Task: Find connections with filter location Moaña with filter topic #lawyeringwith filter profile language French with filter current company Kearney with filter school Motilal Nehru College - University of Delhi with filter industry Alternative Dispute Resolution with filter service category iOS Development with filter keywords title Marketing Director
Action: Mouse moved to (212, 275)
Screenshot: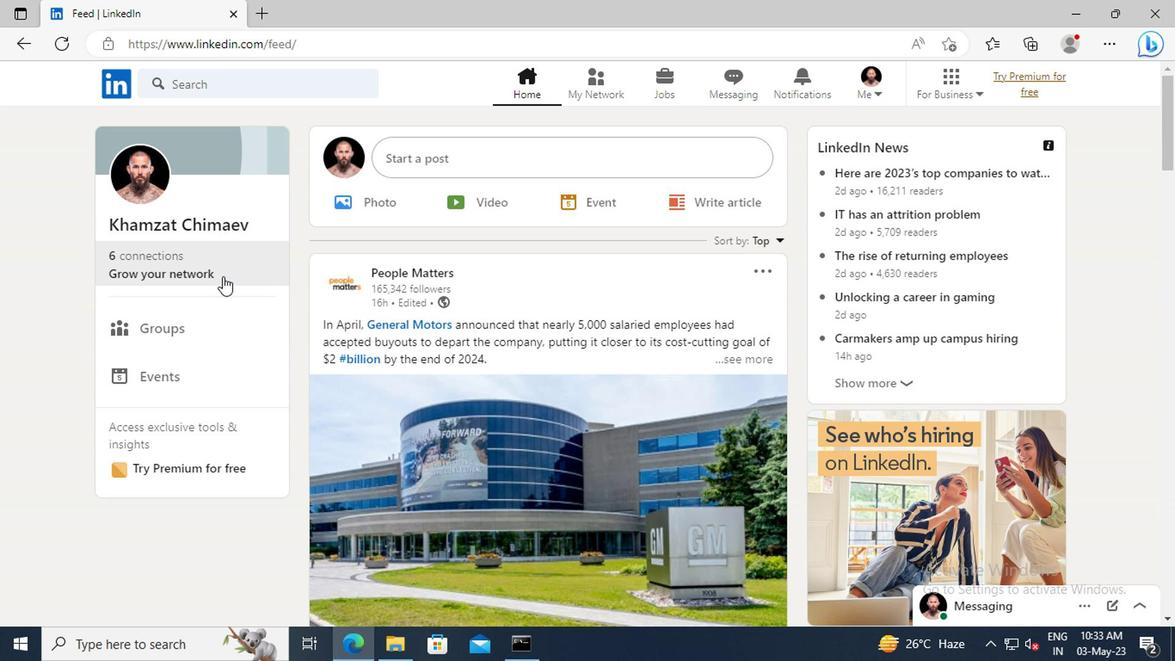 
Action: Mouse pressed left at (212, 275)
Screenshot: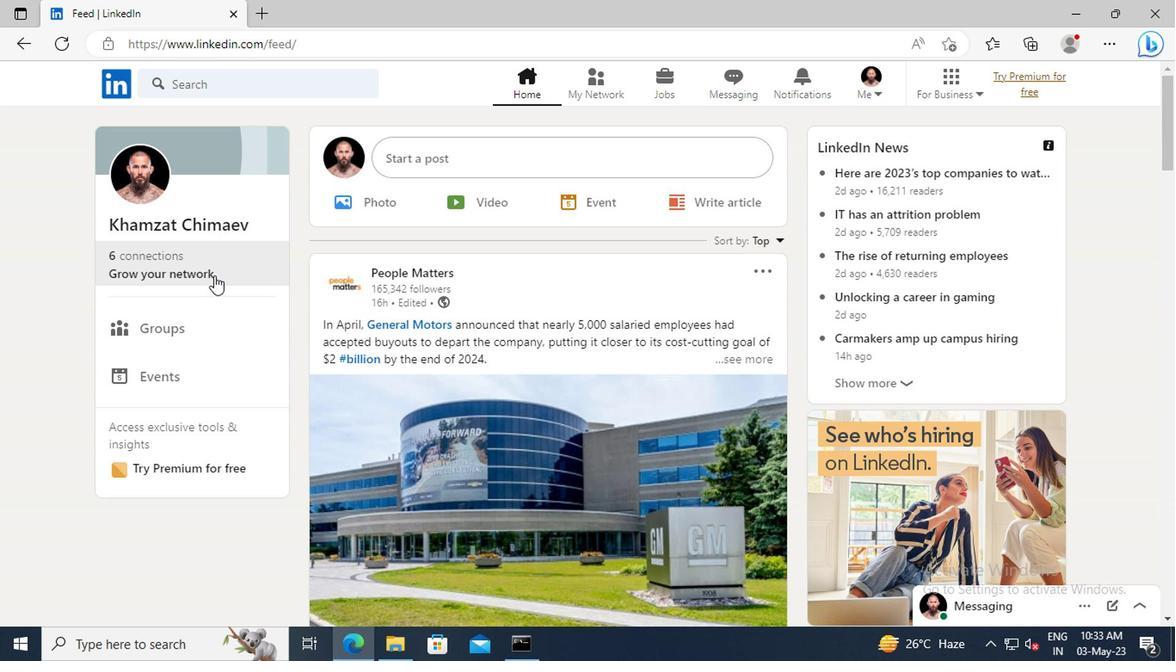
Action: Mouse moved to (201, 191)
Screenshot: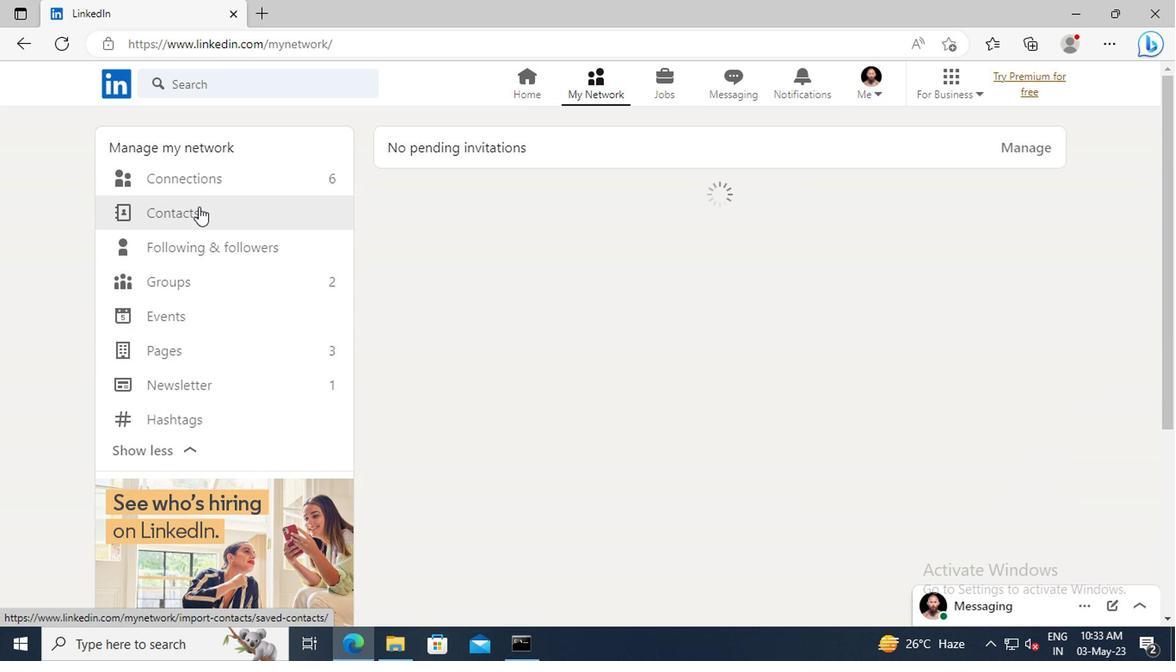 
Action: Mouse pressed left at (201, 191)
Screenshot: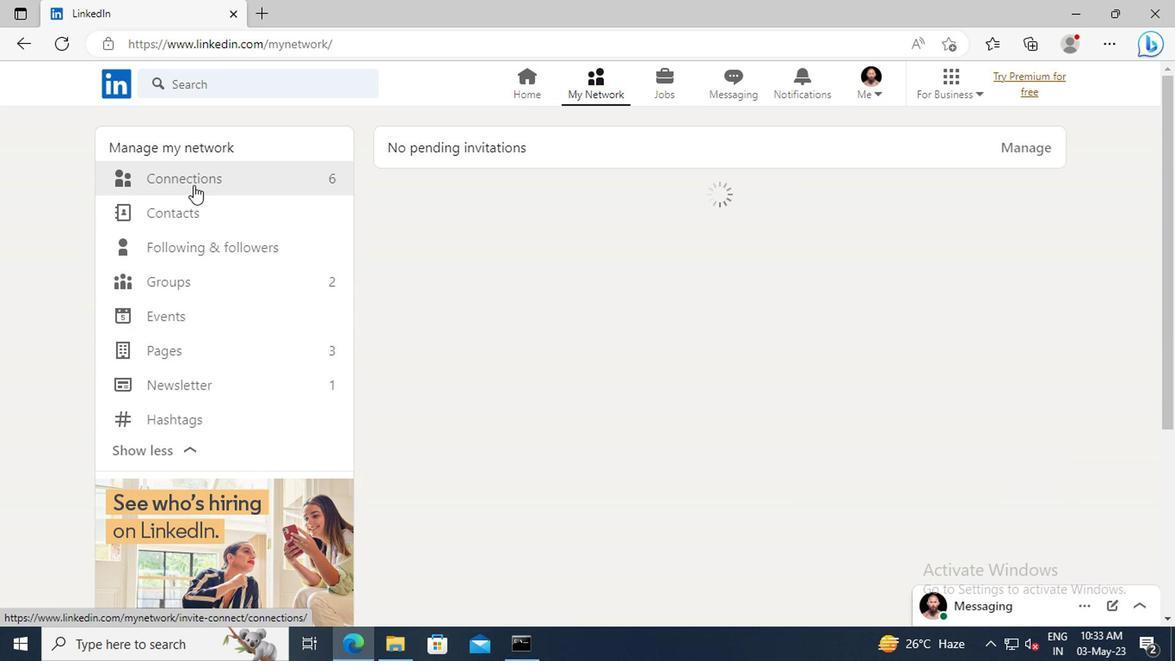 
Action: Mouse moved to (698, 190)
Screenshot: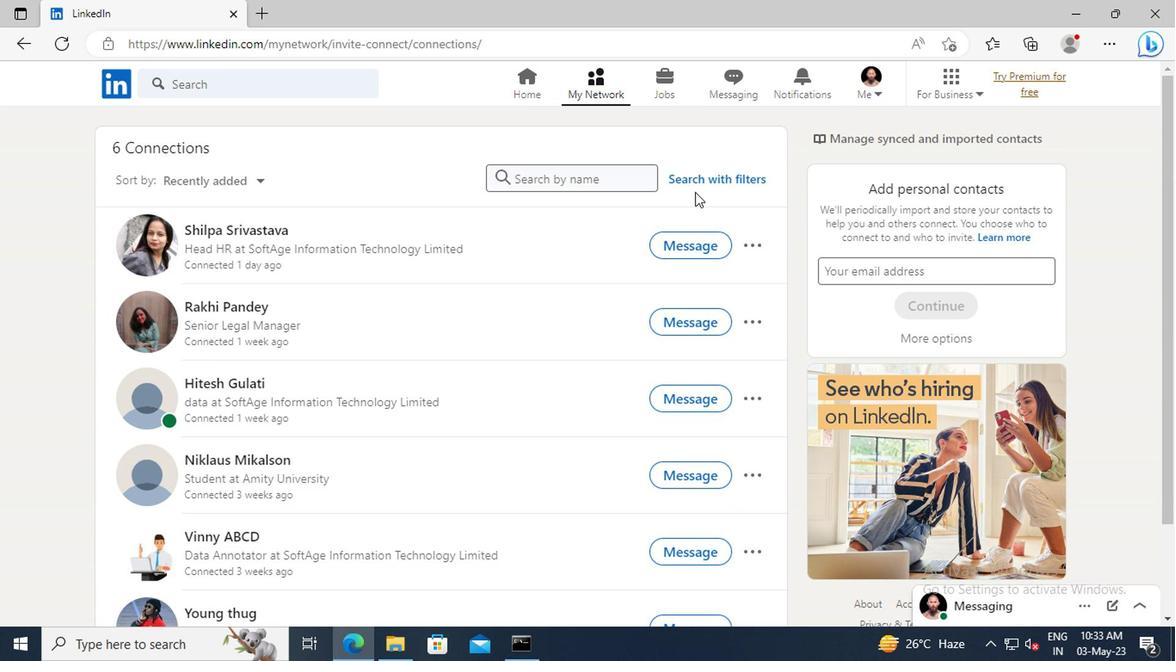 
Action: Mouse pressed left at (698, 190)
Screenshot: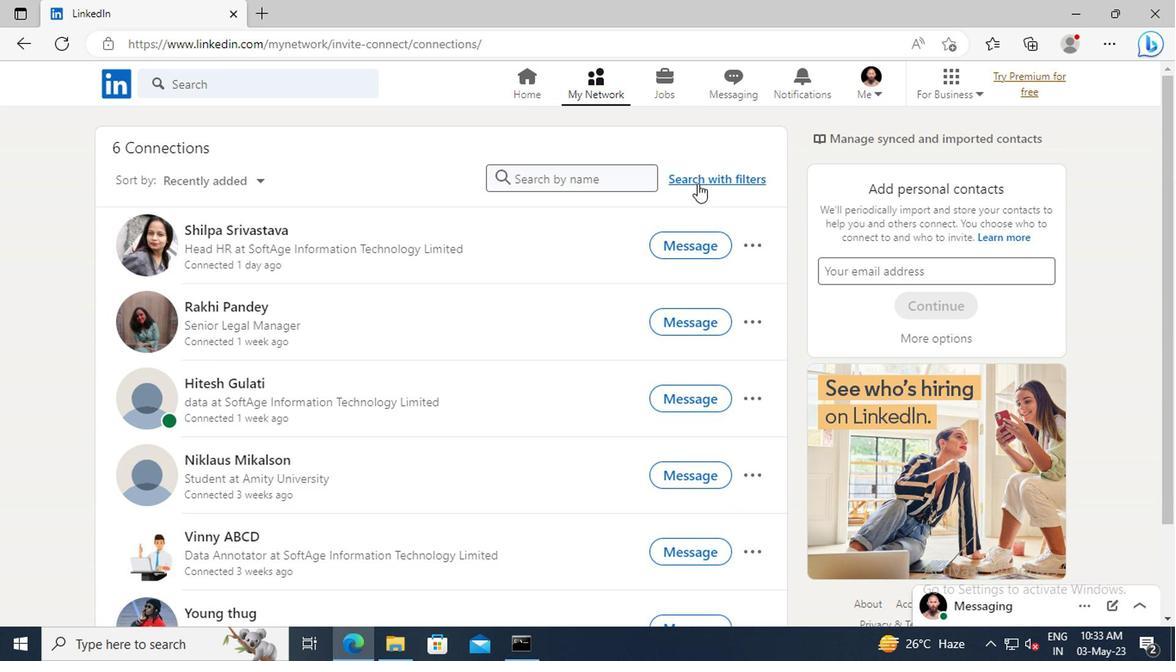 
Action: Mouse moved to (651, 140)
Screenshot: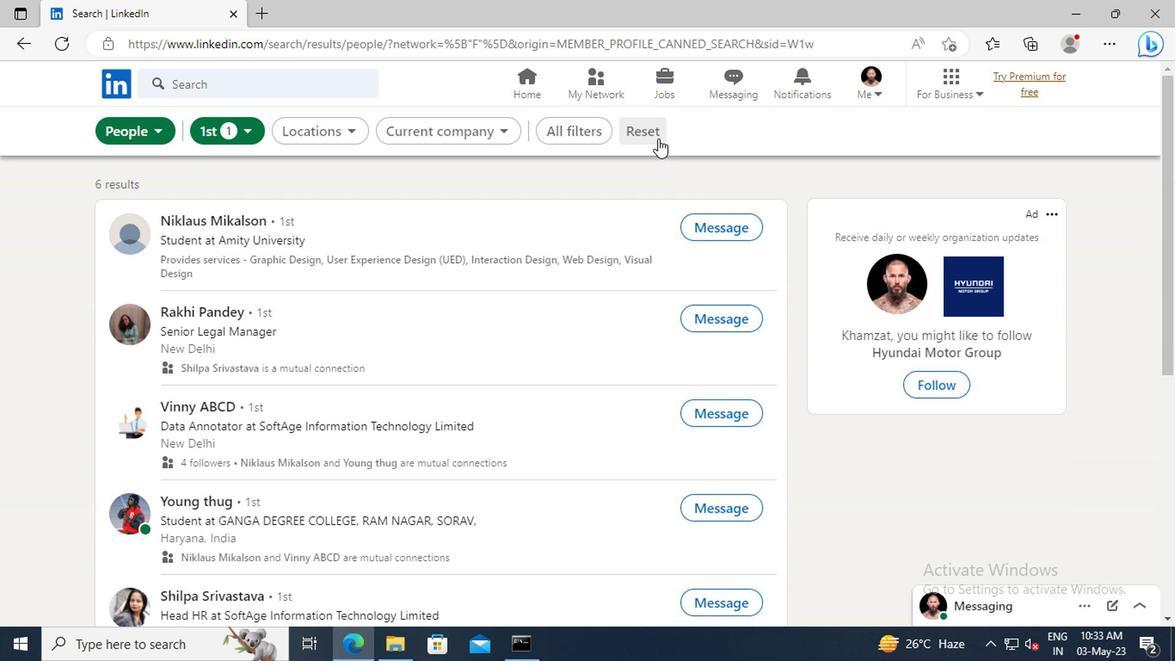 
Action: Mouse pressed left at (651, 140)
Screenshot: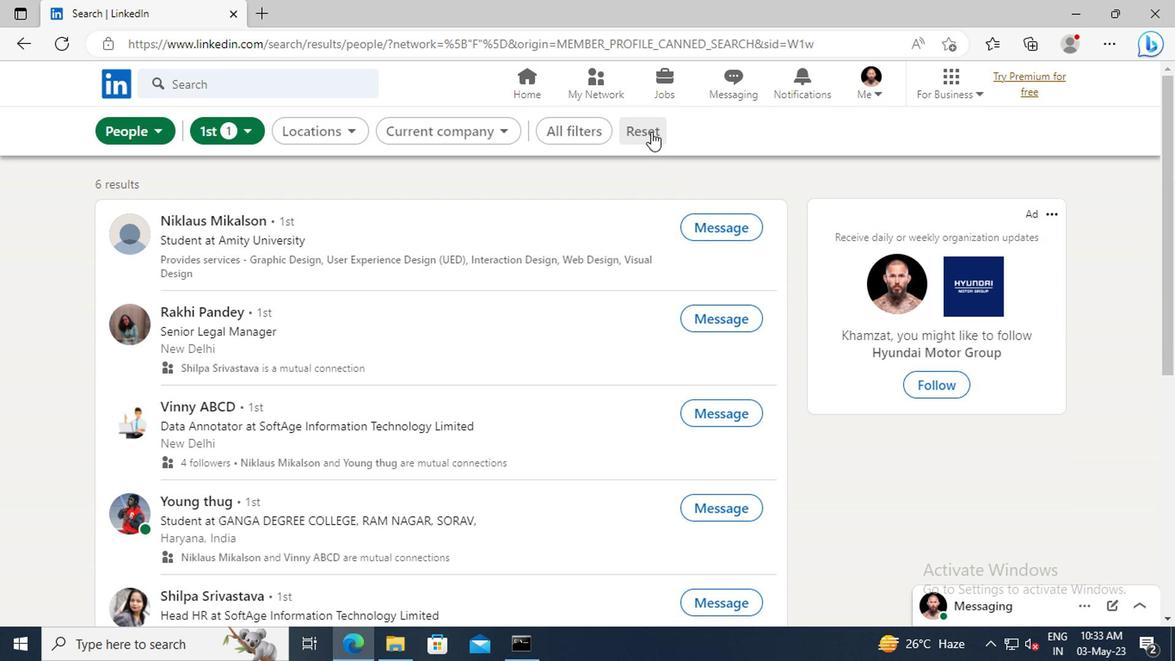 
Action: Mouse moved to (629, 138)
Screenshot: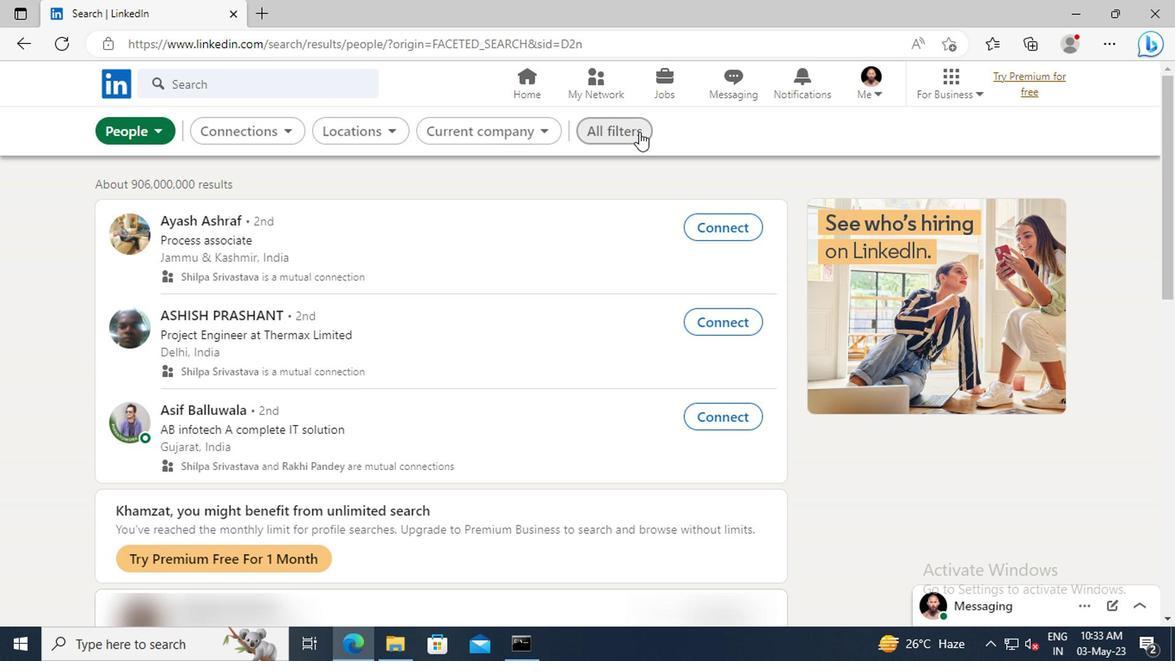 
Action: Mouse pressed left at (629, 138)
Screenshot: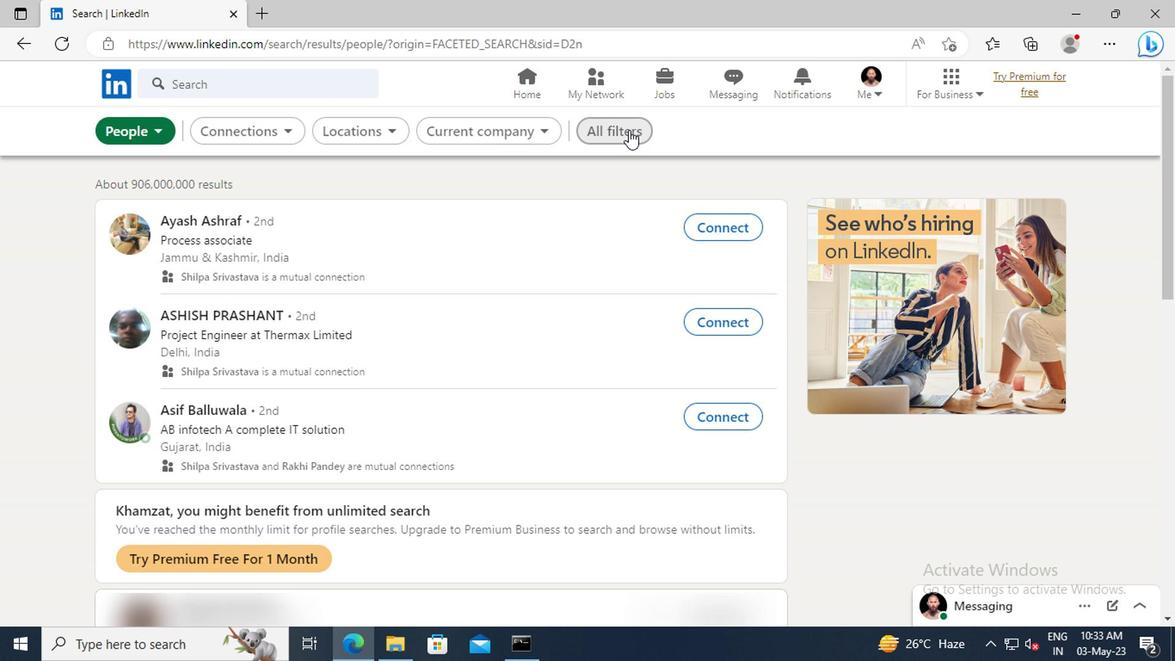 
Action: Mouse moved to (974, 328)
Screenshot: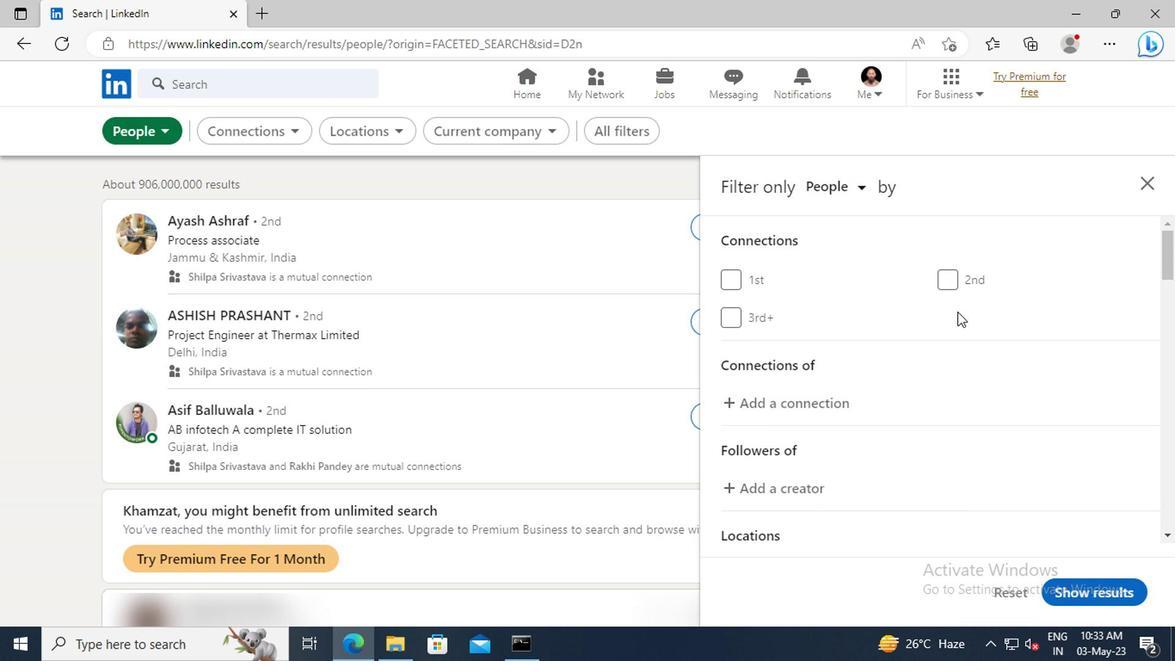 
Action: Mouse scrolled (974, 327) with delta (0, 0)
Screenshot: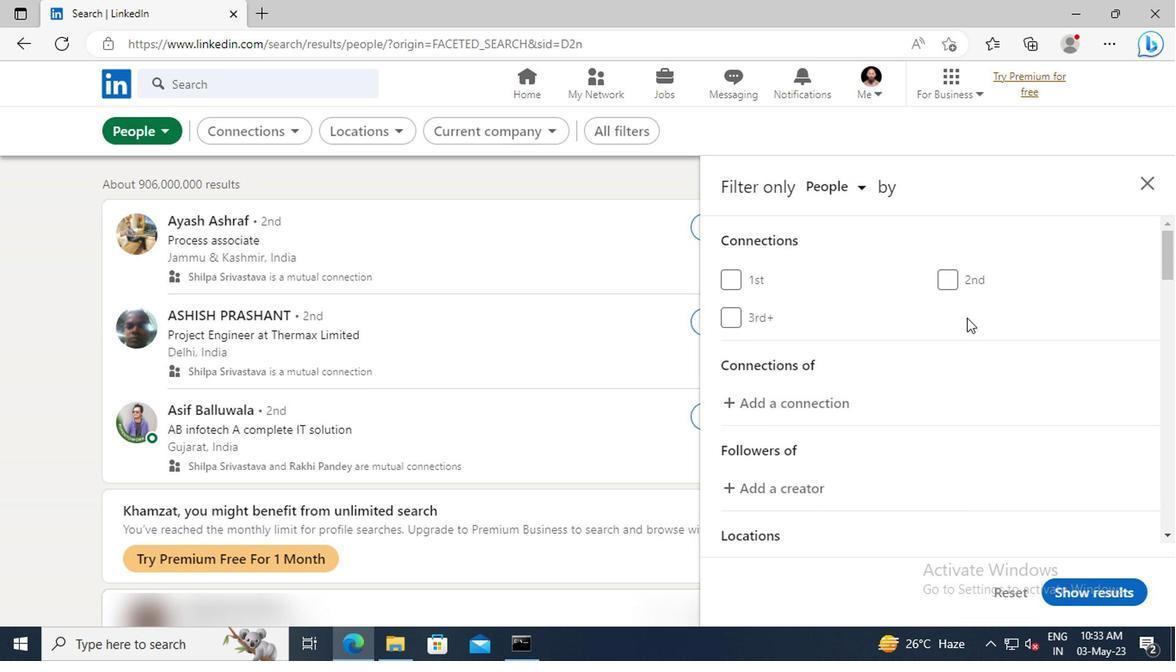 
Action: Mouse scrolled (974, 327) with delta (0, 0)
Screenshot: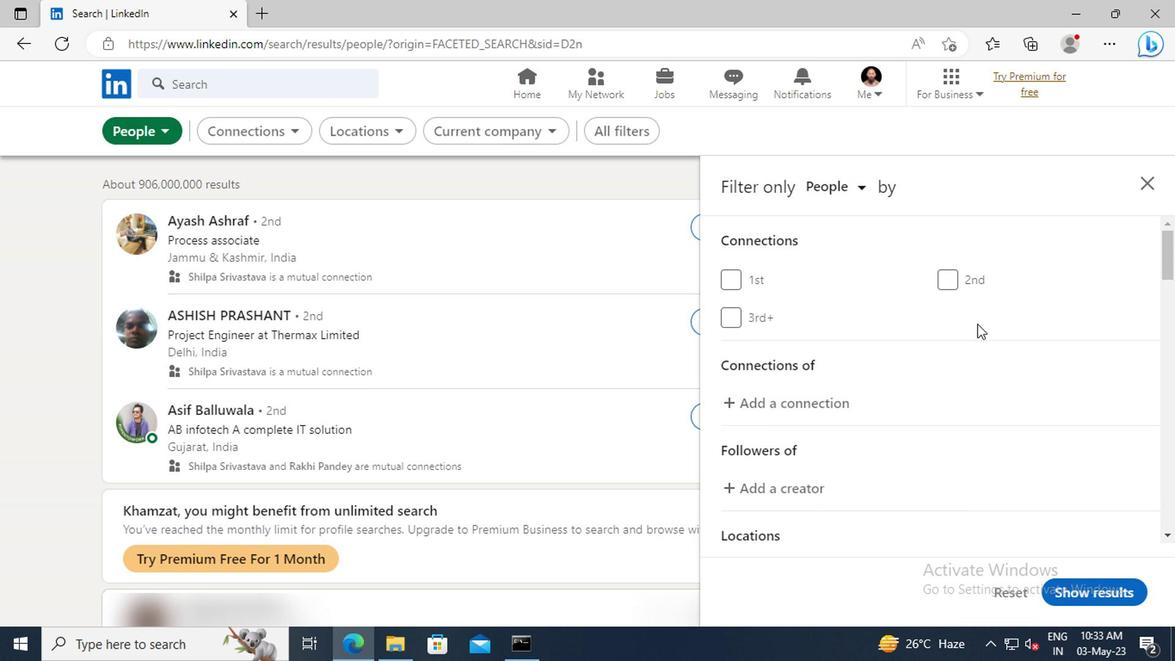 
Action: Mouse scrolled (974, 327) with delta (0, 0)
Screenshot: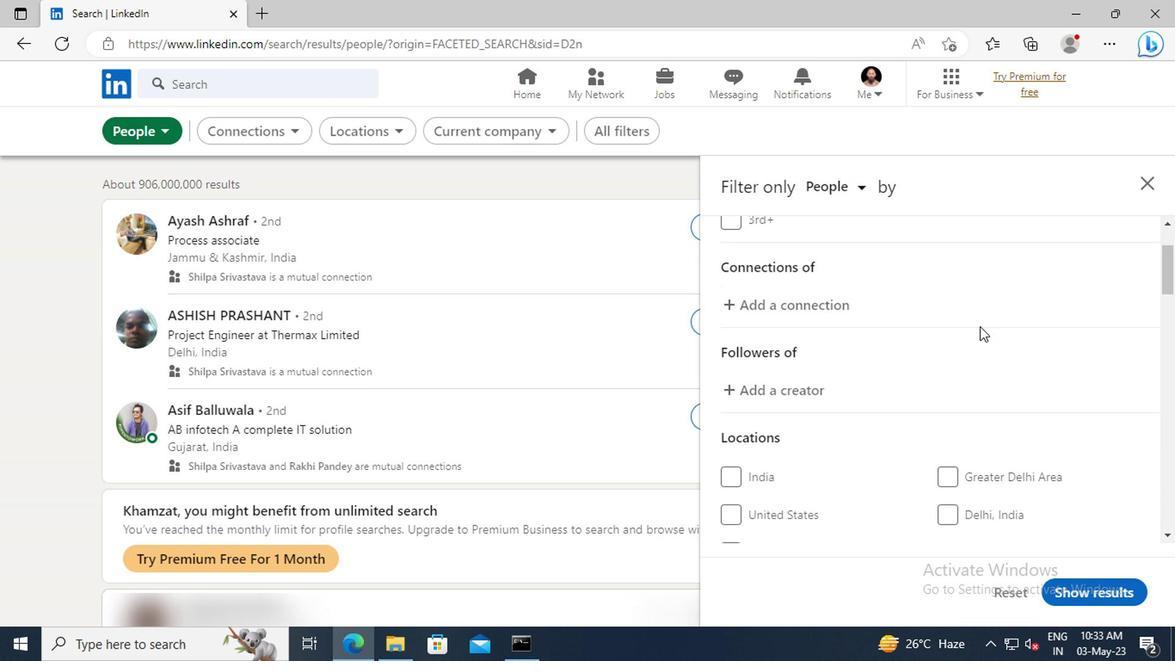 
Action: Mouse scrolled (974, 327) with delta (0, 0)
Screenshot: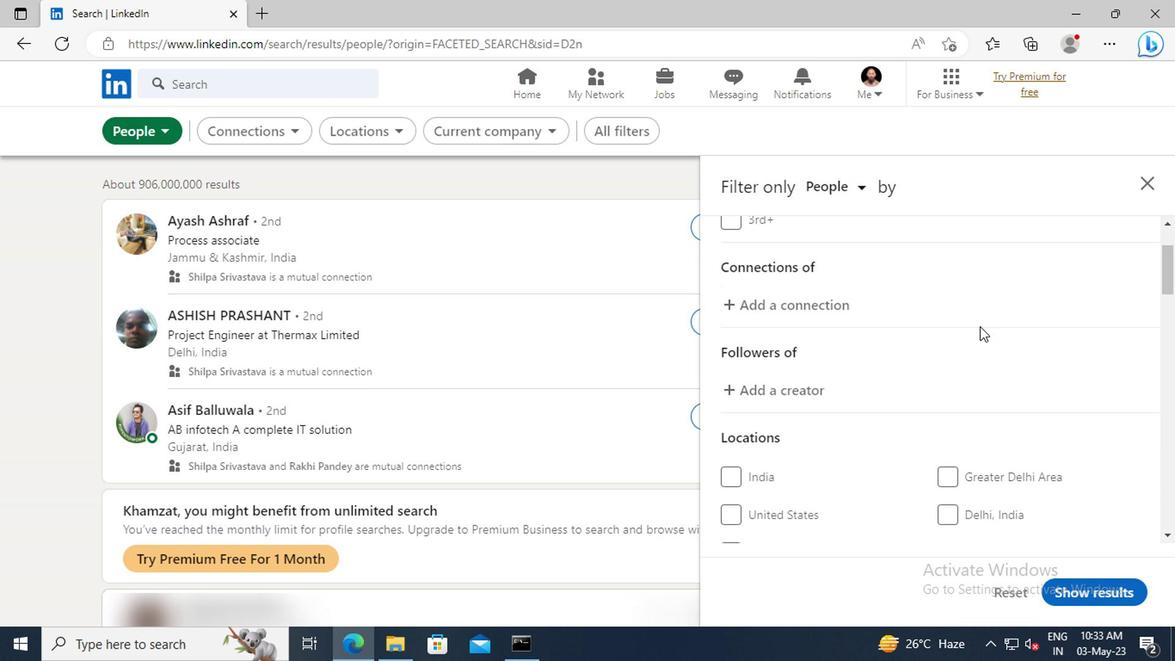 
Action: Mouse scrolled (974, 327) with delta (0, 0)
Screenshot: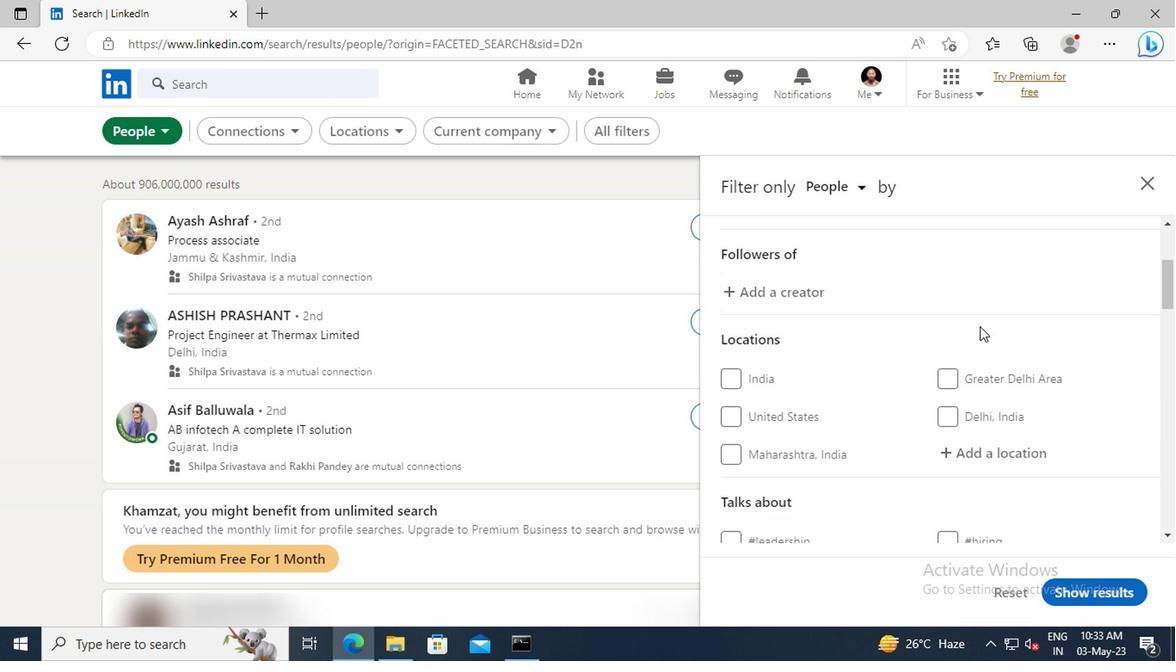 
Action: Mouse scrolled (974, 327) with delta (0, 0)
Screenshot: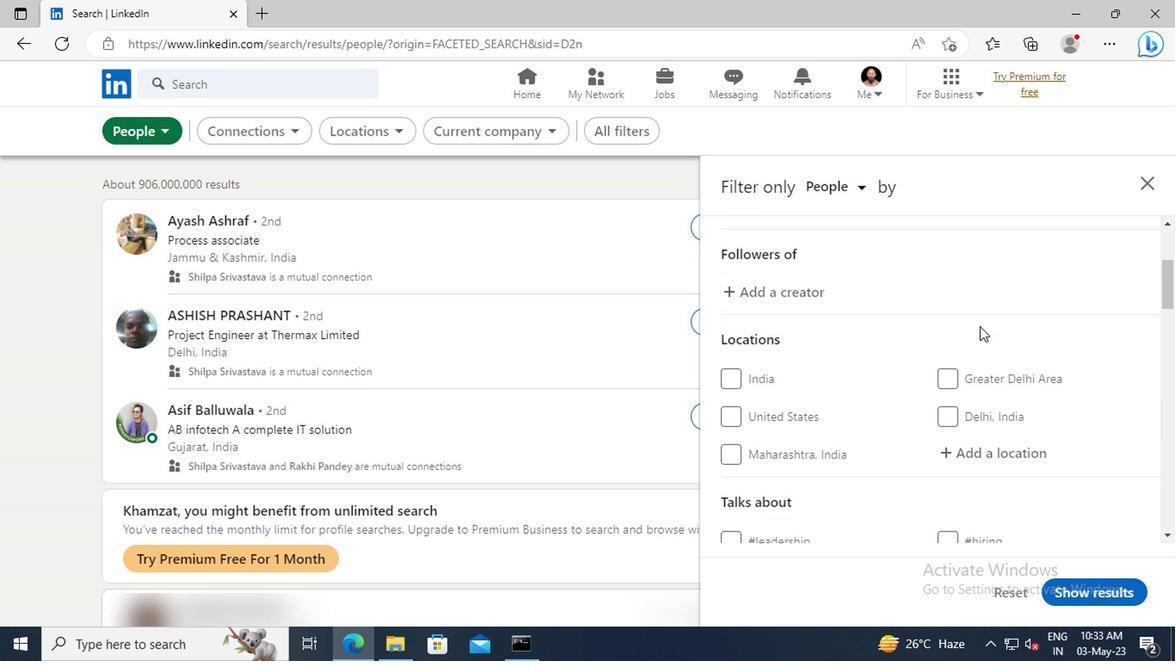 
Action: Mouse moved to (980, 354)
Screenshot: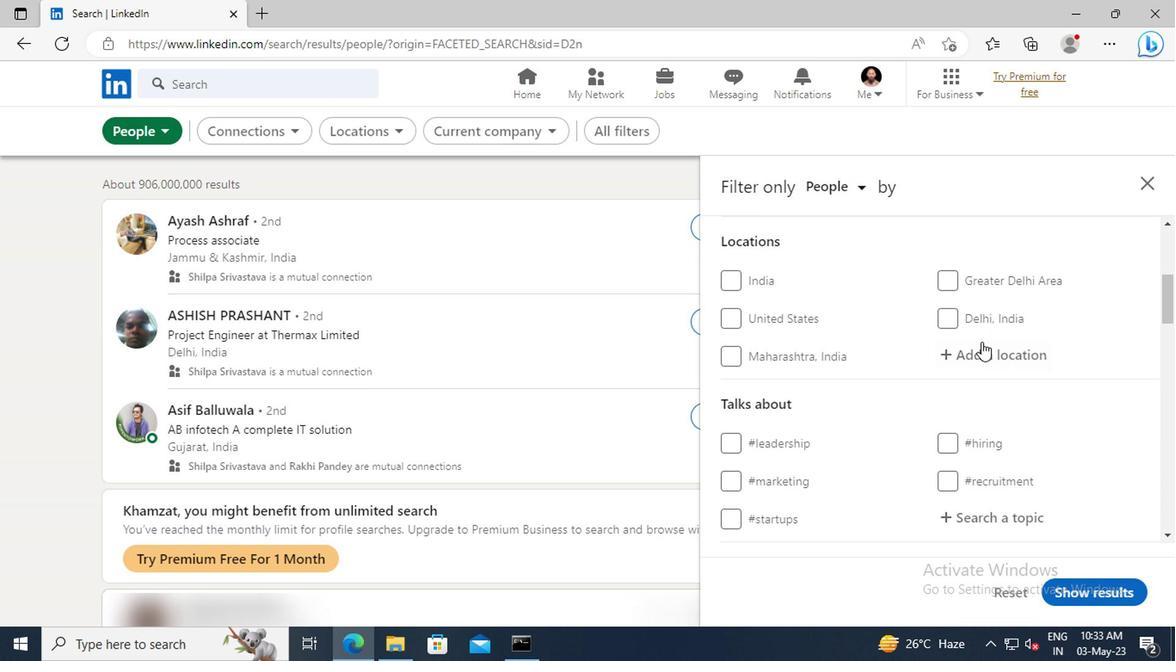 
Action: Mouse pressed left at (980, 354)
Screenshot: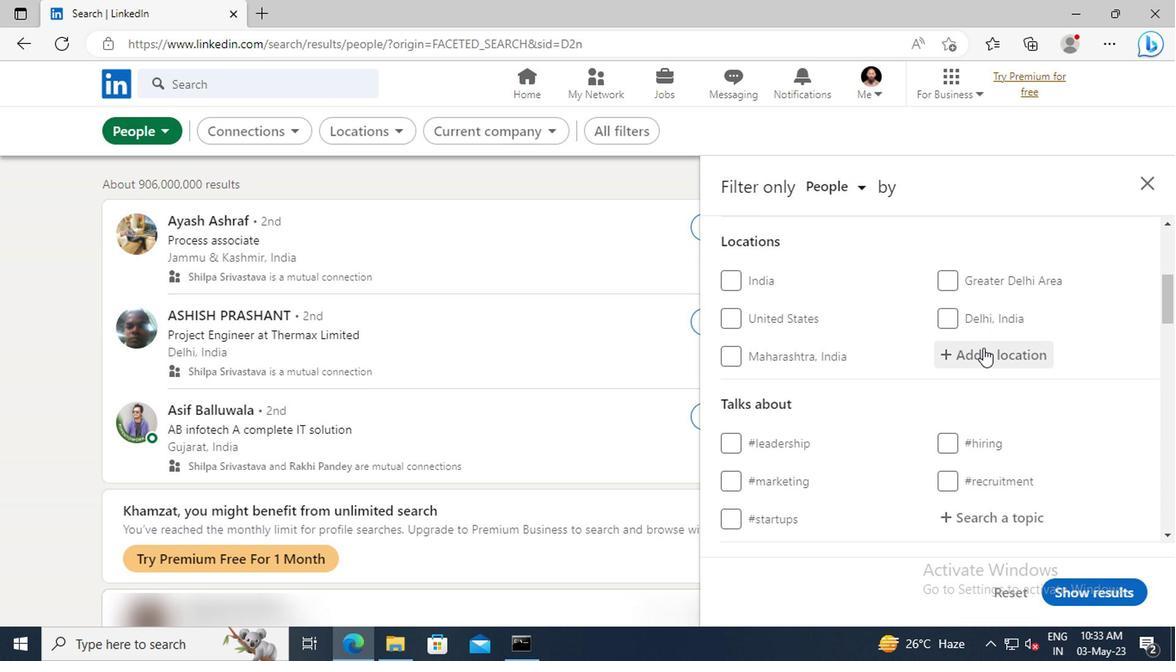 
Action: Key pressed <Key.shift>MOANA
Screenshot: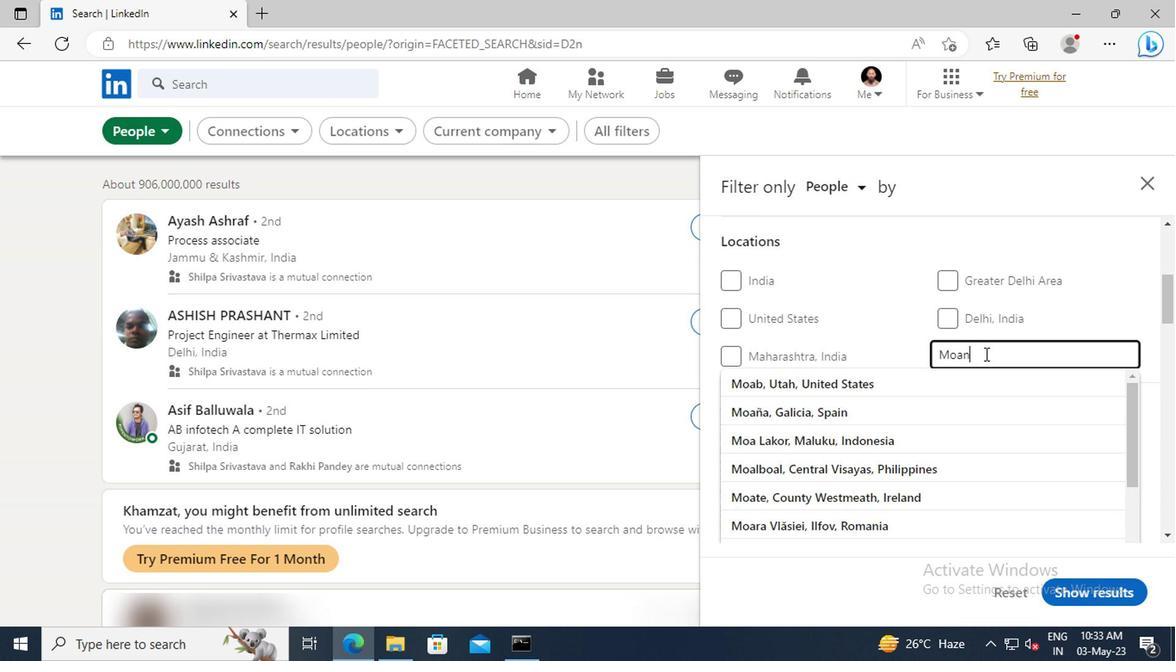 
Action: Mouse moved to (982, 377)
Screenshot: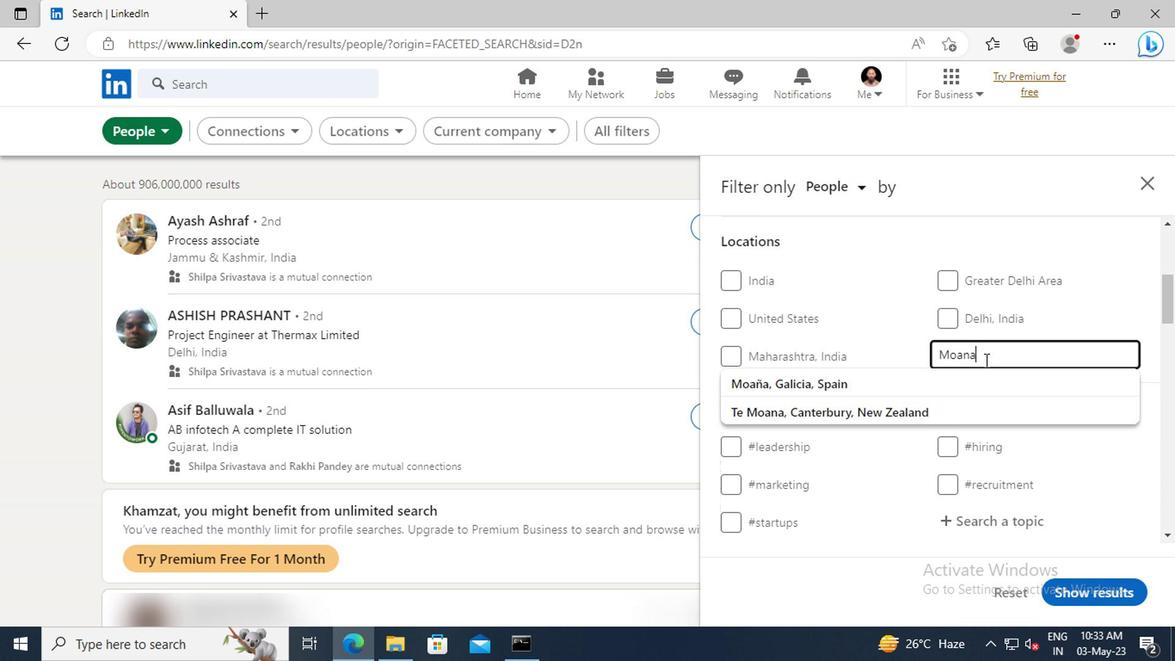 
Action: Mouse pressed left at (982, 377)
Screenshot: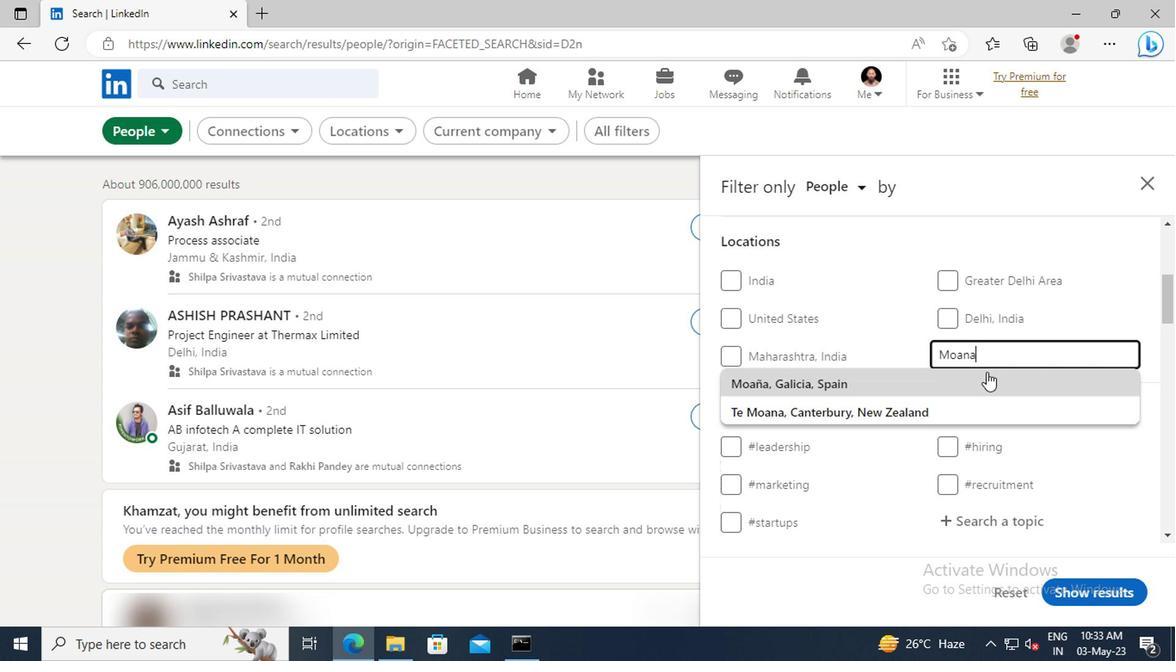 
Action: Mouse scrolled (982, 376) with delta (0, 0)
Screenshot: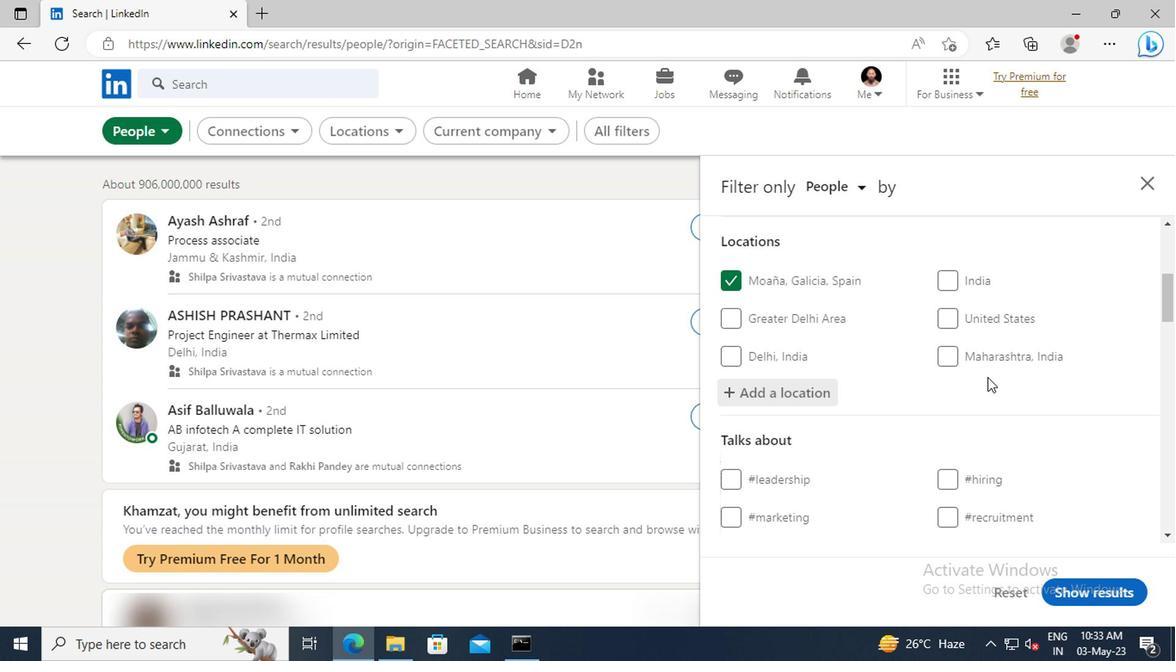 
Action: Mouse moved to (982, 351)
Screenshot: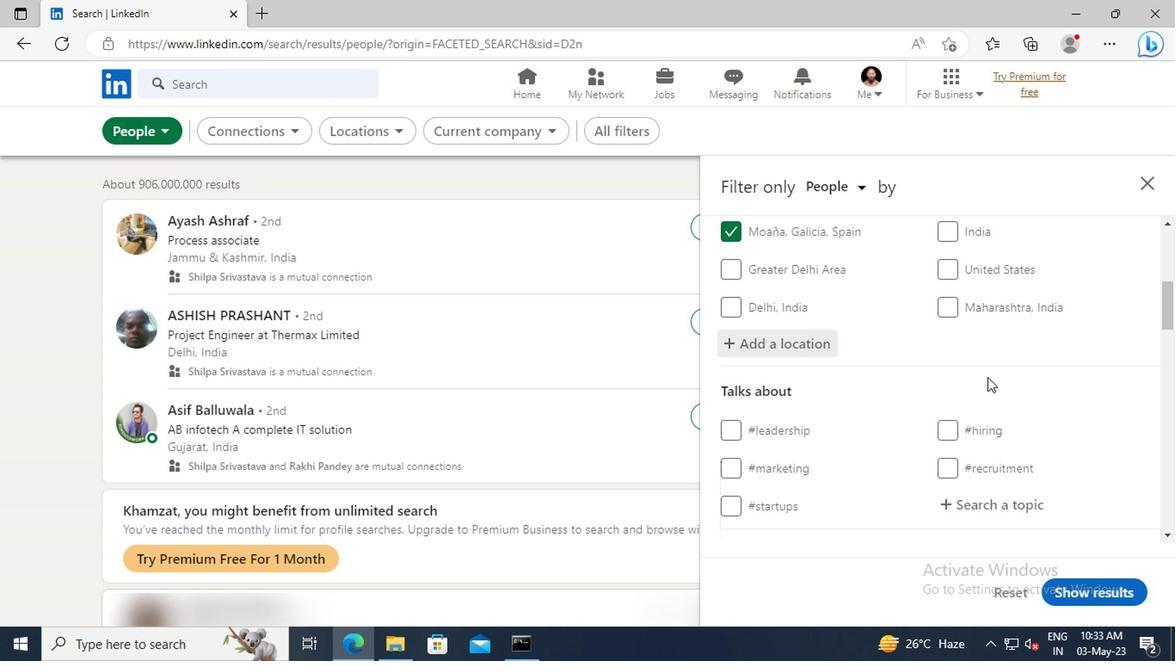 
Action: Mouse scrolled (982, 351) with delta (0, 0)
Screenshot: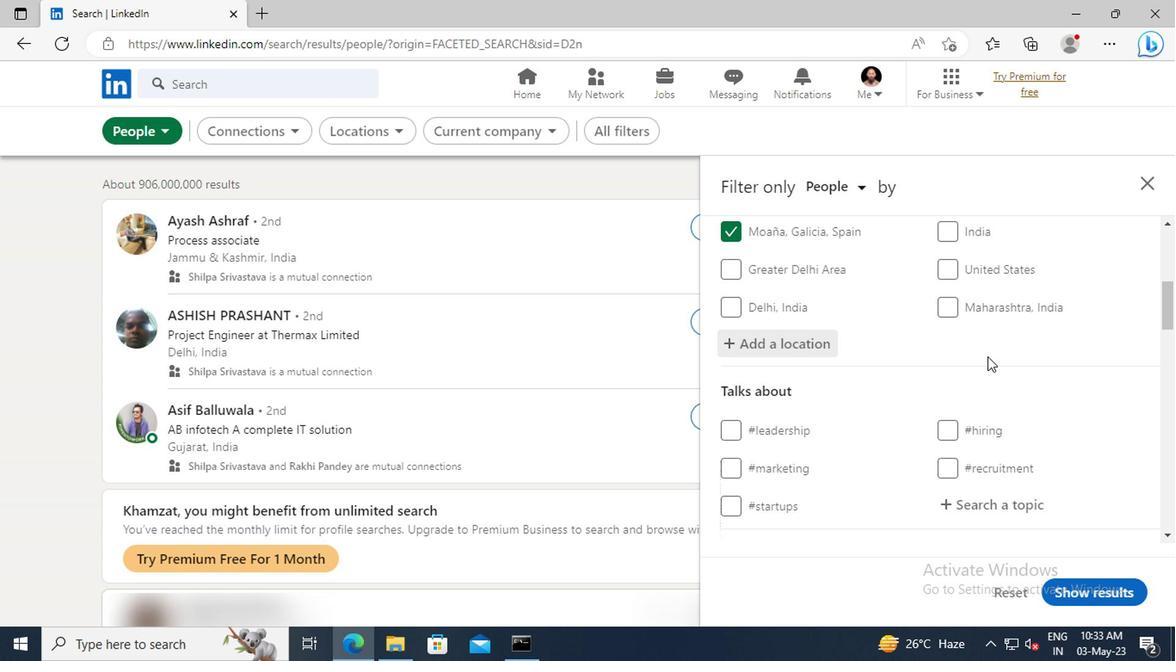 
Action: Mouse scrolled (982, 351) with delta (0, 0)
Screenshot: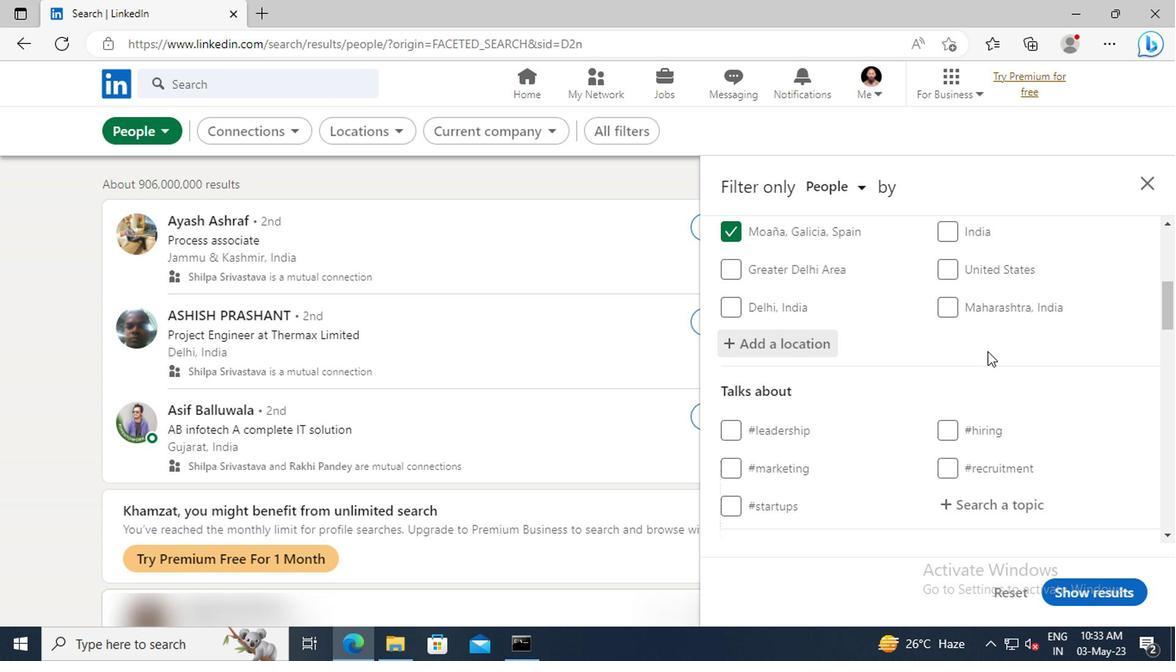 
Action: Mouse scrolled (982, 351) with delta (0, 0)
Screenshot: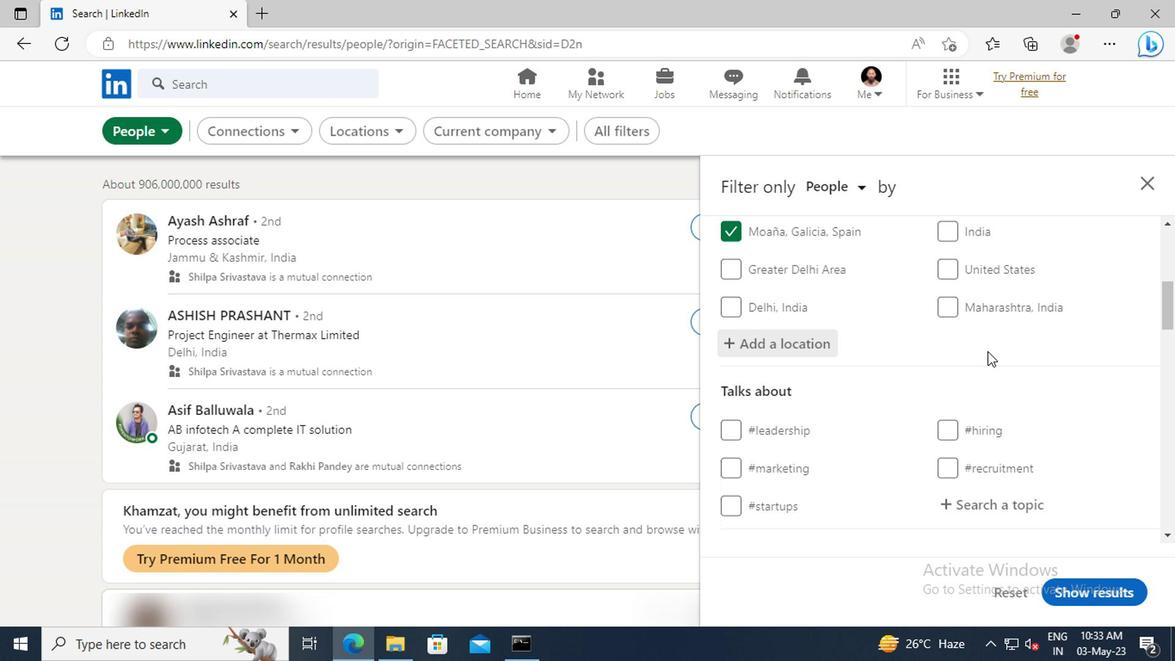 
Action: Mouse moved to (985, 358)
Screenshot: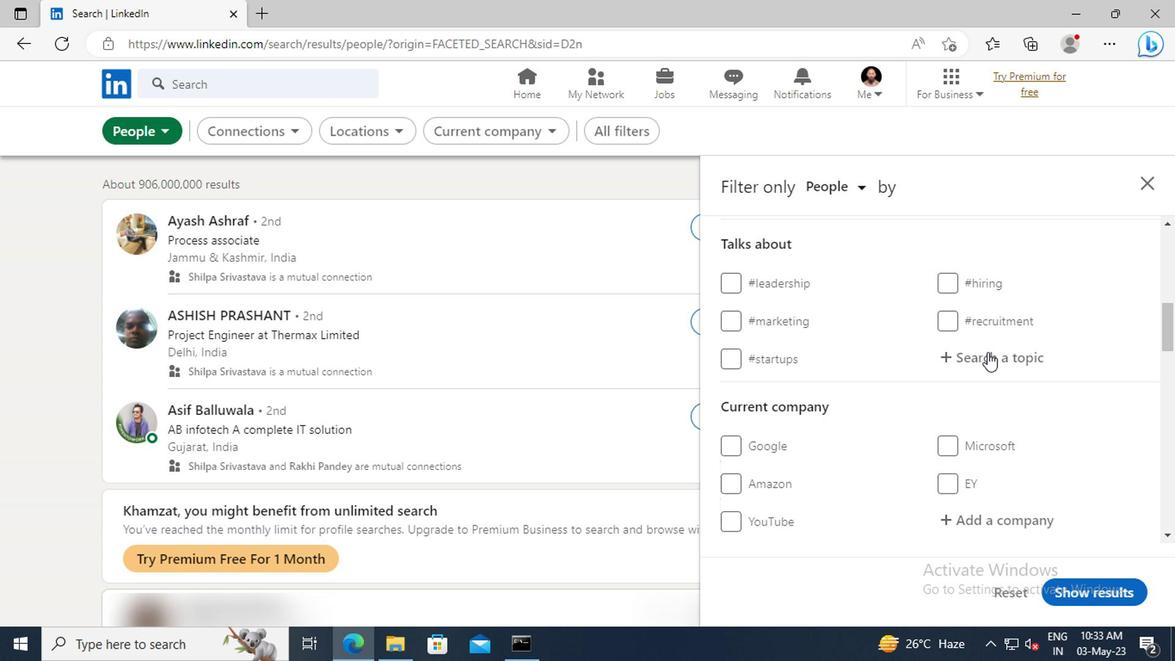 
Action: Mouse pressed left at (985, 358)
Screenshot: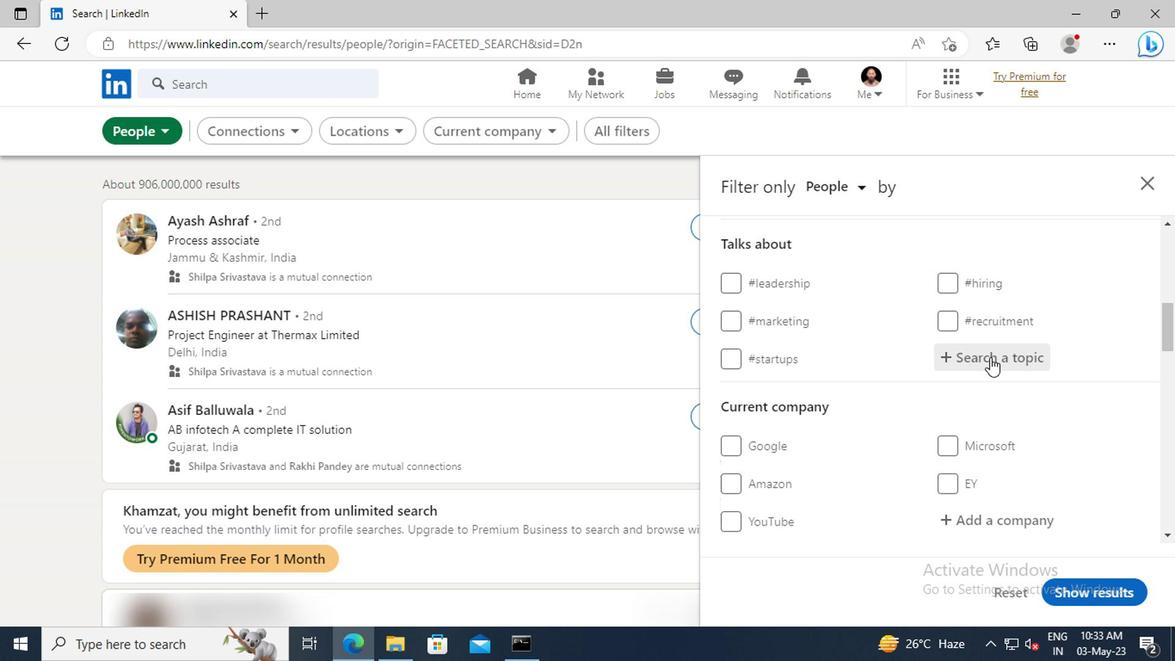 
Action: Key pressed LAWYERIN
Screenshot: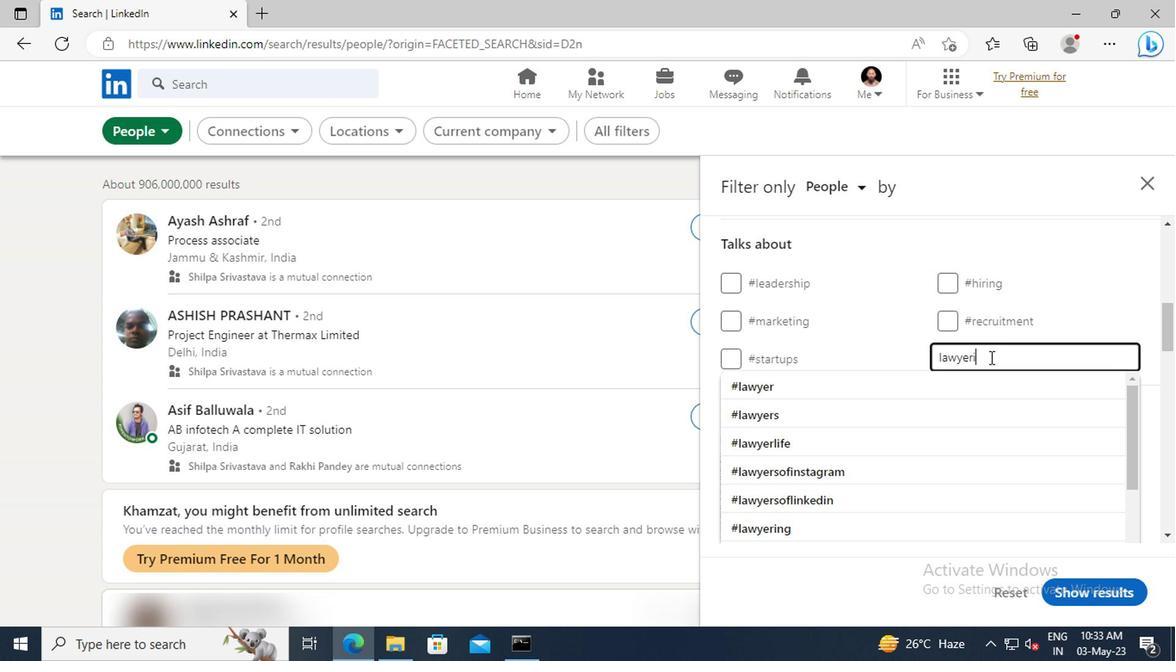 
Action: Mouse moved to (990, 383)
Screenshot: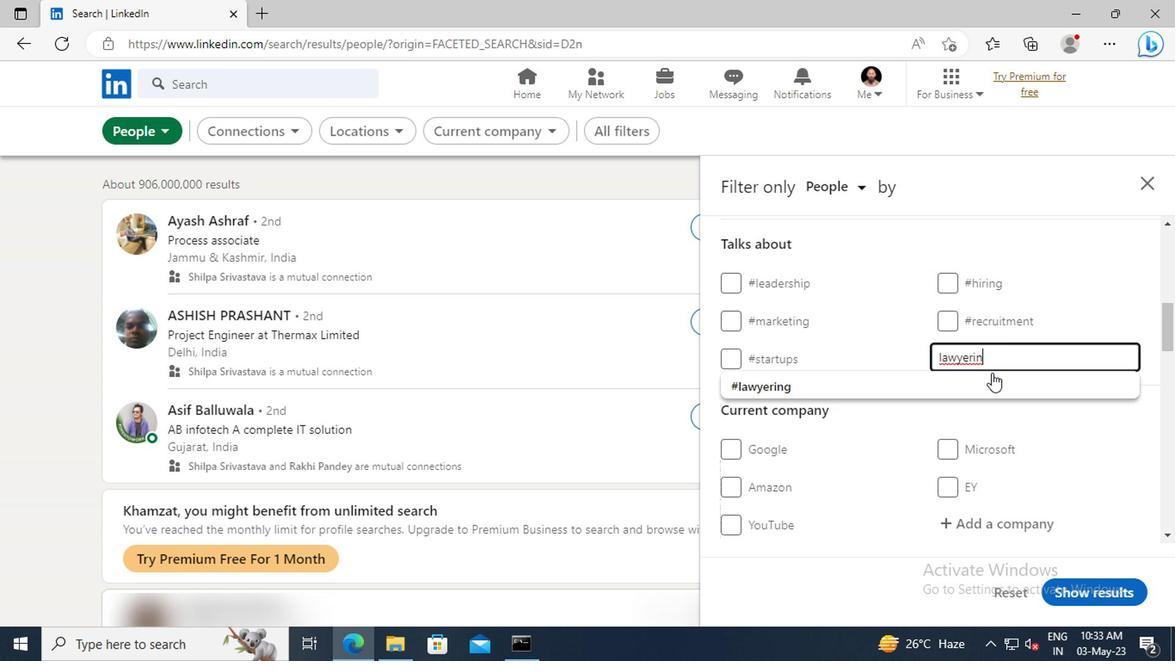 
Action: Mouse pressed left at (990, 383)
Screenshot: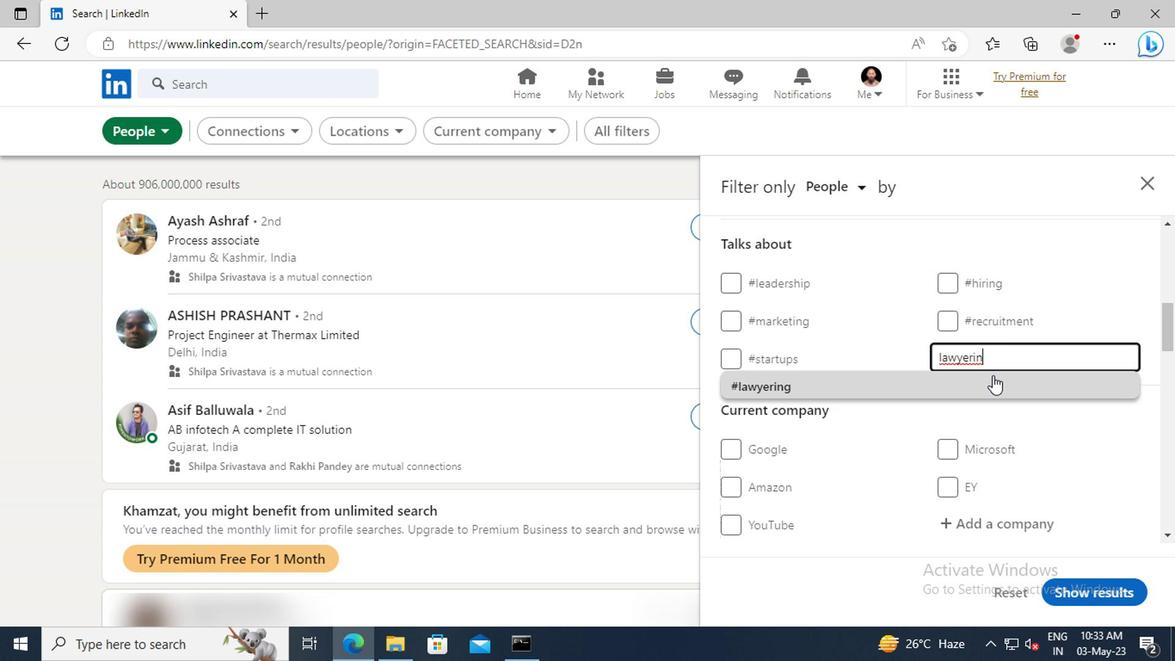
Action: Mouse scrolled (990, 383) with delta (0, 0)
Screenshot: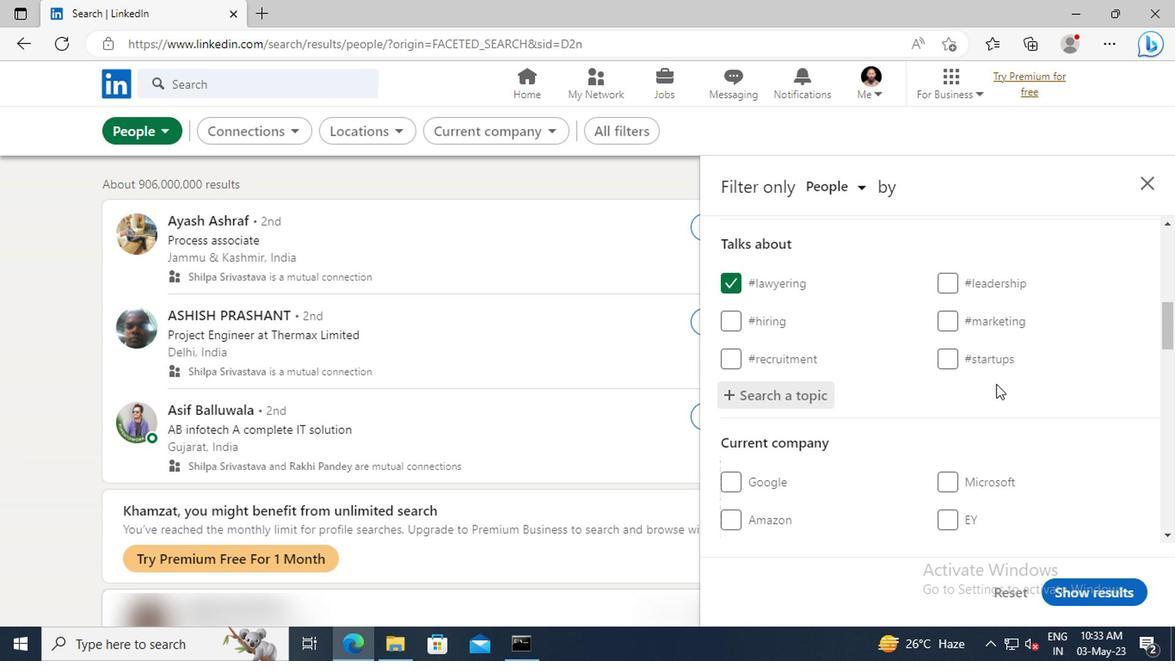 
Action: Mouse scrolled (990, 383) with delta (0, 0)
Screenshot: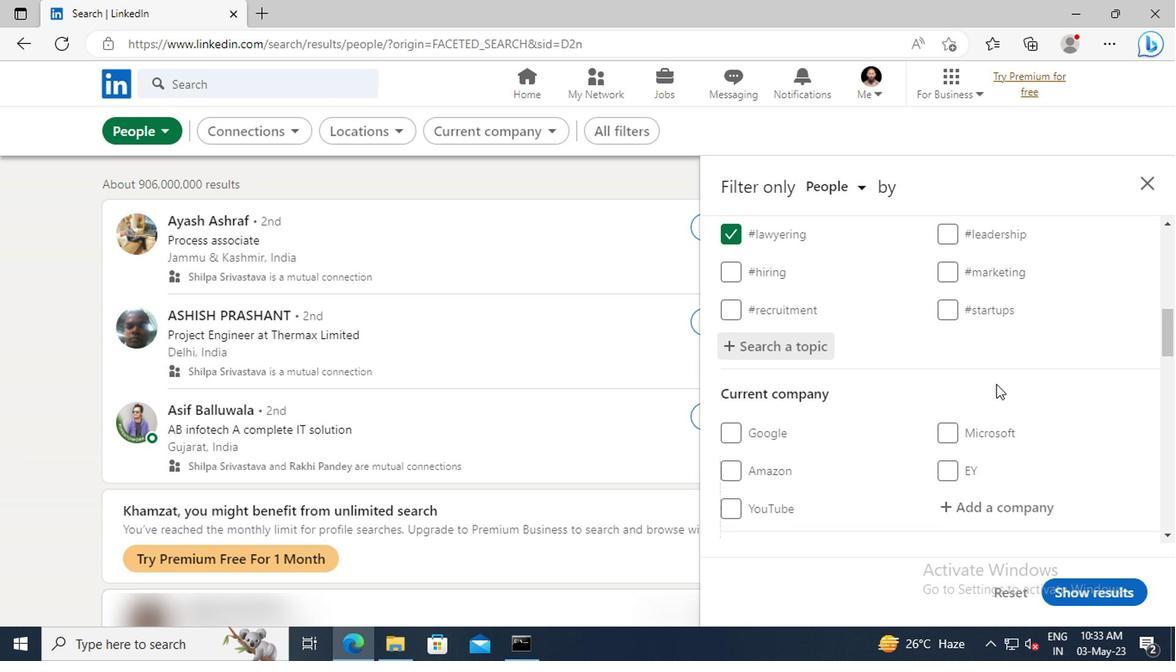 
Action: Mouse scrolled (990, 383) with delta (0, 0)
Screenshot: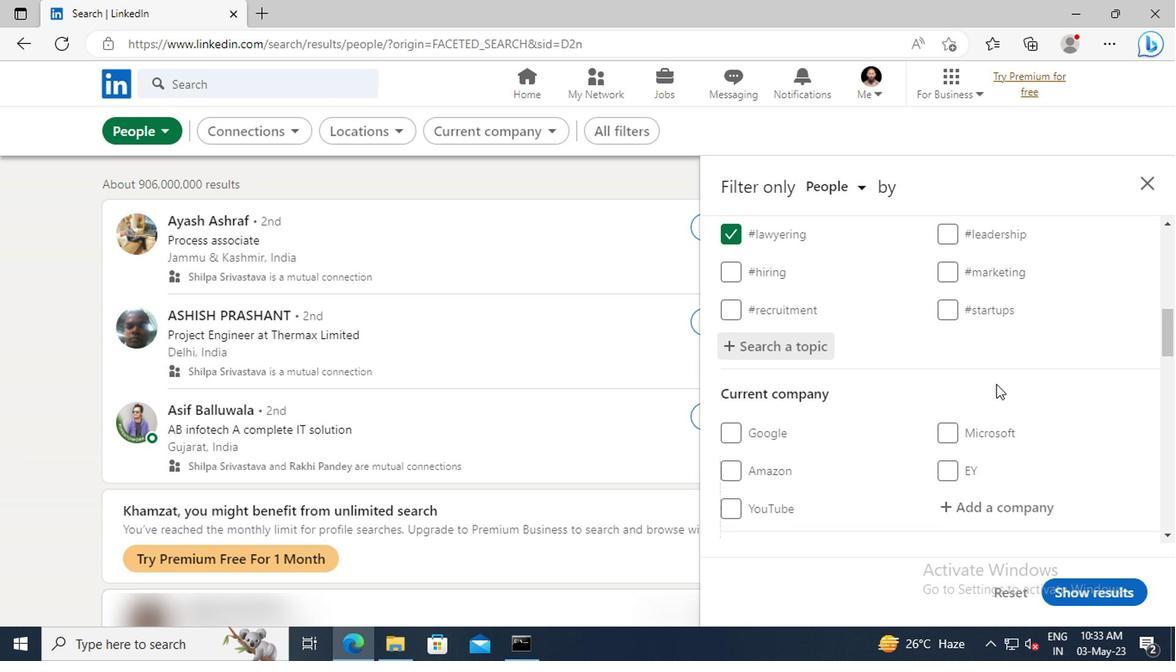 
Action: Mouse scrolled (990, 383) with delta (0, 0)
Screenshot: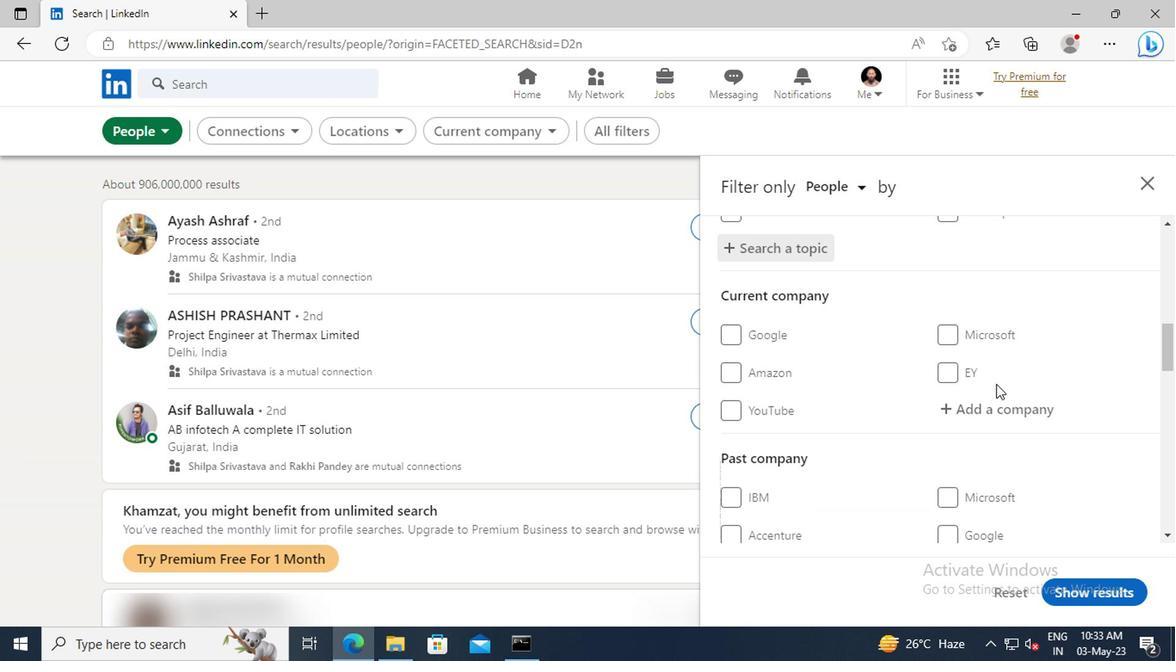 
Action: Mouse scrolled (990, 383) with delta (0, 0)
Screenshot: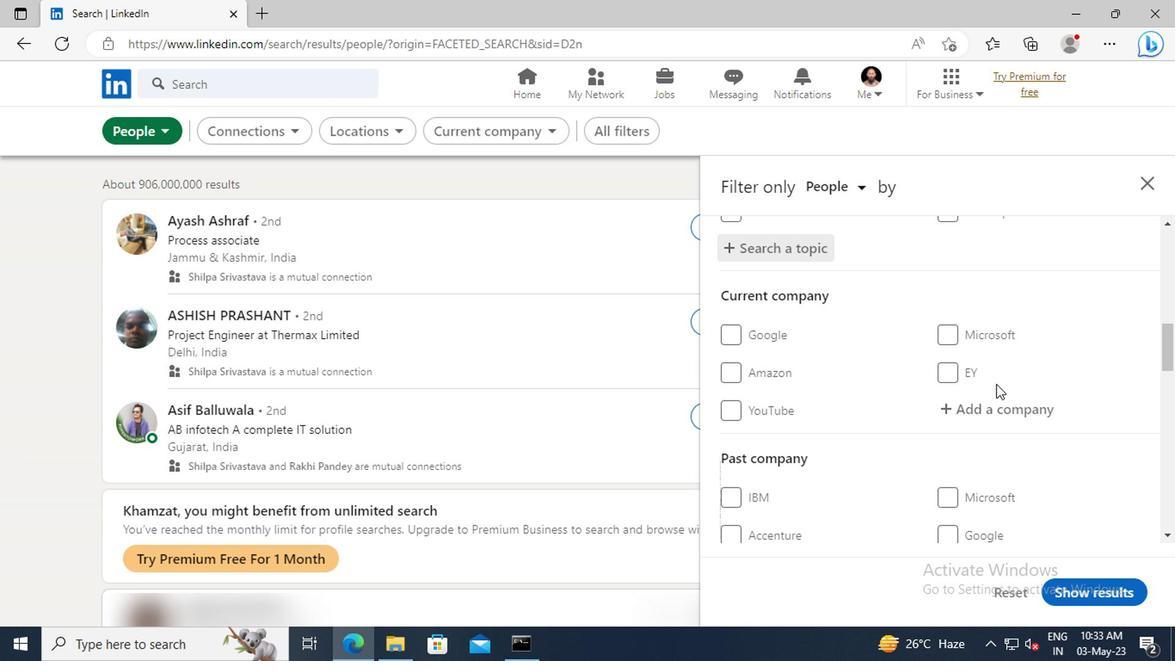
Action: Mouse scrolled (990, 383) with delta (0, 0)
Screenshot: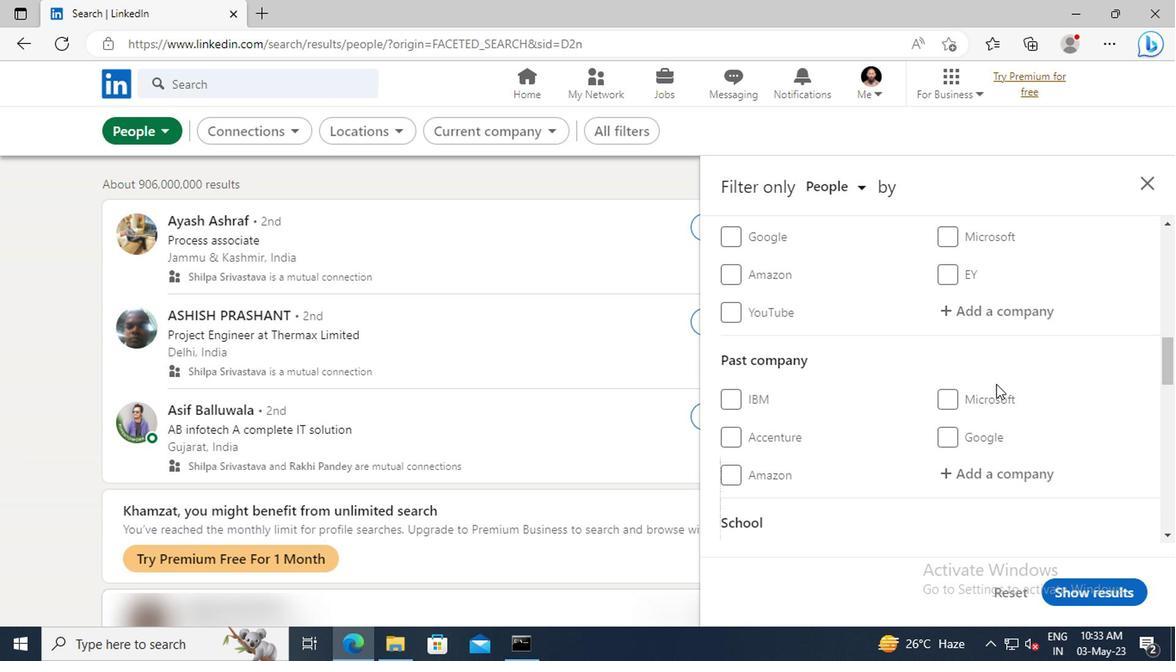 
Action: Mouse scrolled (990, 383) with delta (0, 0)
Screenshot: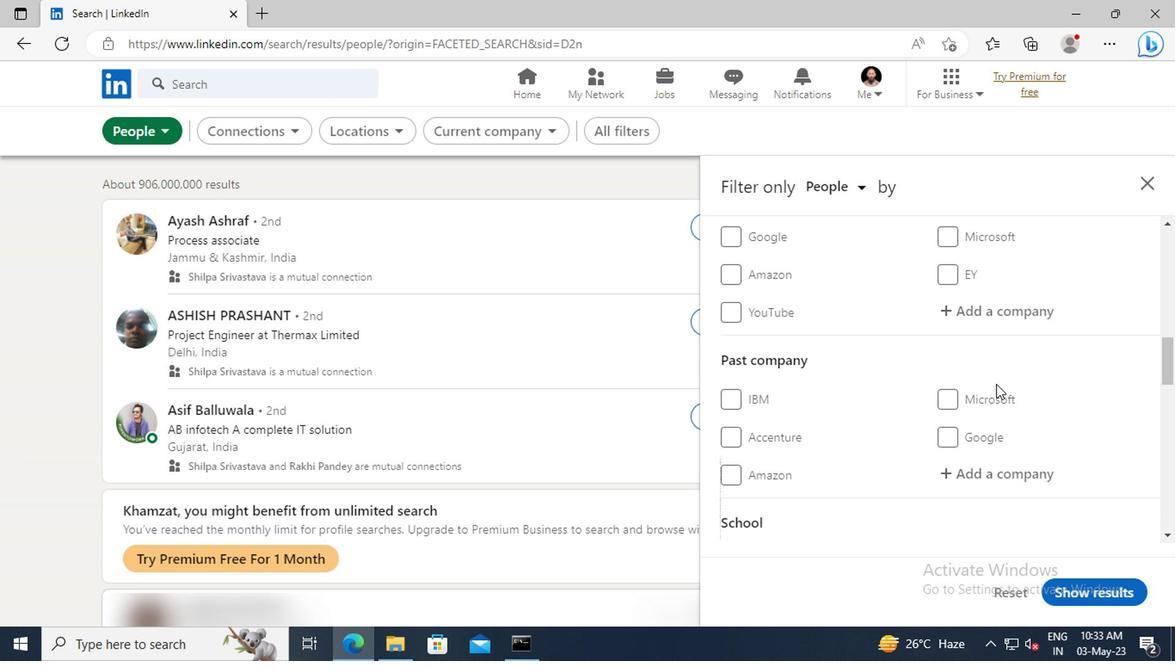 
Action: Mouse scrolled (990, 383) with delta (0, 0)
Screenshot: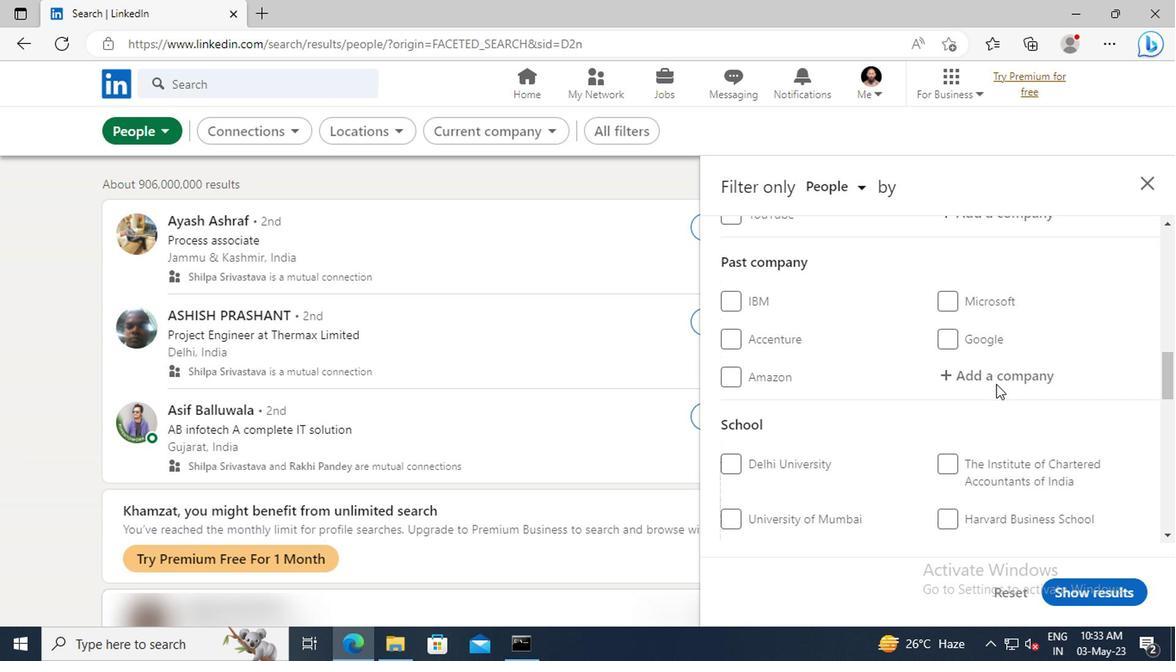 
Action: Mouse scrolled (990, 383) with delta (0, 0)
Screenshot: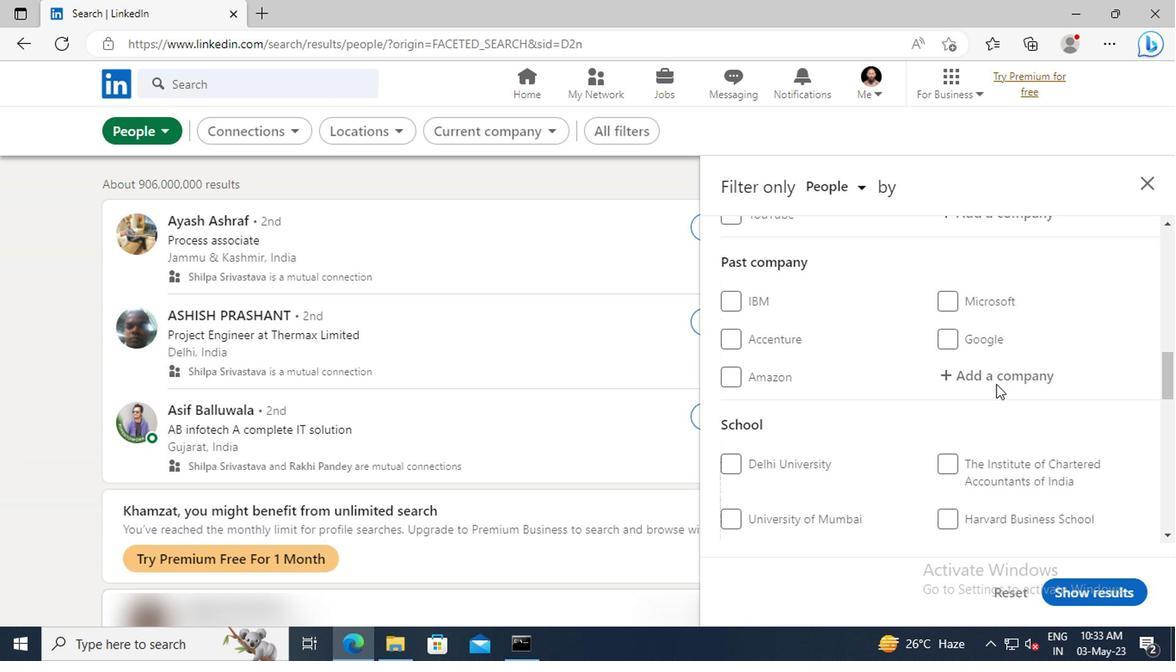 
Action: Mouse scrolled (990, 383) with delta (0, 0)
Screenshot: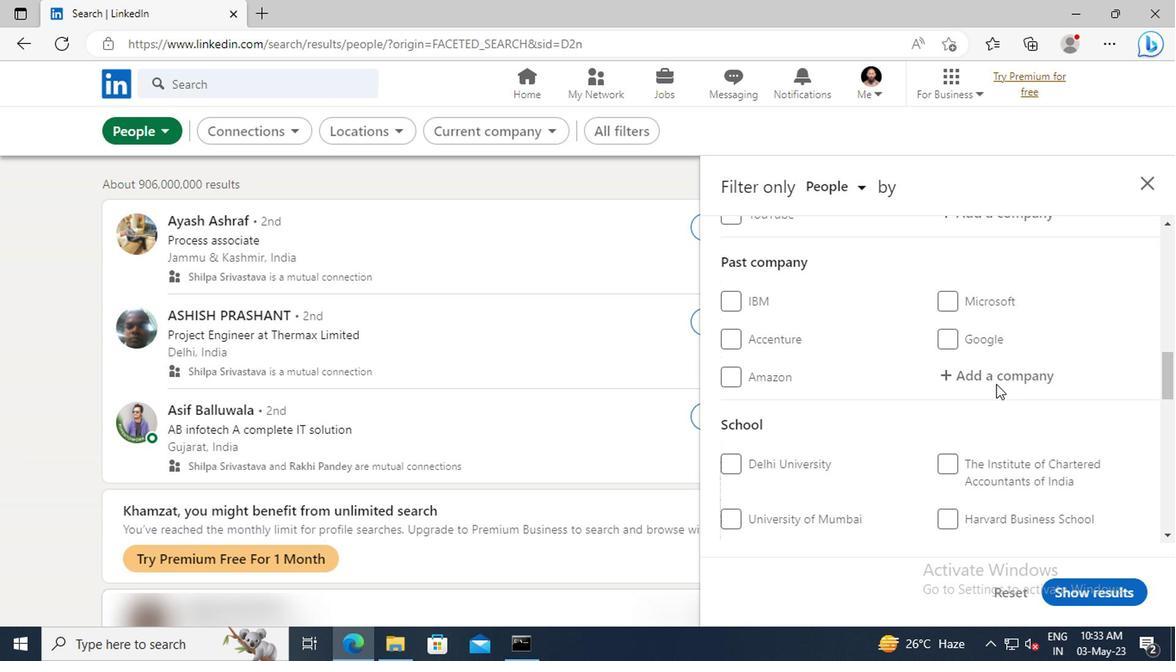 
Action: Mouse scrolled (990, 383) with delta (0, 0)
Screenshot: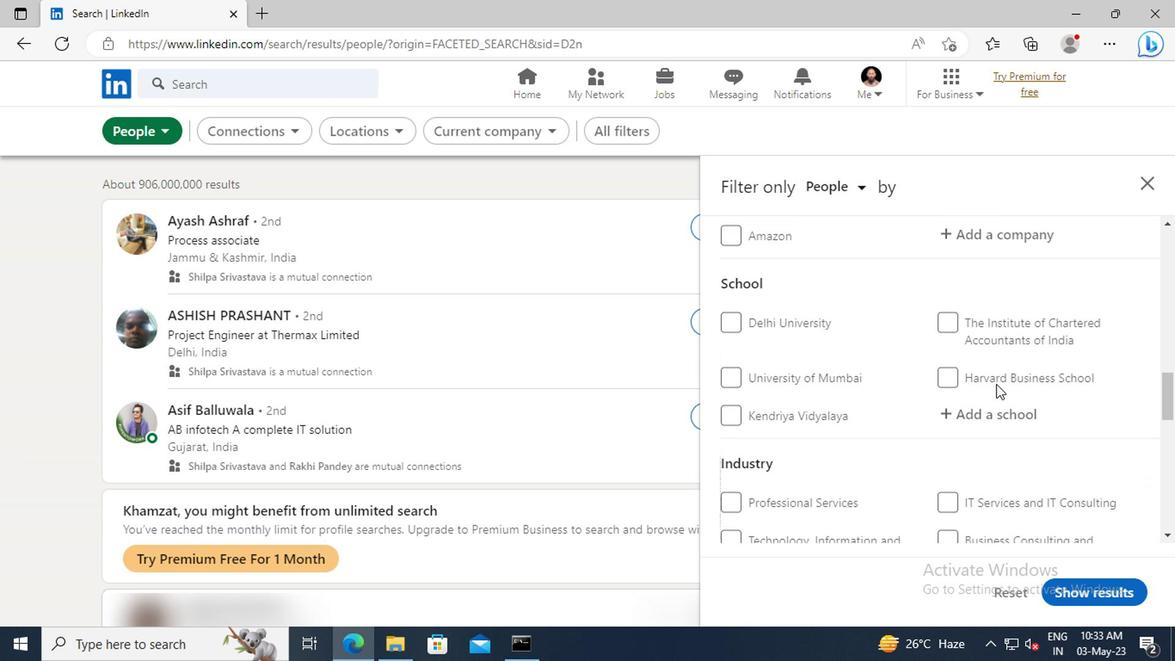 
Action: Mouse scrolled (990, 383) with delta (0, 0)
Screenshot: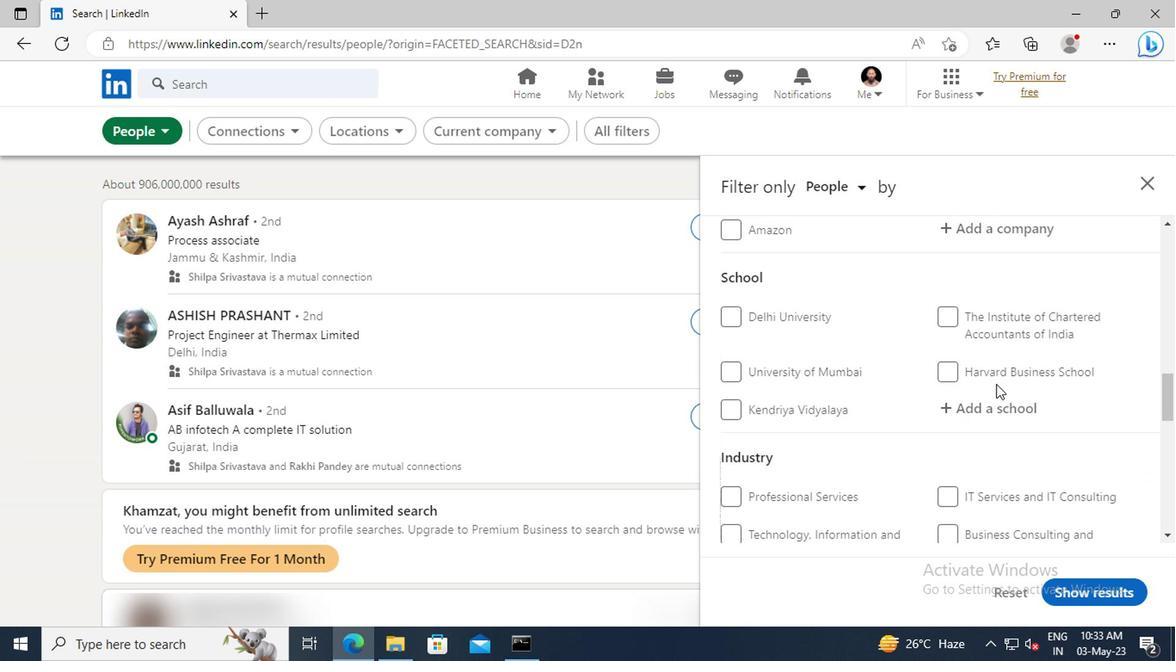 
Action: Mouse scrolled (990, 383) with delta (0, 0)
Screenshot: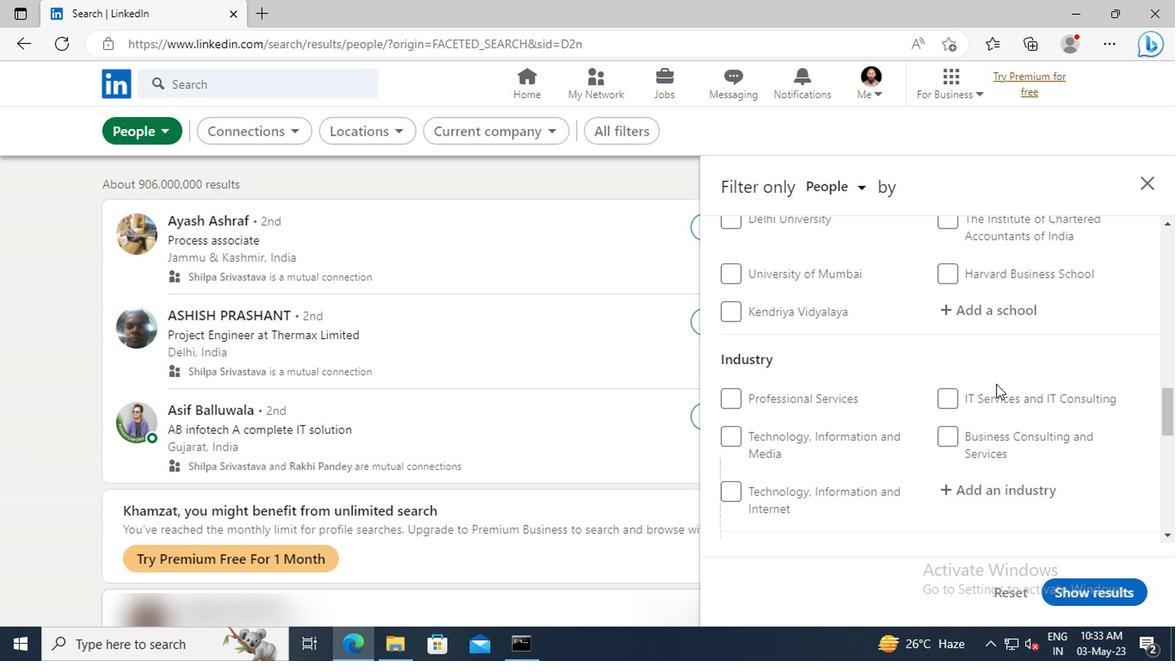 
Action: Mouse scrolled (990, 383) with delta (0, 0)
Screenshot: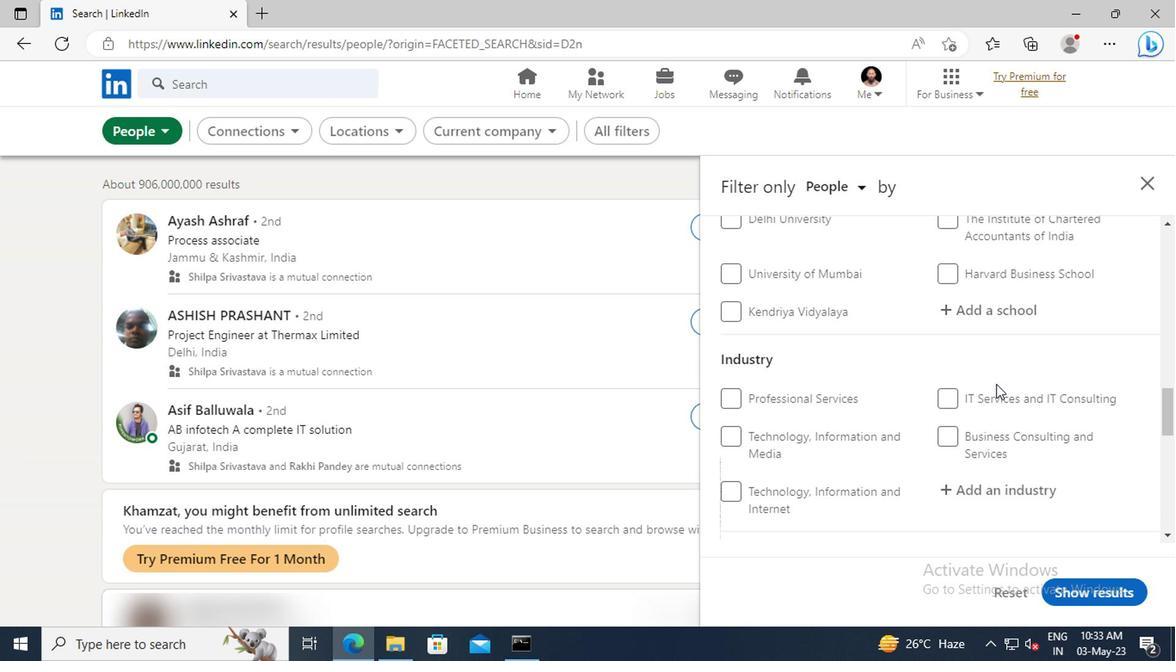 
Action: Mouse scrolled (990, 383) with delta (0, 0)
Screenshot: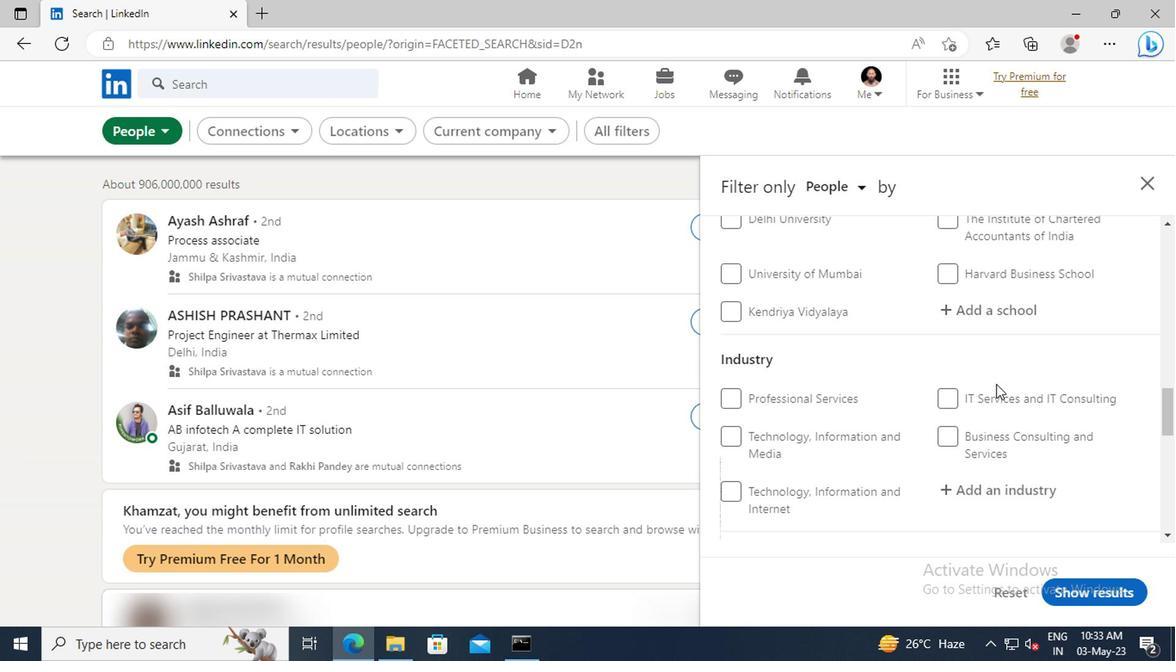 
Action: Mouse scrolled (990, 383) with delta (0, 0)
Screenshot: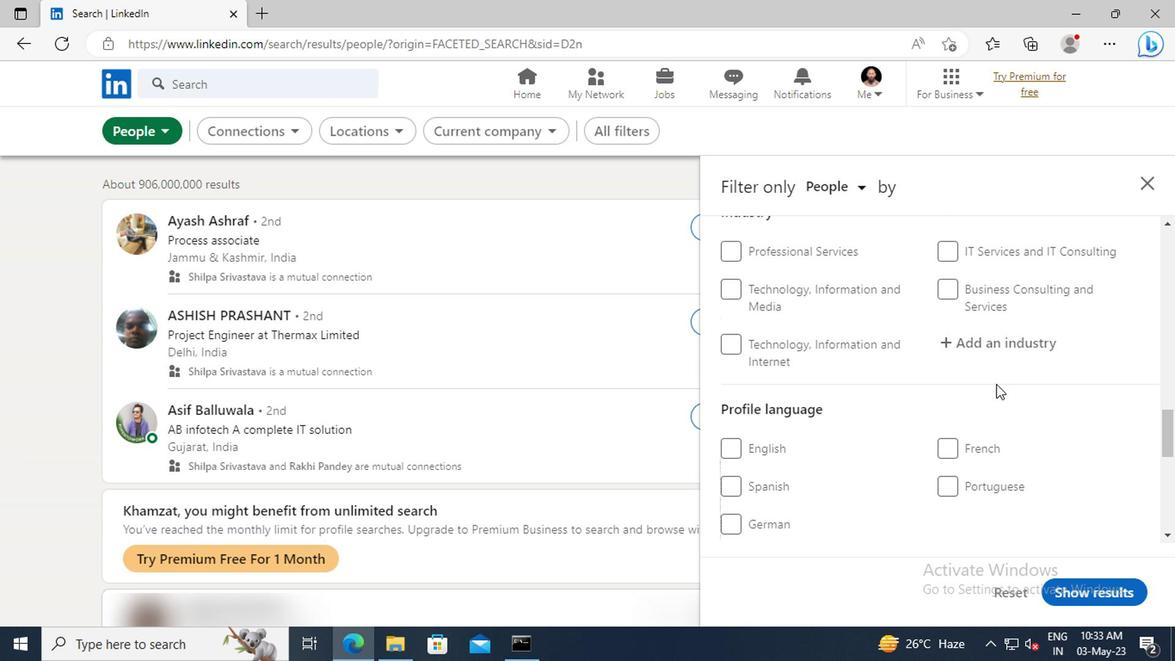 
Action: Mouse moved to (947, 401)
Screenshot: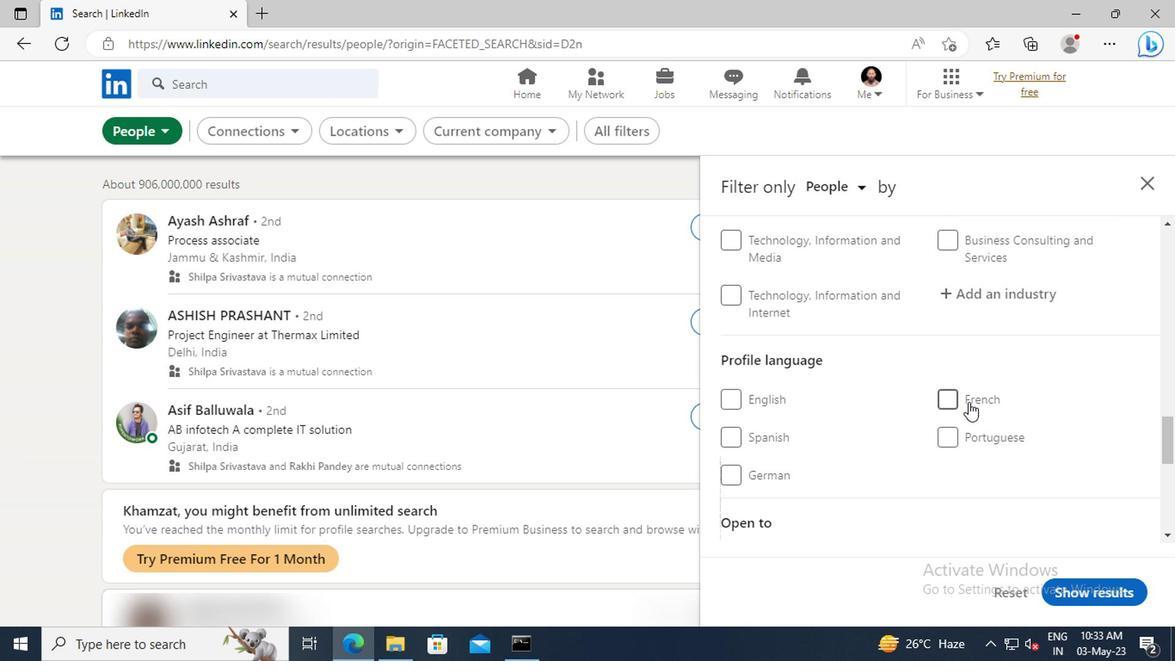 
Action: Mouse pressed left at (947, 401)
Screenshot: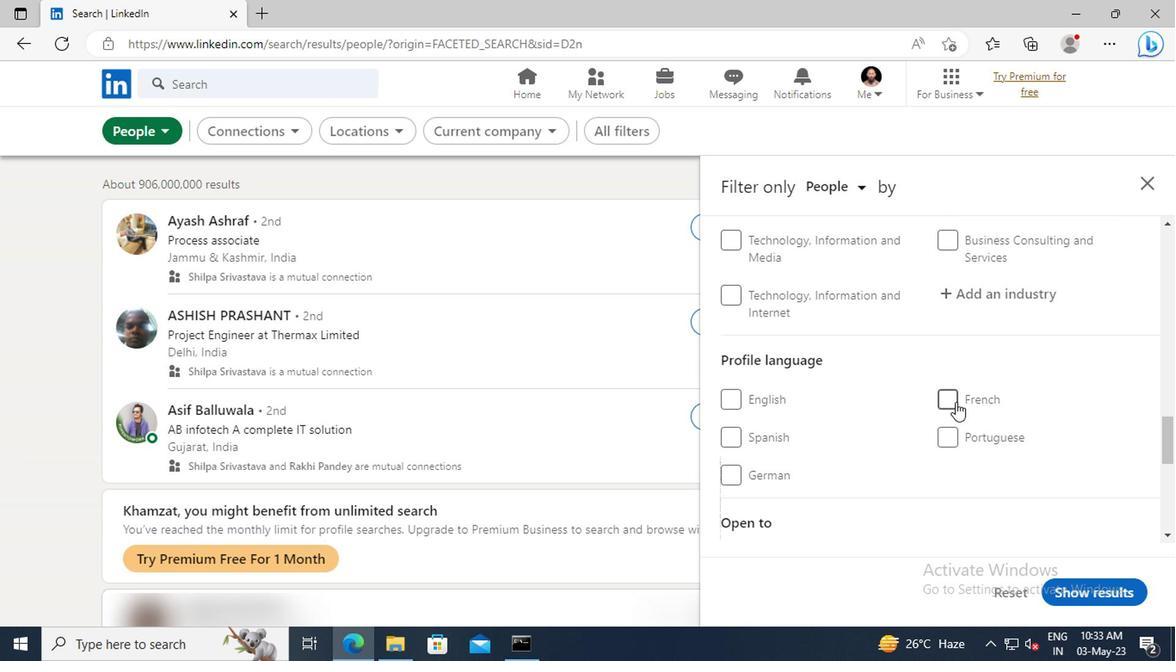 
Action: Mouse moved to (980, 378)
Screenshot: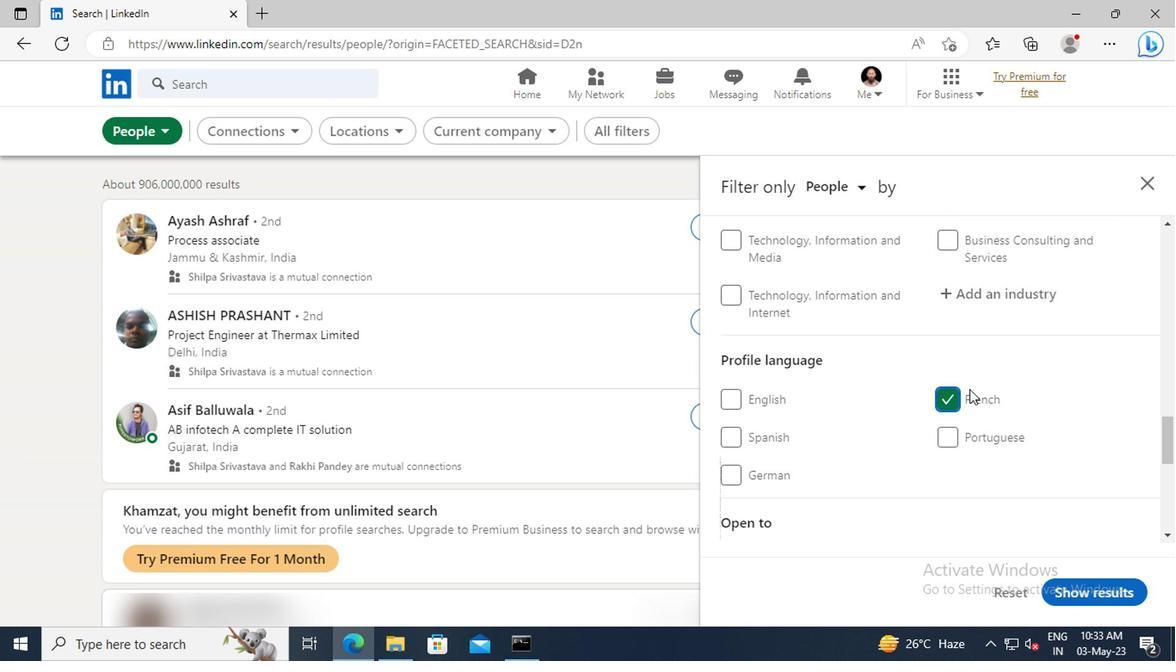 
Action: Mouse scrolled (980, 378) with delta (0, 0)
Screenshot: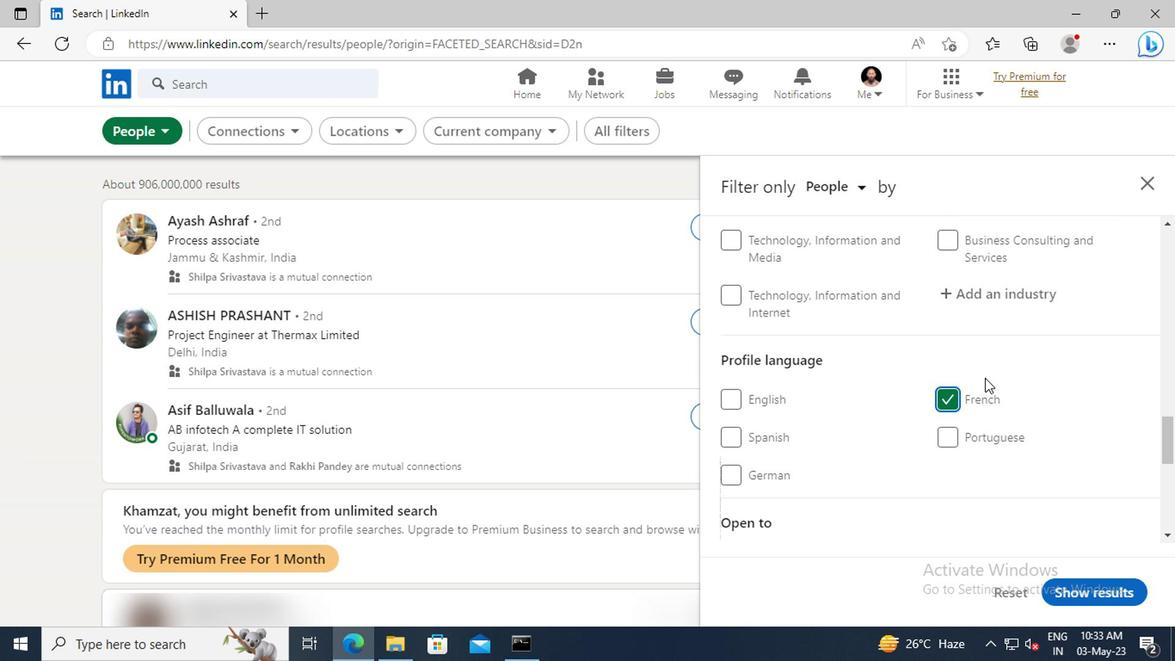 
Action: Mouse scrolled (980, 378) with delta (0, 0)
Screenshot: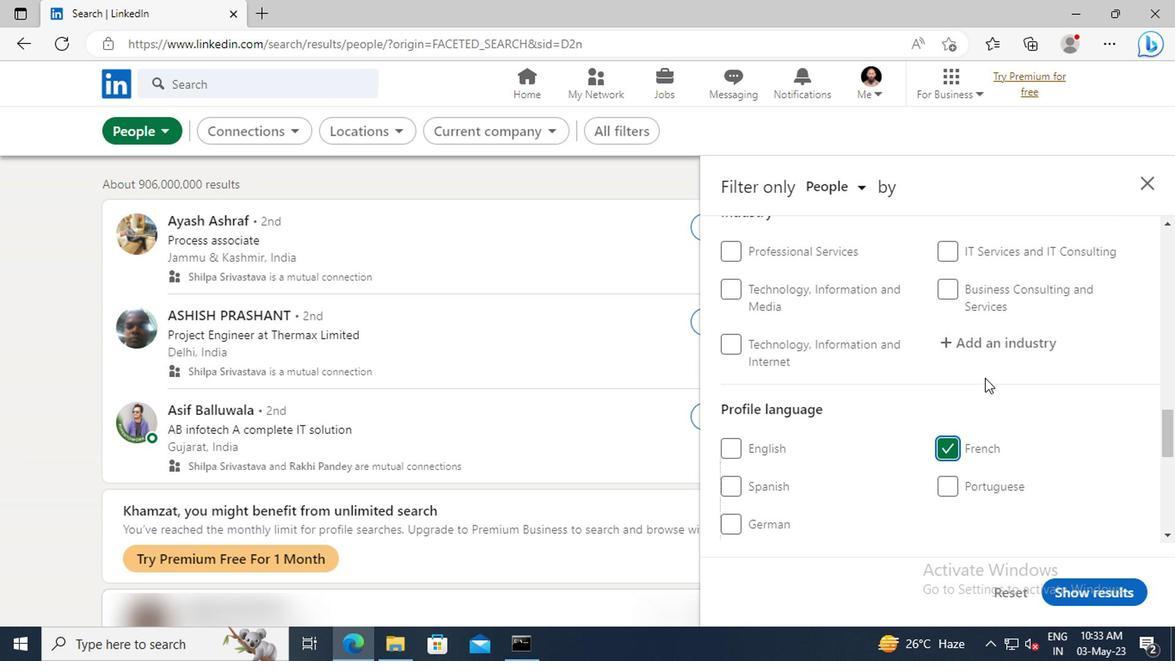 
Action: Mouse scrolled (980, 378) with delta (0, 0)
Screenshot: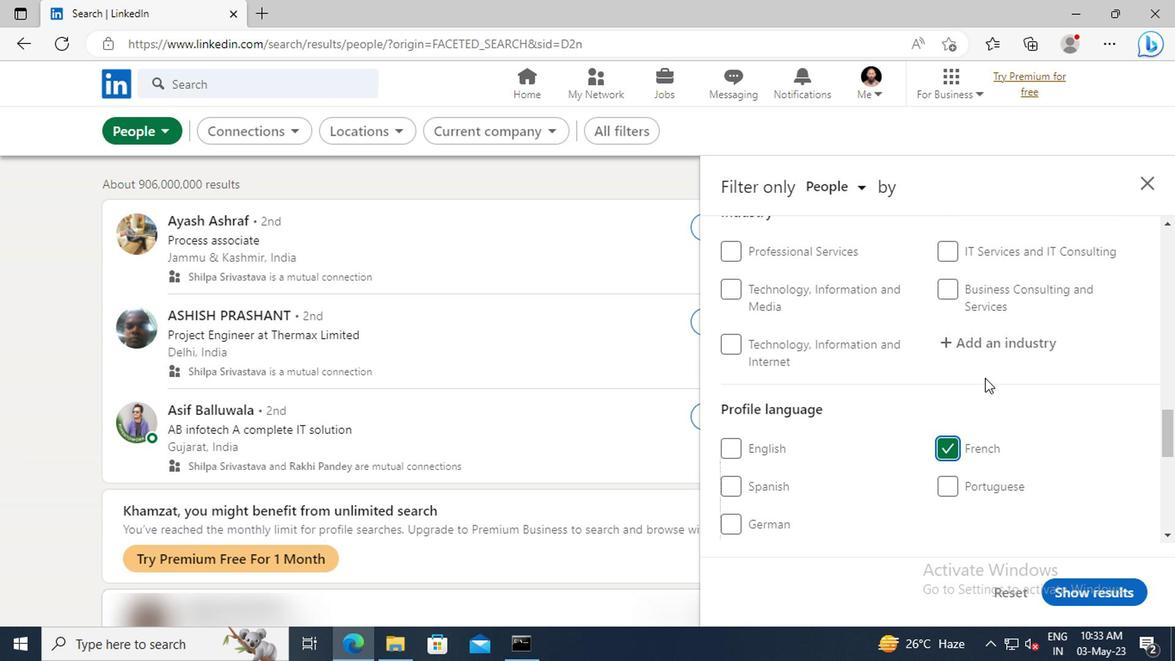 
Action: Mouse scrolled (980, 378) with delta (0, 0)
Screenshot: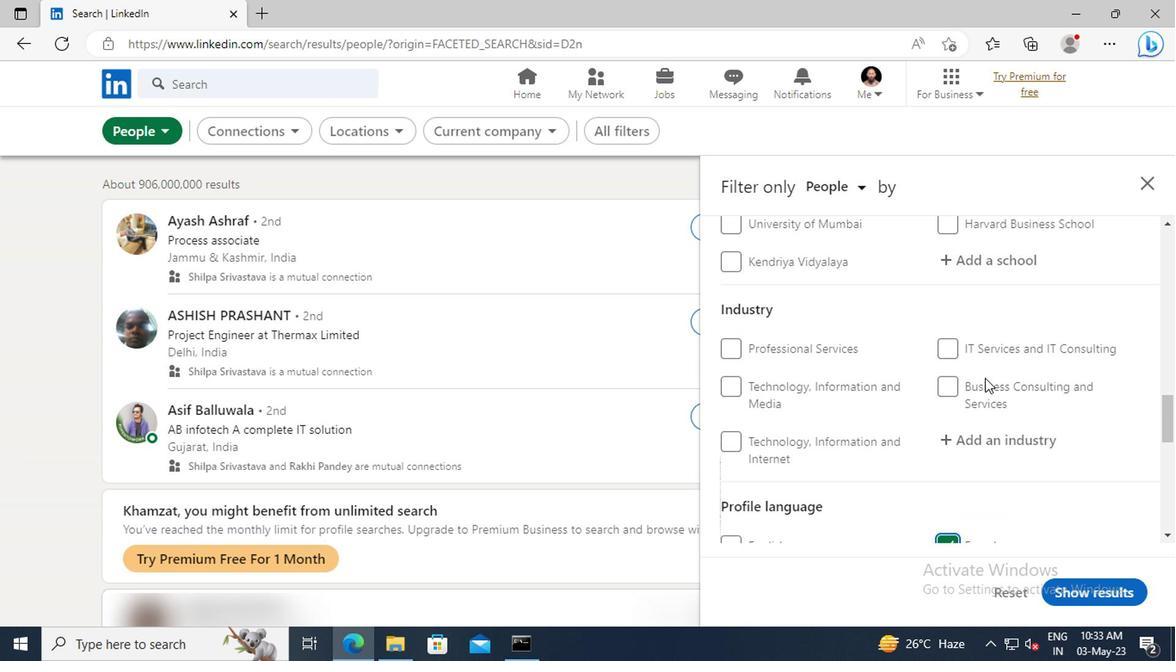 
Action: Mouse scrolled (980, 378) with delta (0, 0)
Screenshot: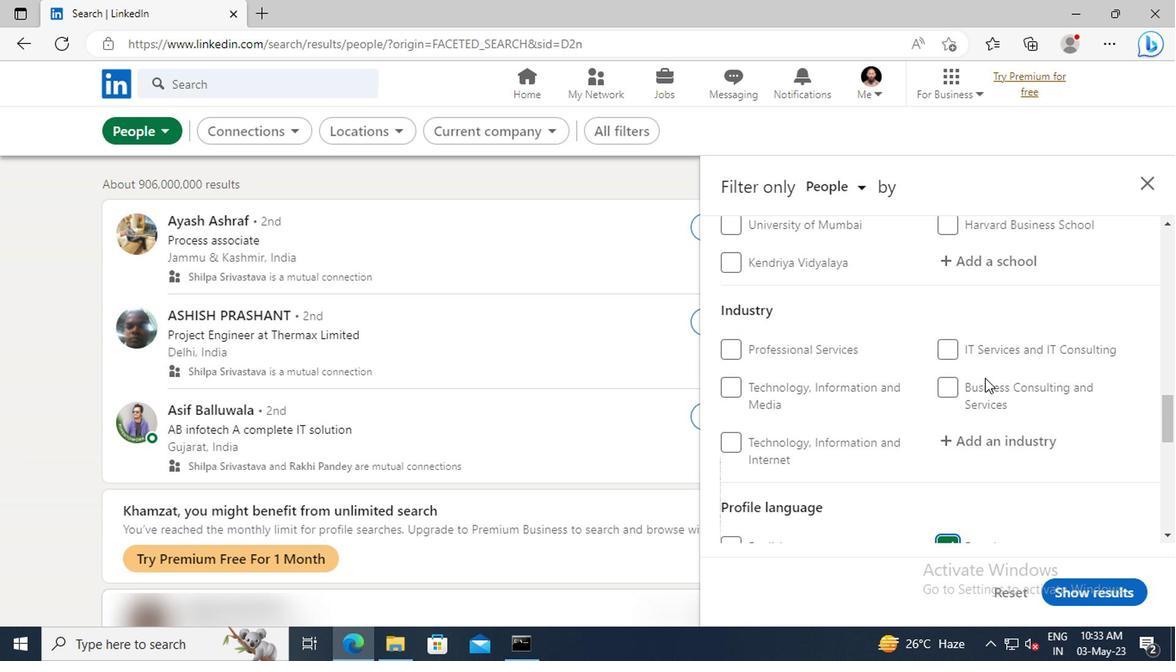 
Action: Mouse scrolled (980, 378) with delta (0, 0)
Screenshot: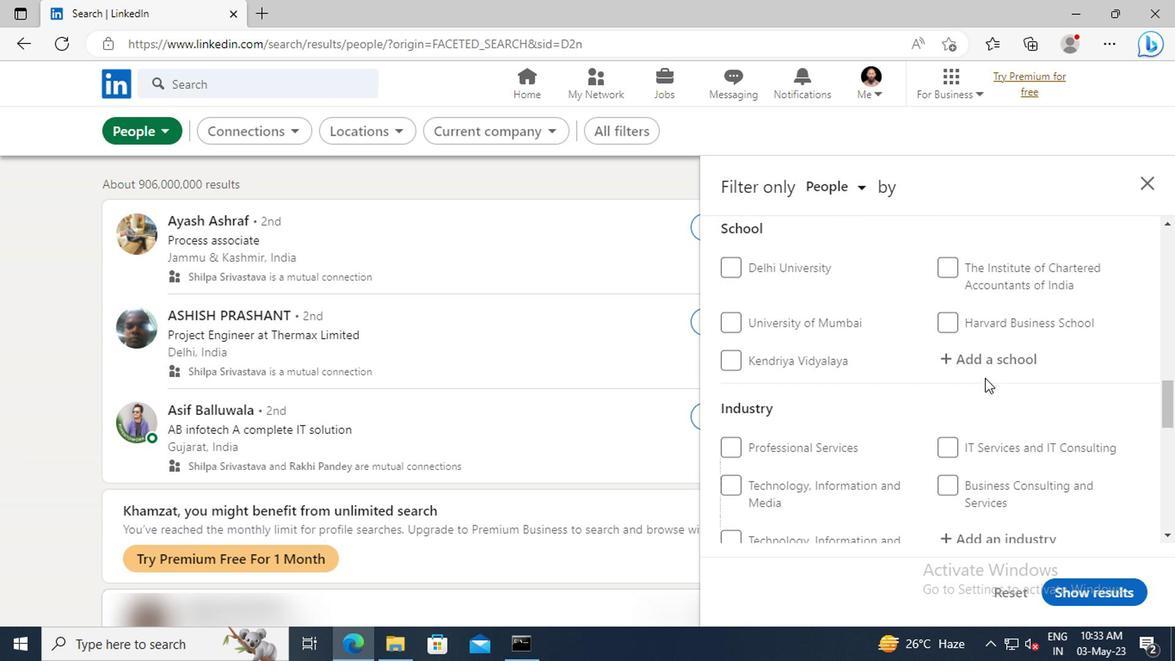 
Action: Mouse scrolled (980, 378) with delta (0, 0)
Screenshot: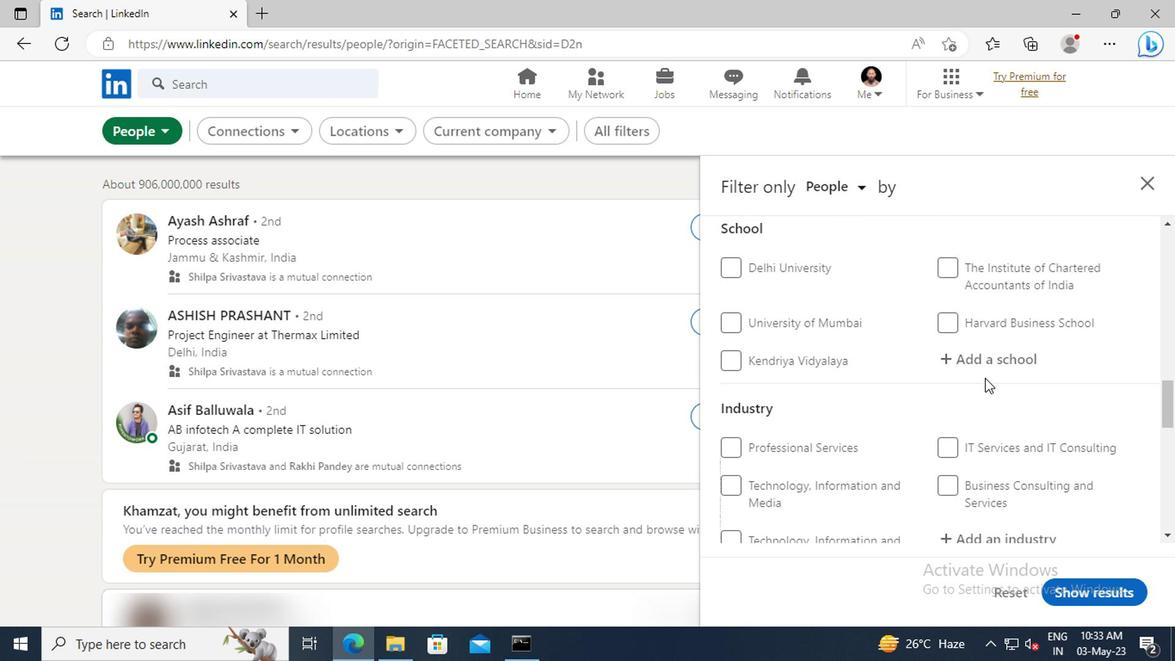 
Action: Mouse scrolled (980, 378) with delta (0, 0)
Screenshot: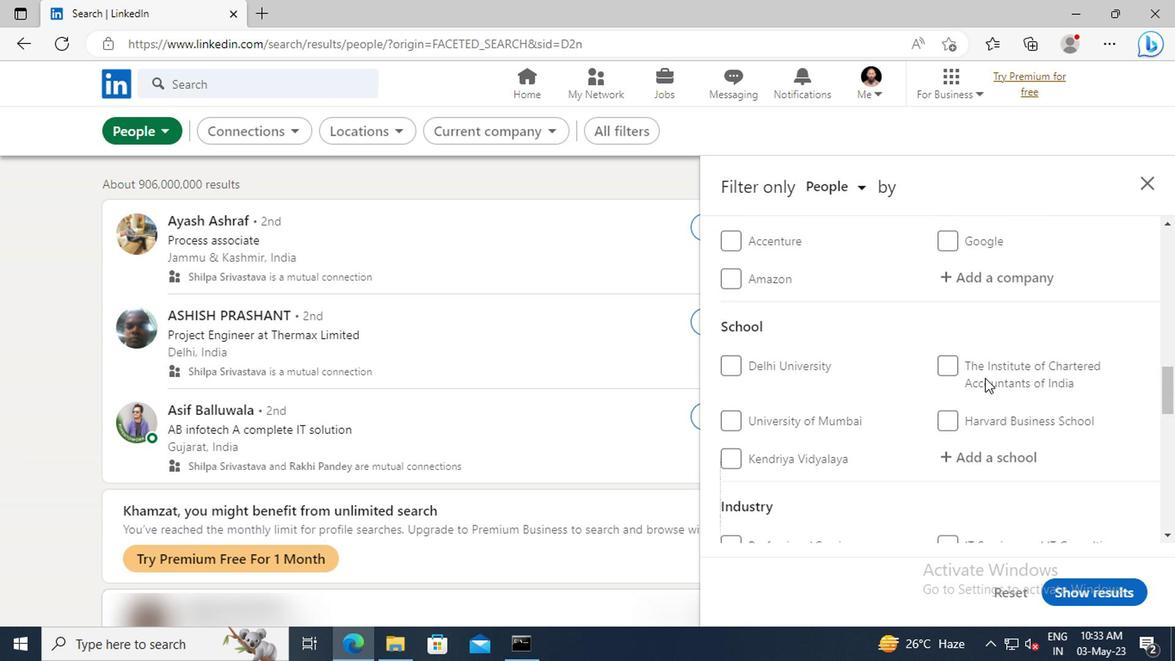 
Action: Mouse scrolled (980, 378) with delta (0, 0)
Screenshot: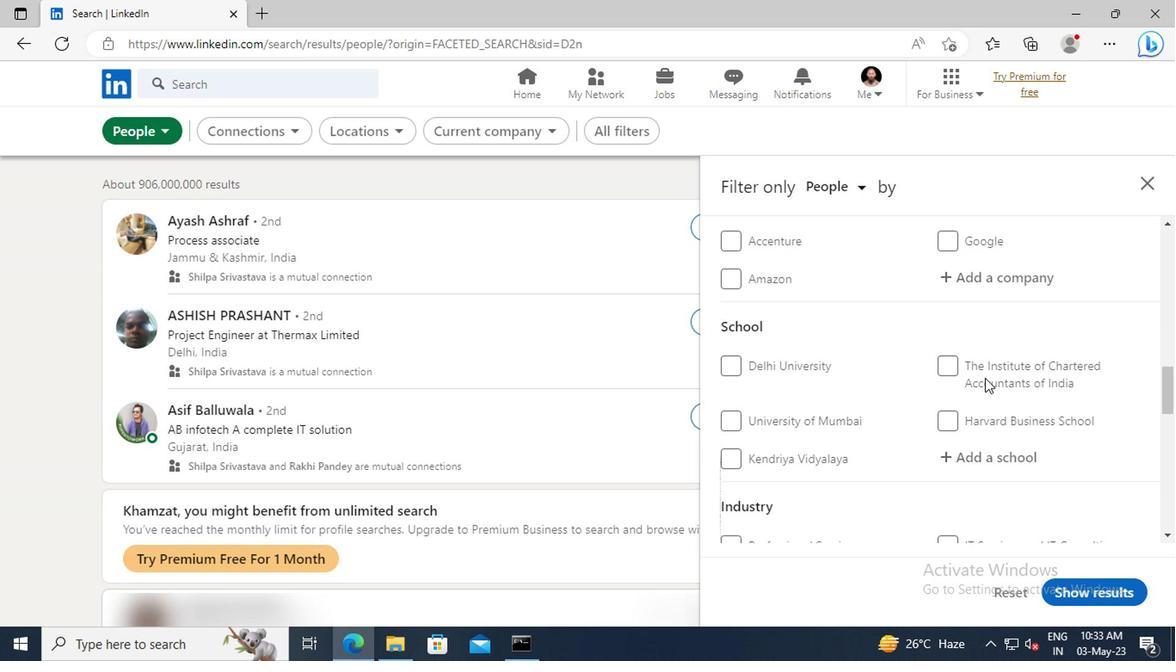 
Action: Mouse scrolled (980, 378) with delta (0, 0)
Screenshot: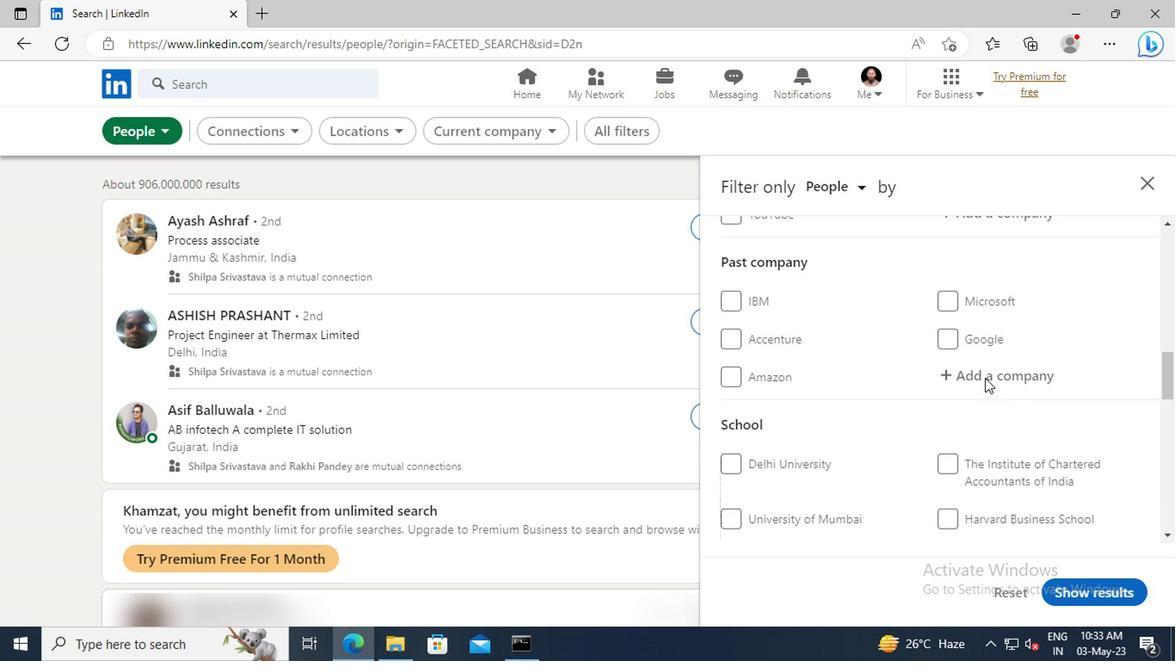 
Action: Mouse scrolled (980, 378) with delta (0, 0)
Screenshot: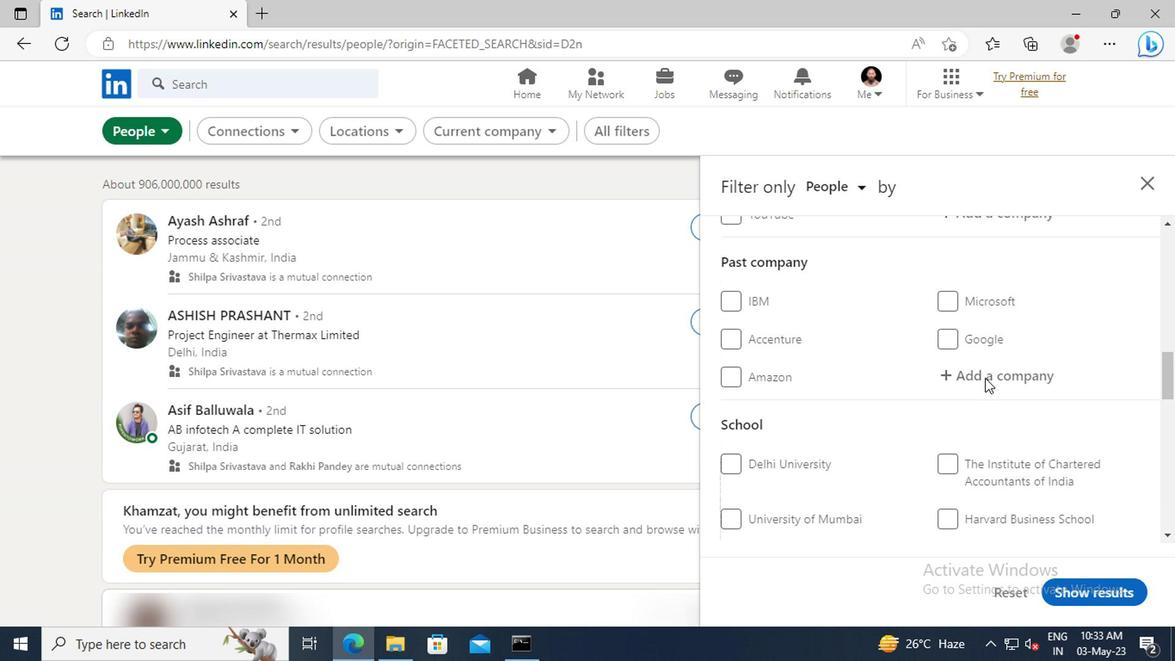 
Action: Mouse scrolled (980, 378) with delta (0, 0)
Screenshot: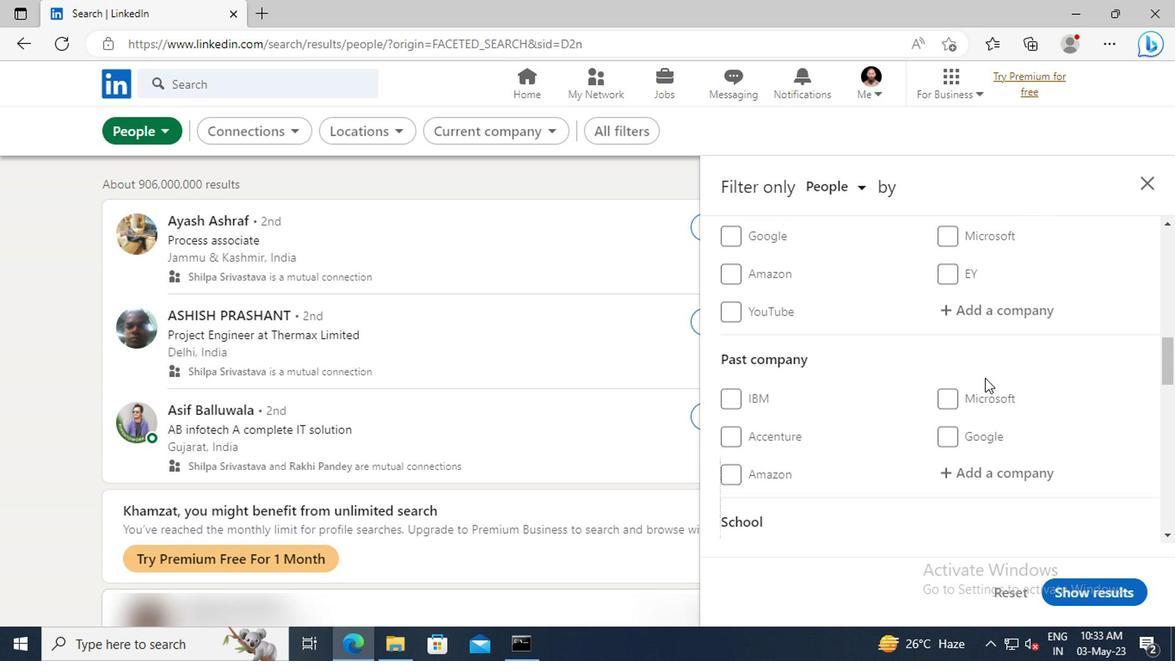 
Action: Mouse moved to (971, 364)
Screenshot: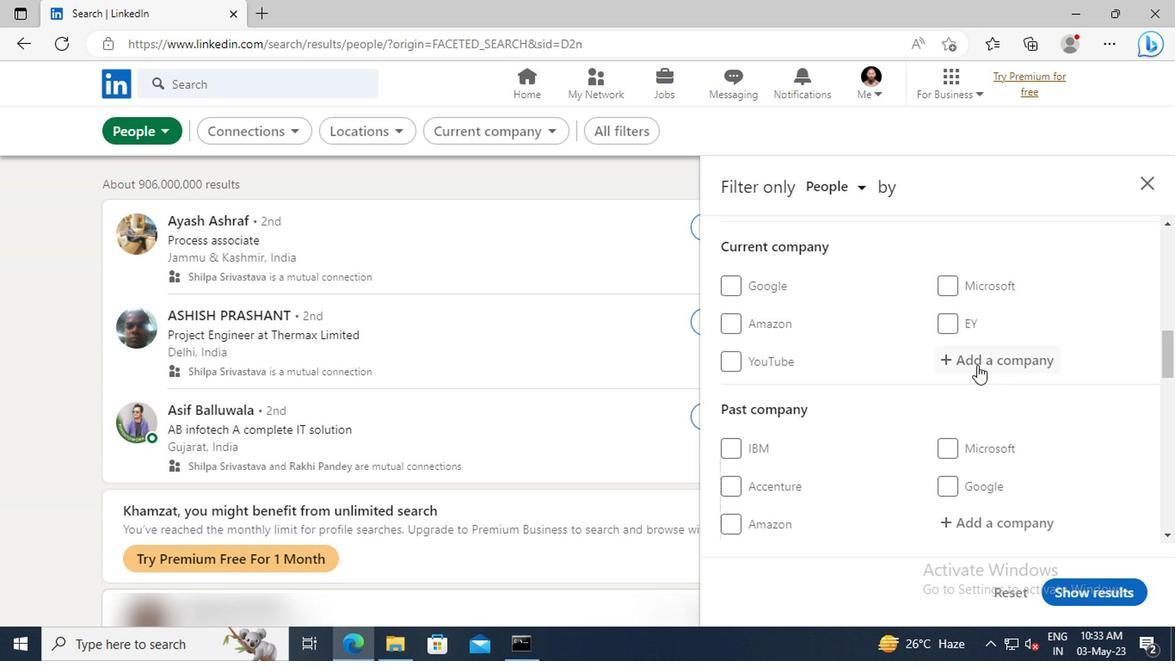 
Action: Mouse pressed left at (971, 364)
Screenshot: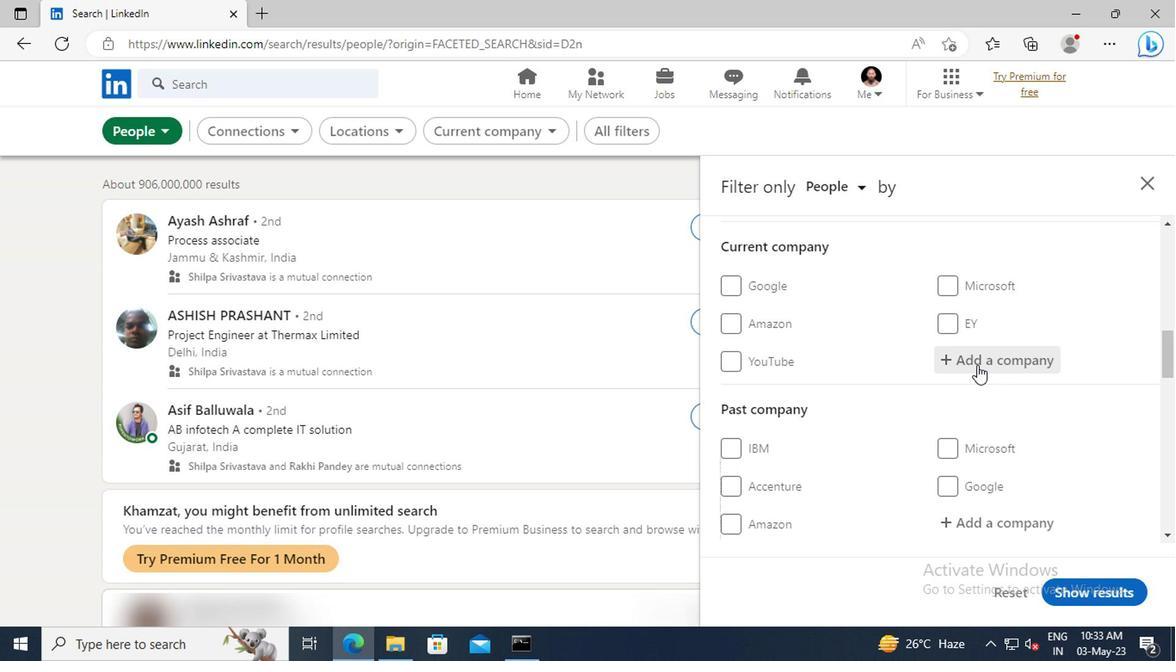 
Action: Key pressed <Key.shift>KEARNEY
Screenshot: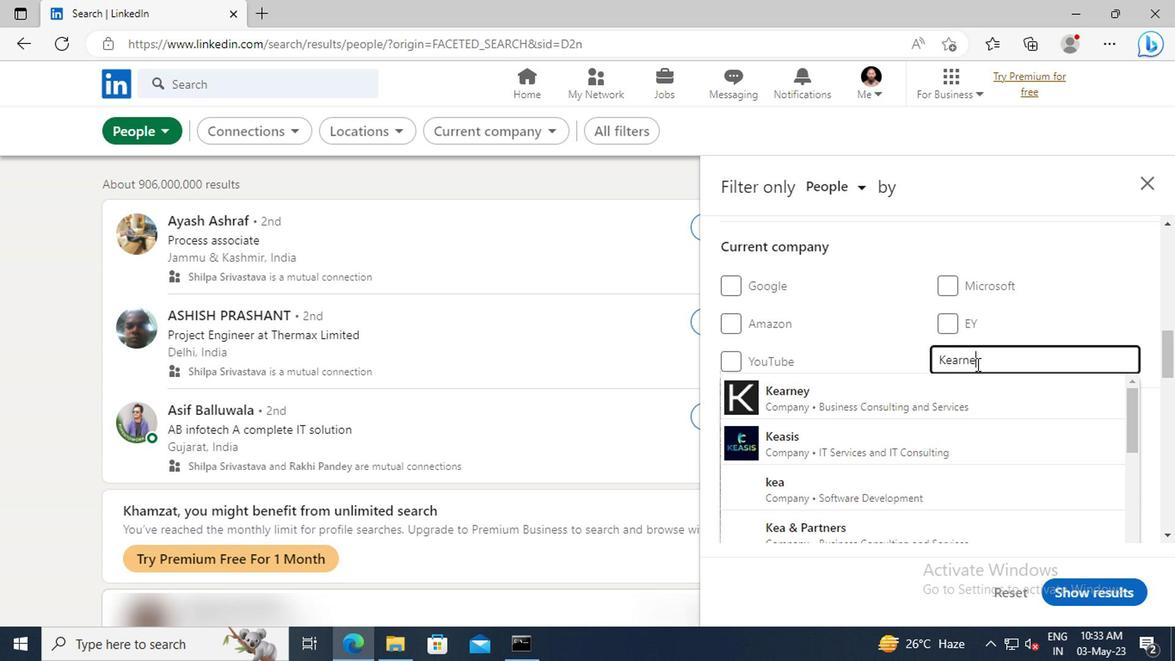 
Action: Mouse moved to (965, 394)
Screenshot: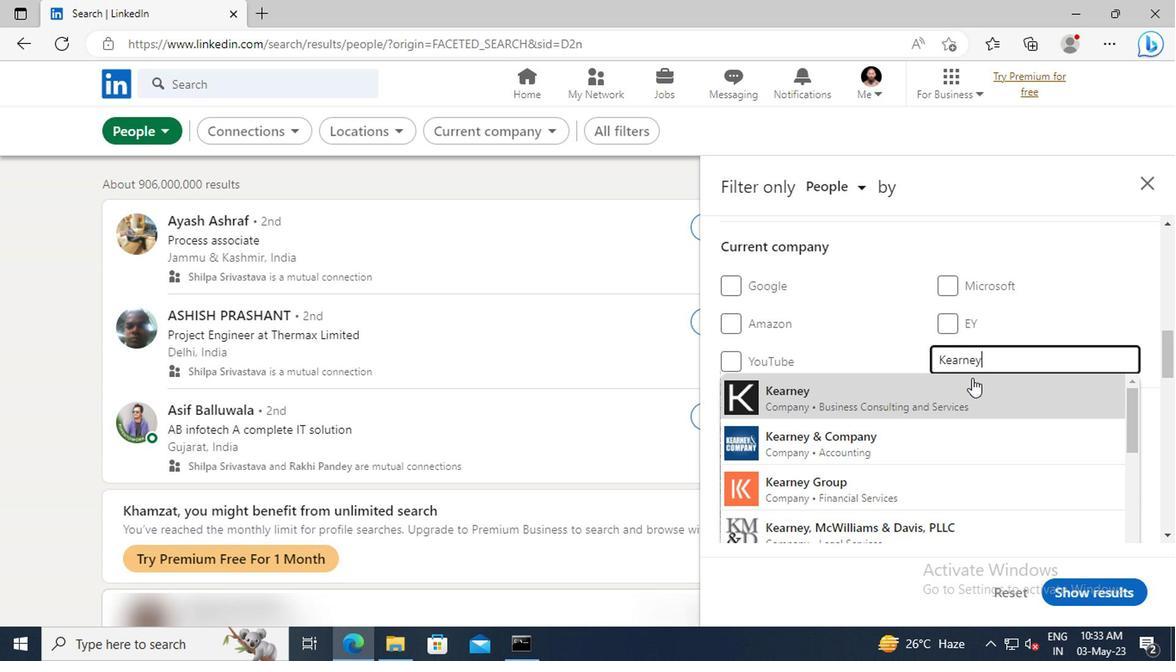 
Action: Mouse pressed left at (965, 394)
Screenshot: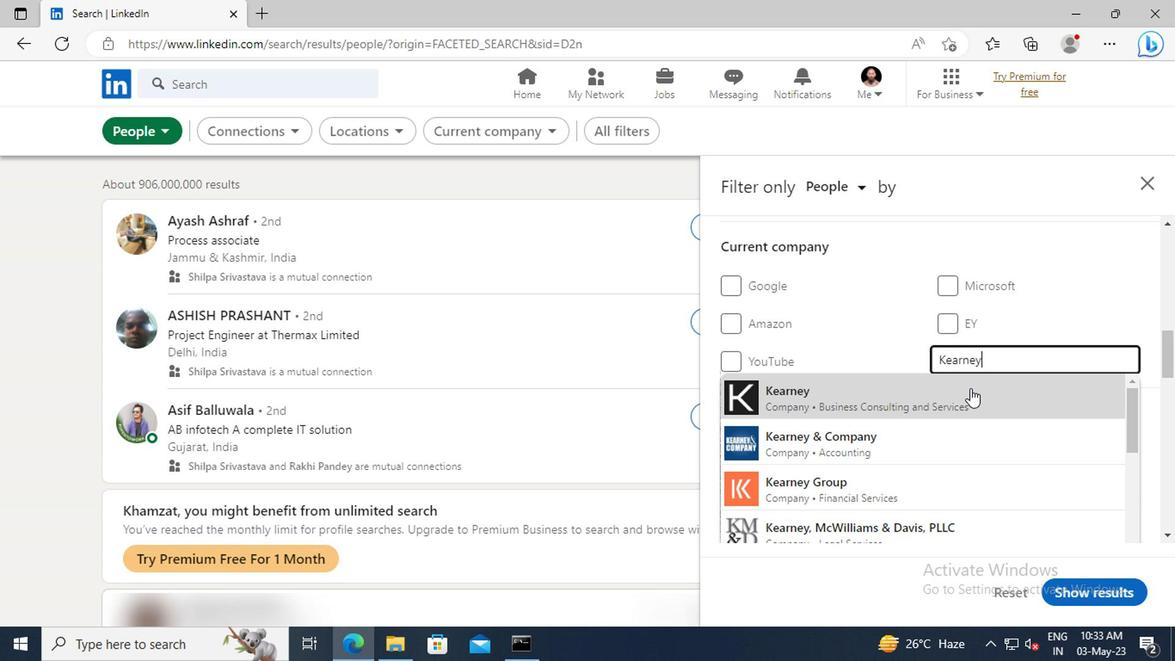 
Action: Mouse scrolled (965, 393) with delta (0, -1)
Screenshot: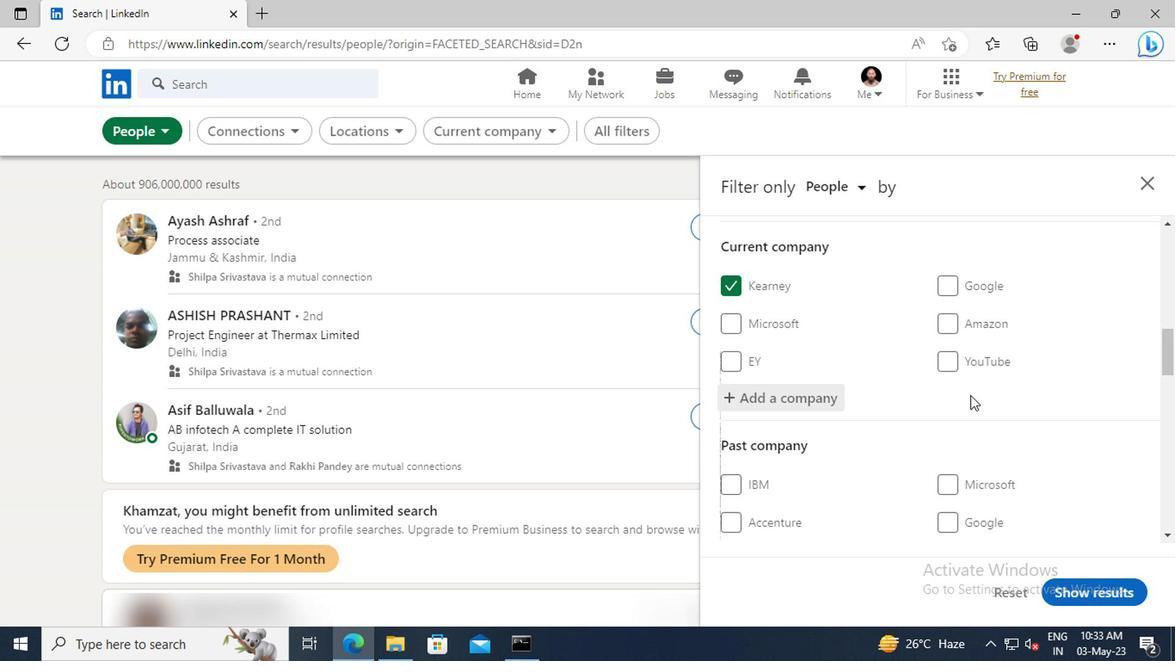 
Action: Mouse scrolled (965, 393) with delta (0, -1)
Screenshot: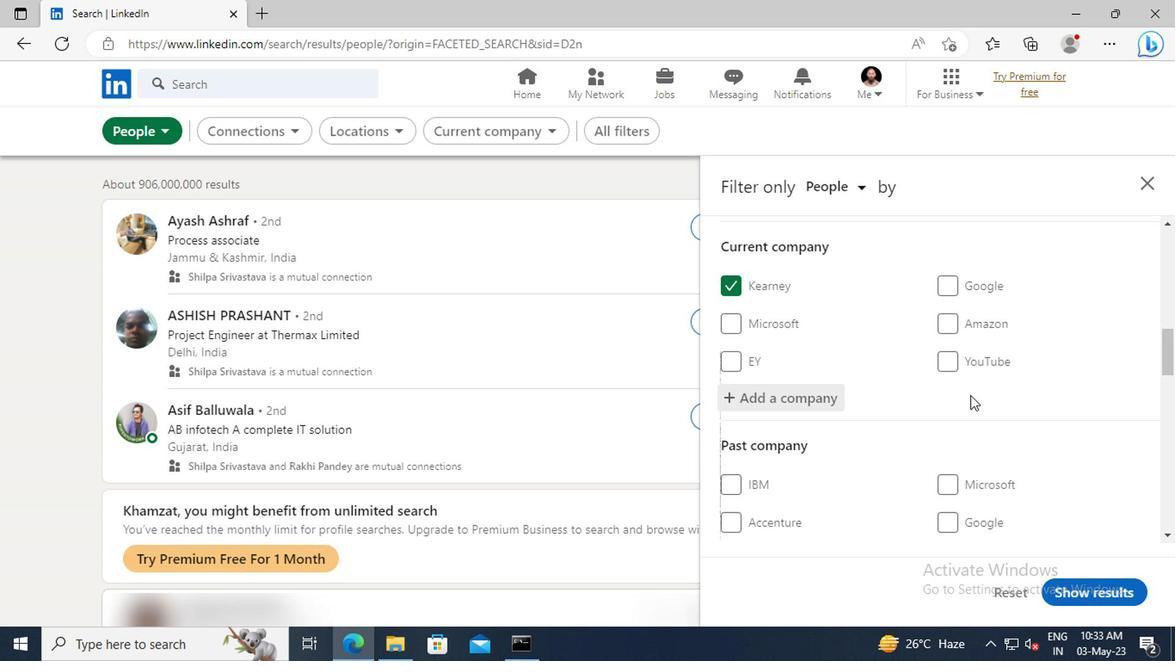 
Action: Mouse moved to (960, 380)
Screenshot: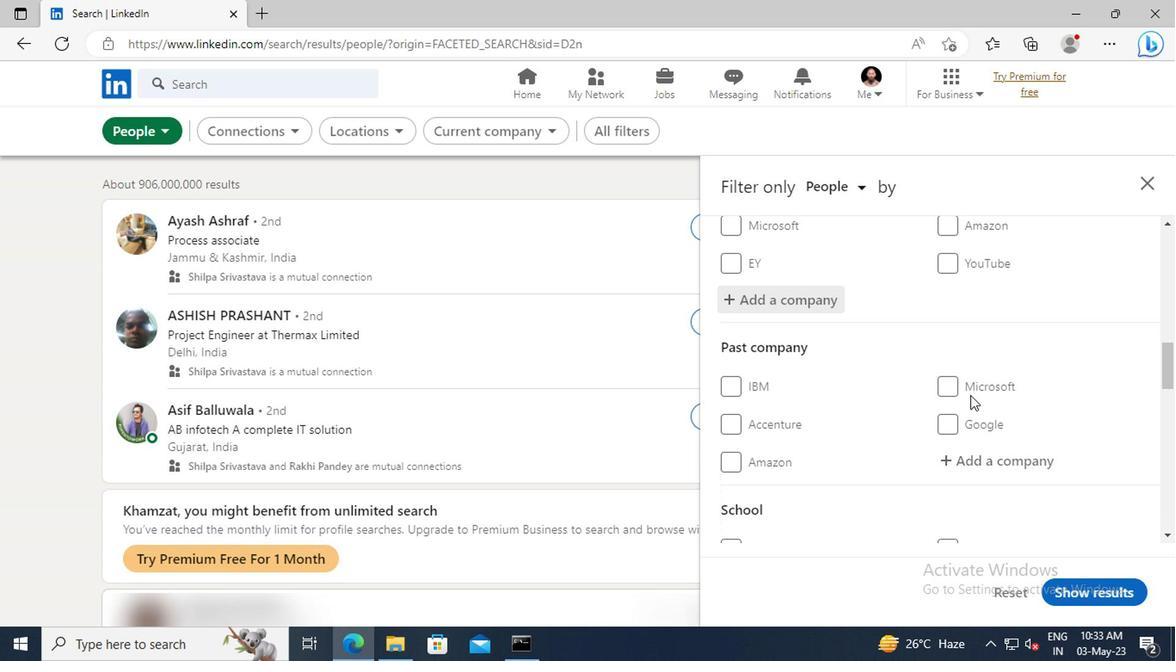 
Action: Mouse scrolled (960, 379) with delta (0, -1)
Screenshot: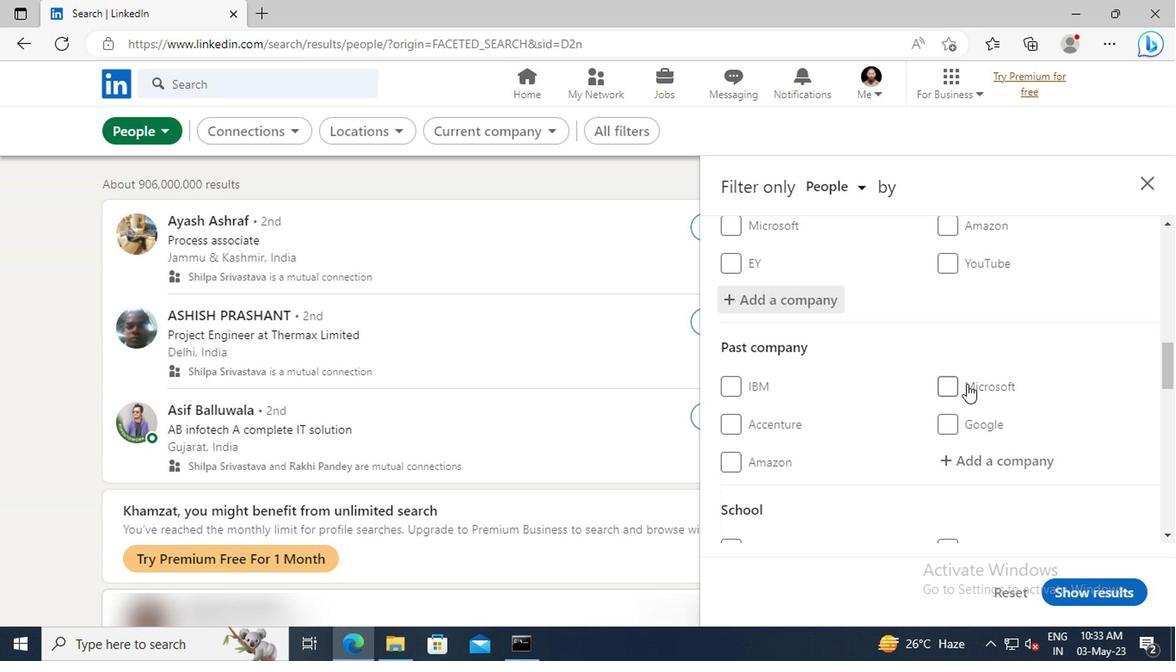 
Action: Mouse scrolled (960, 379) with delta (0, -1)
Screenshot: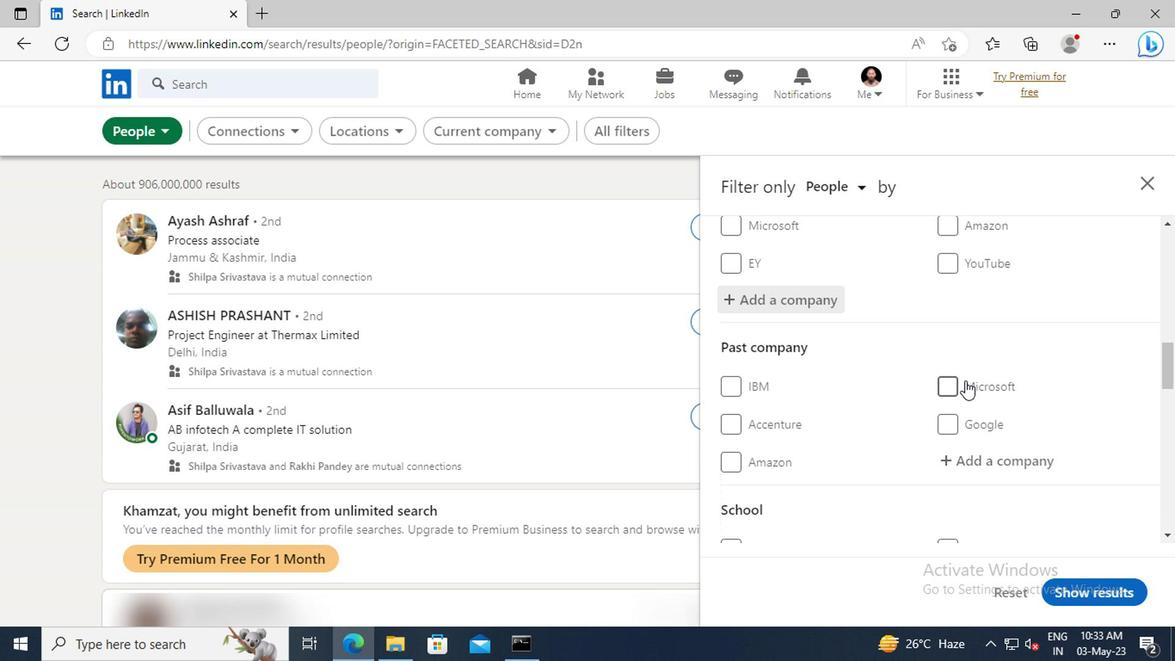 
Action: Mouse moved to (960, 378)
Screenshot: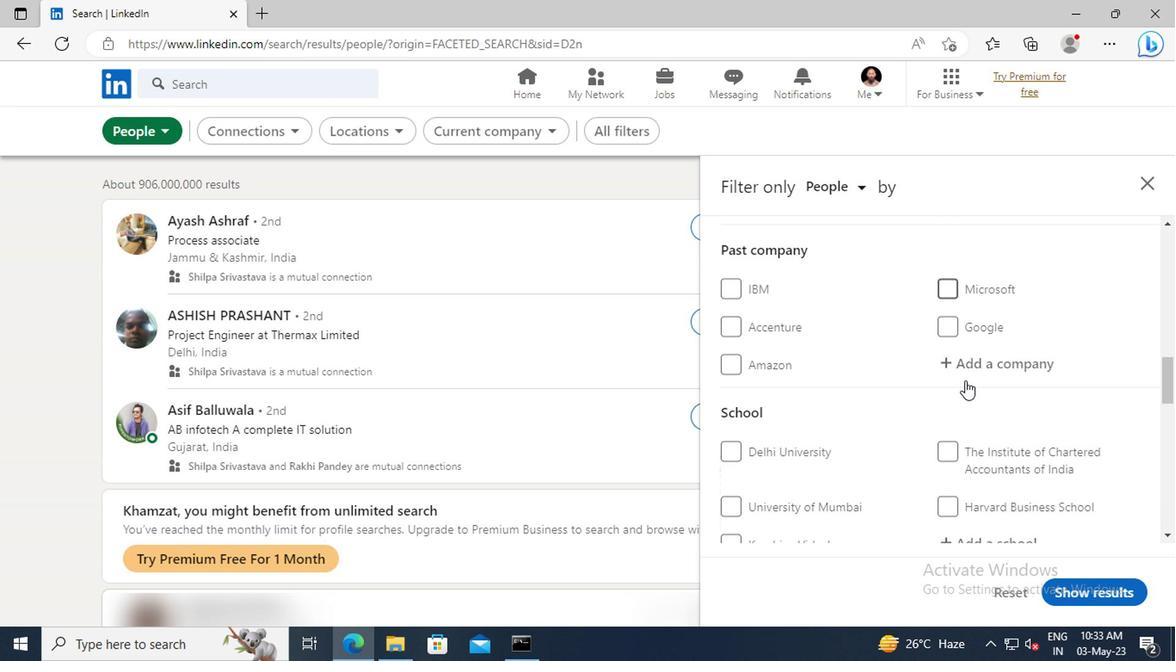
Action: Mouse scrolled (960, 377) with delta (0, -1)
Screenshot: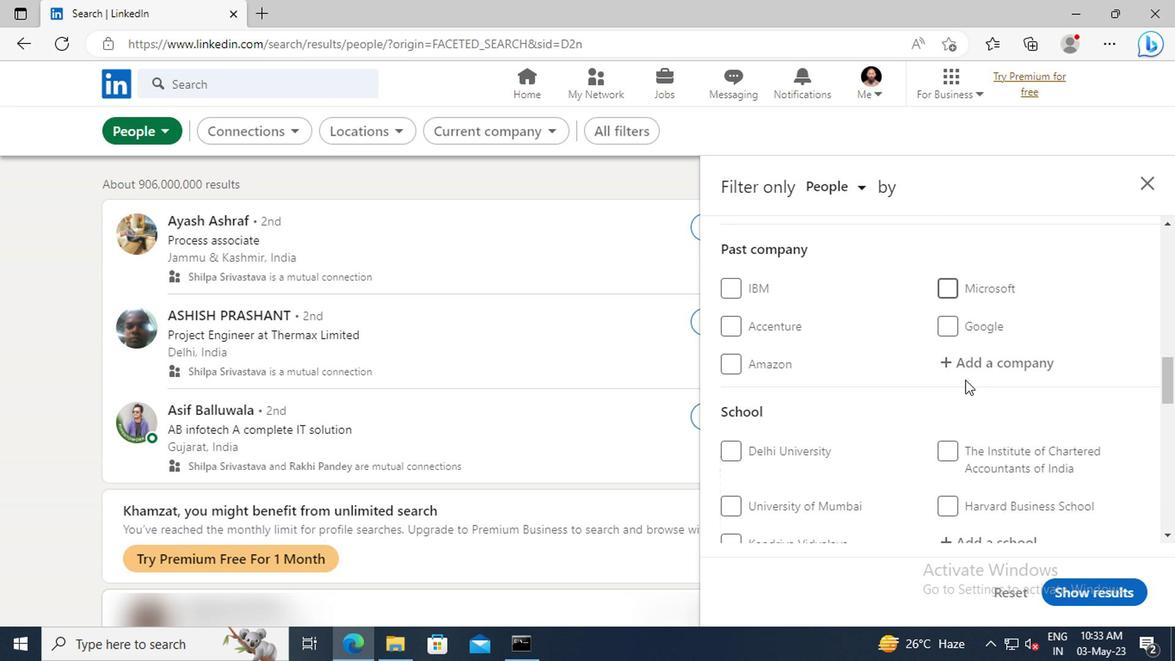 
Action: Mouse scrolled (960, 377) with delta (0, -1)
Screenshot: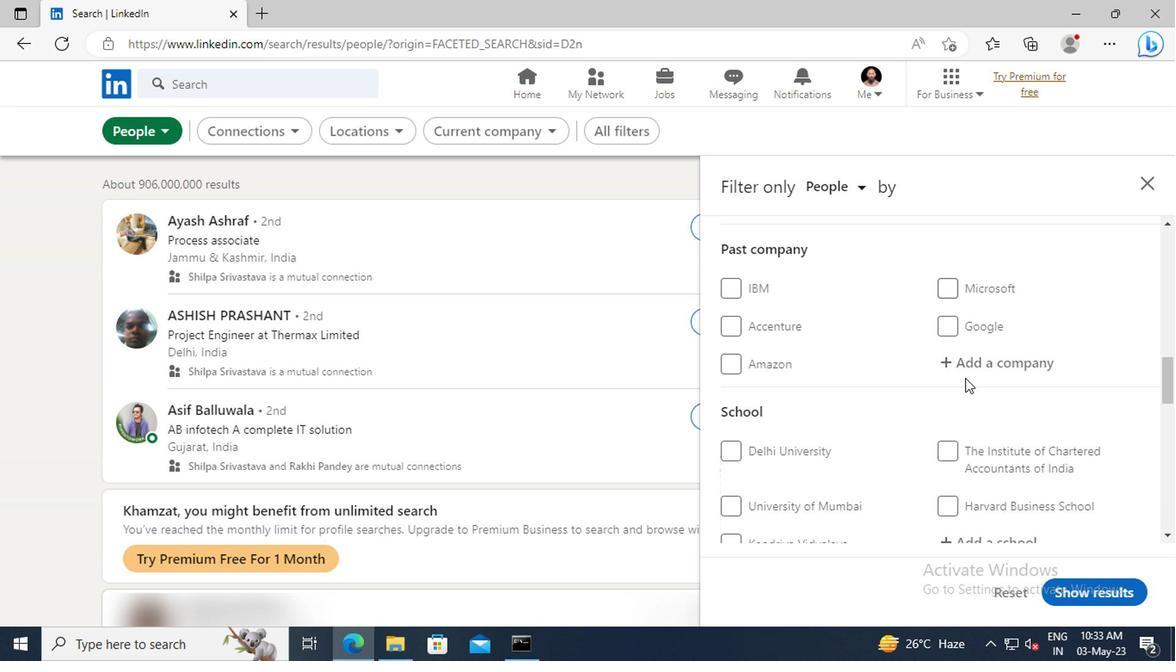 
Action: Mouse scrolled (960, 377) with delta (0, -1)
Screenshot: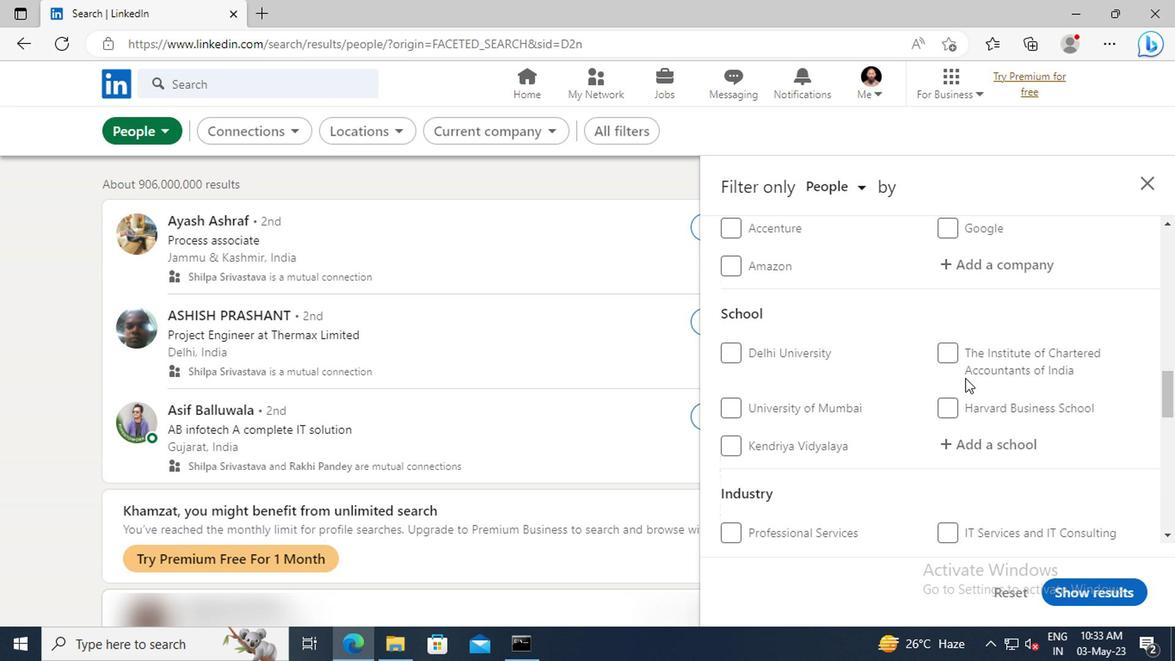 
Action: Mouse moved to (963, 390)
Screenshot: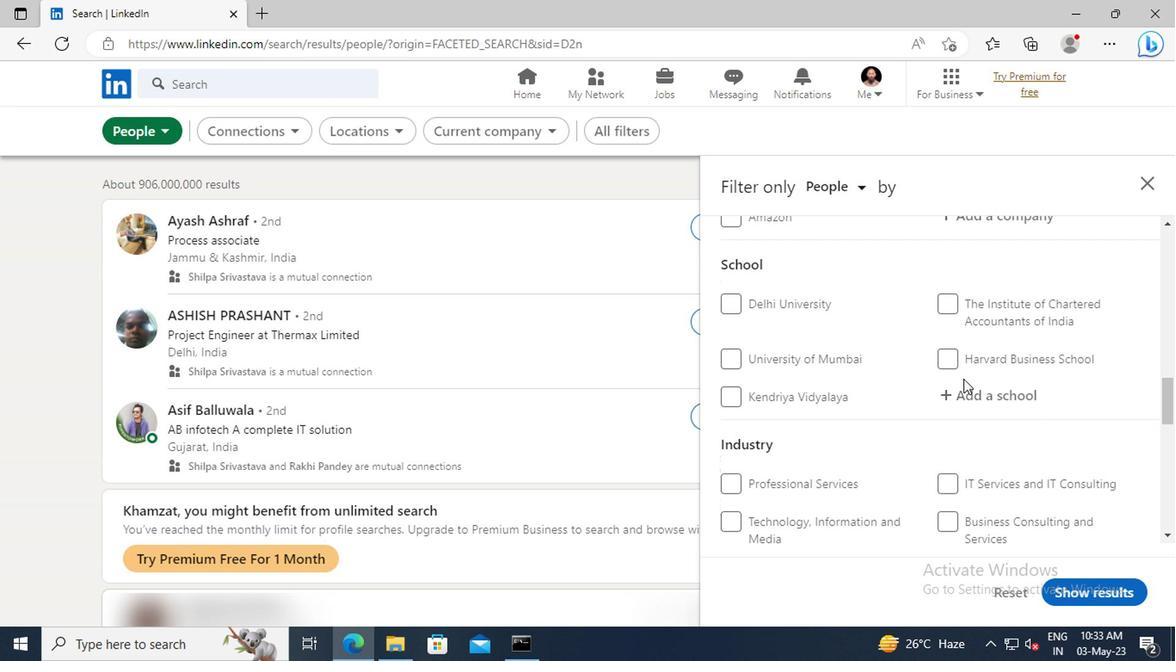 
Action: Mouse pressed left at (963, 390)
Screenshot: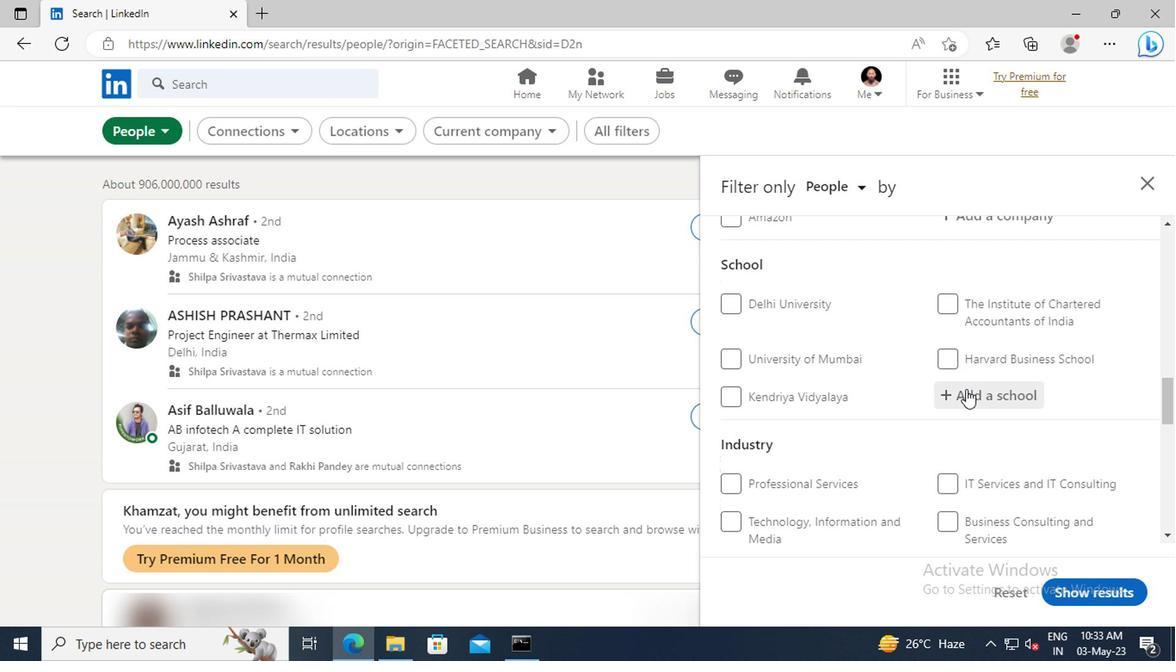 
Action: Key pressed <Key.shift>MOTILAL<Key.space><Key.shift>NEHRU<Key.space><Key.shift>CO
Screenshot: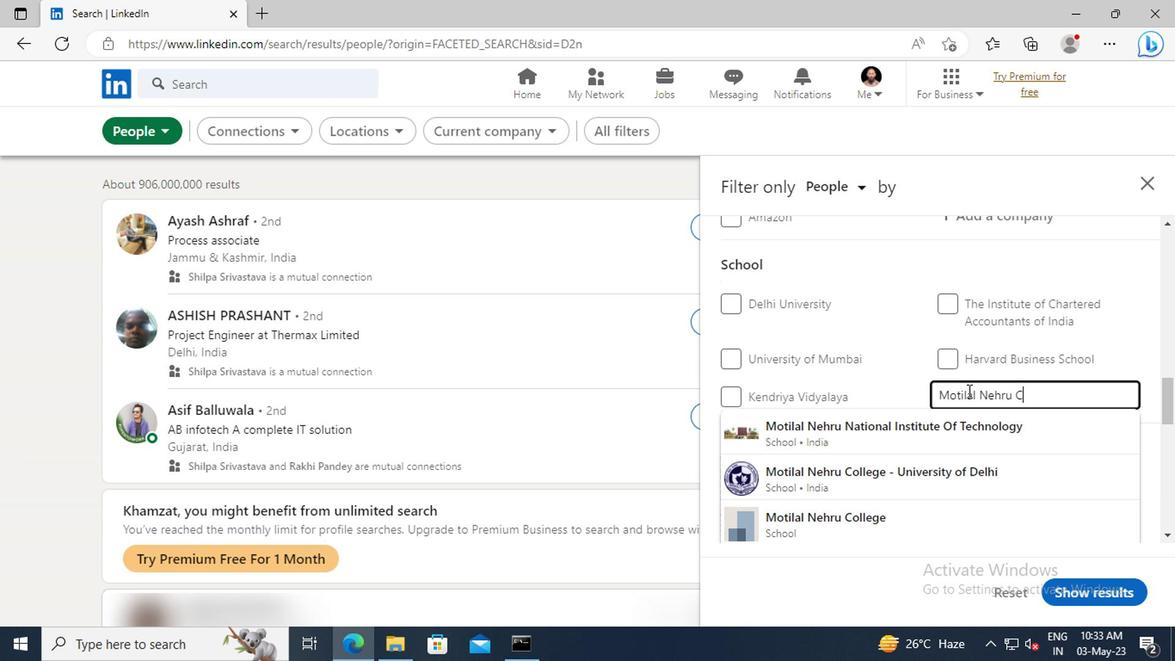 
Action: Mouse moved to (976, 473)
Screenshot: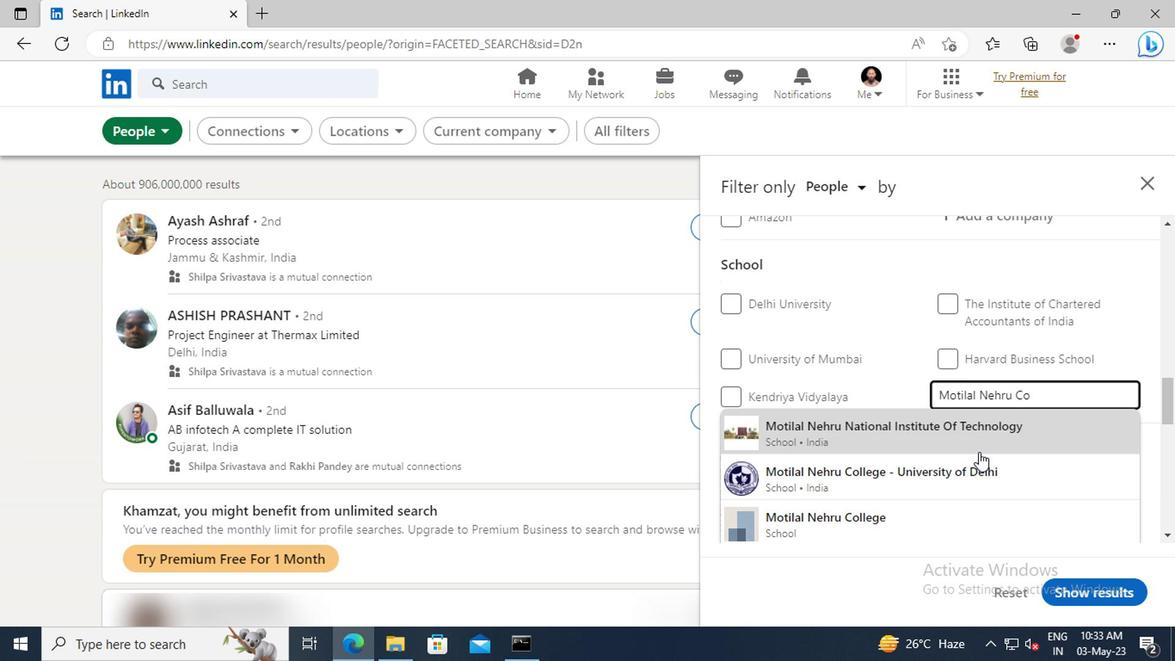 
Action: Mouse pressed left at (976, 473)
Screenshot: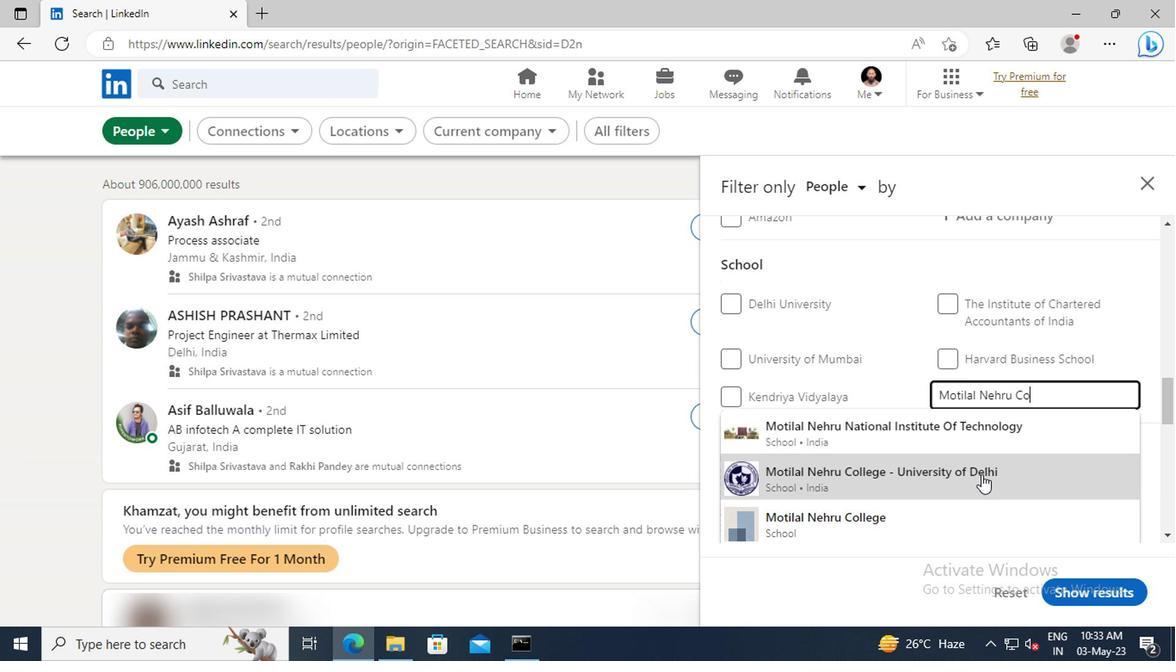 
Action: Mouse scrolled (976, 472) with delta (0, -1)
Screenshot: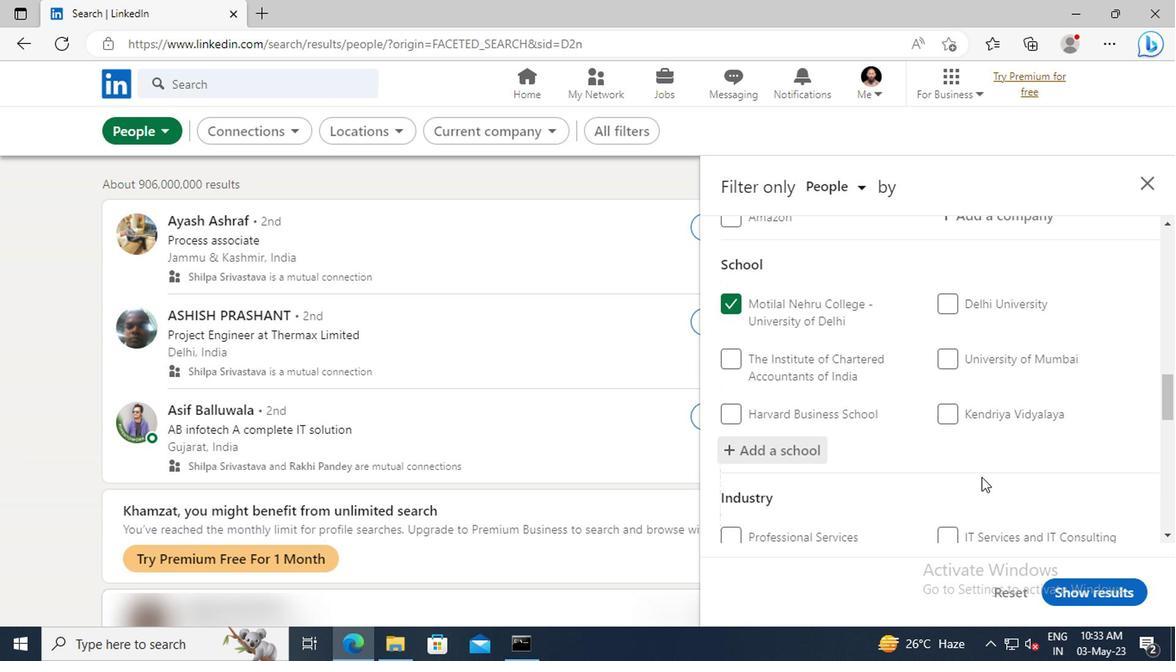 
Action: Mouse scrolled (976, 472) with delta (0, -1)
Screenshot: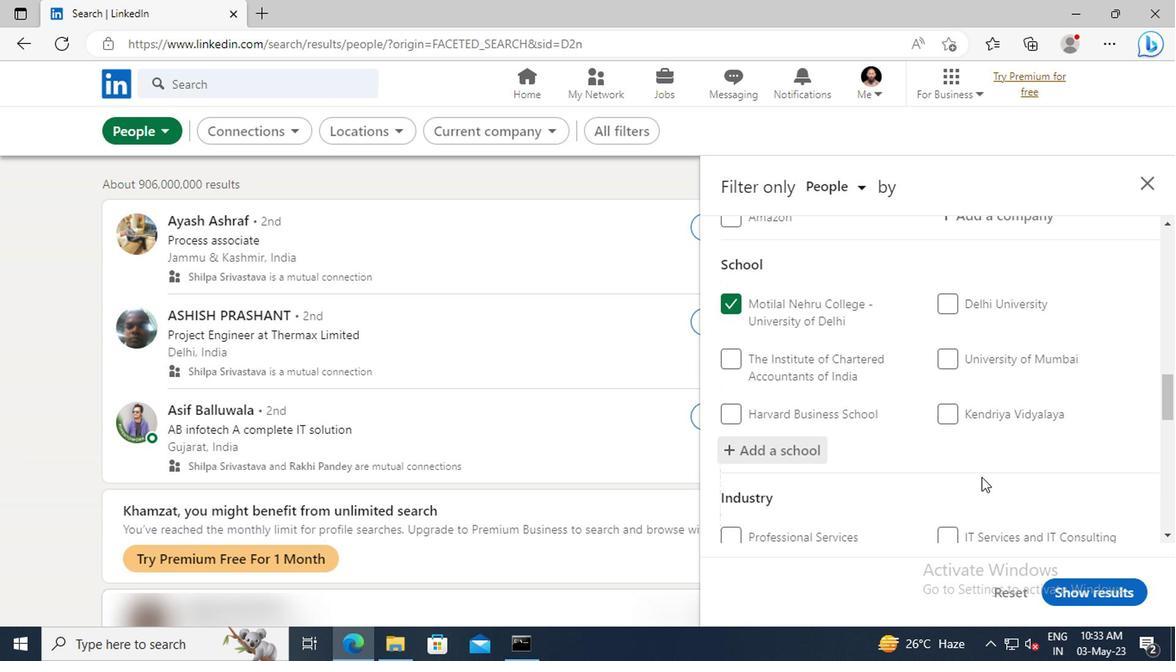 
Action: Mouse moved to (963, 424)
Screenshot: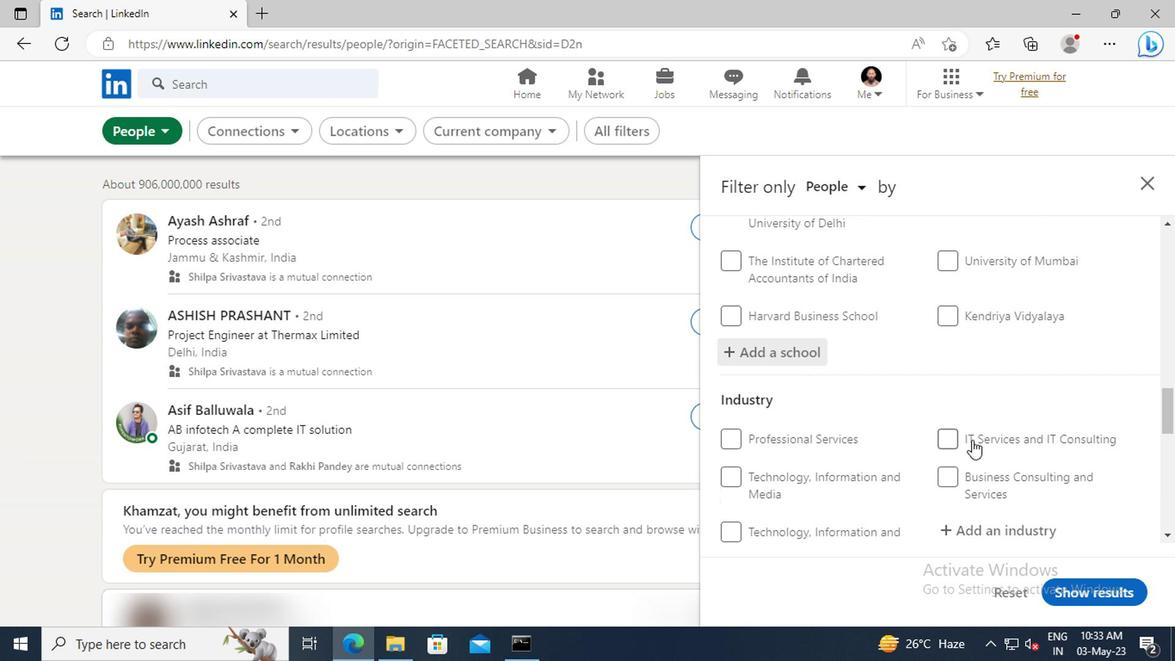 
Action: Mouse scrolled (963, 423) with delta (0, -1)
Screenshot: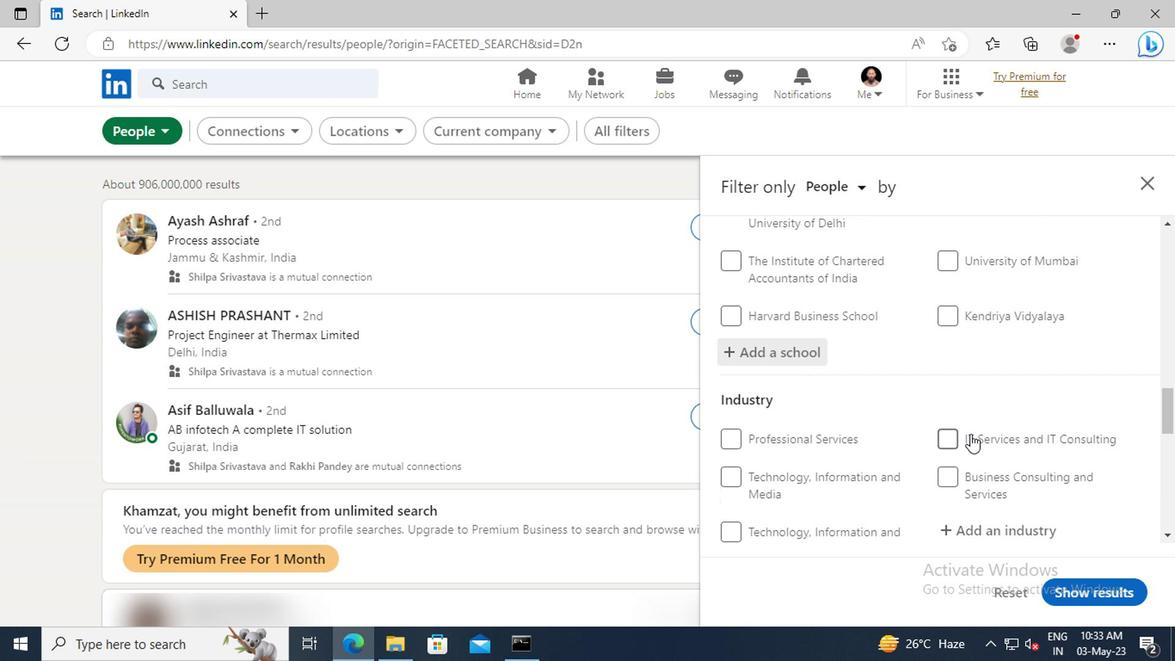 
Action: Mouse moved to (962, 423)
Screenshot: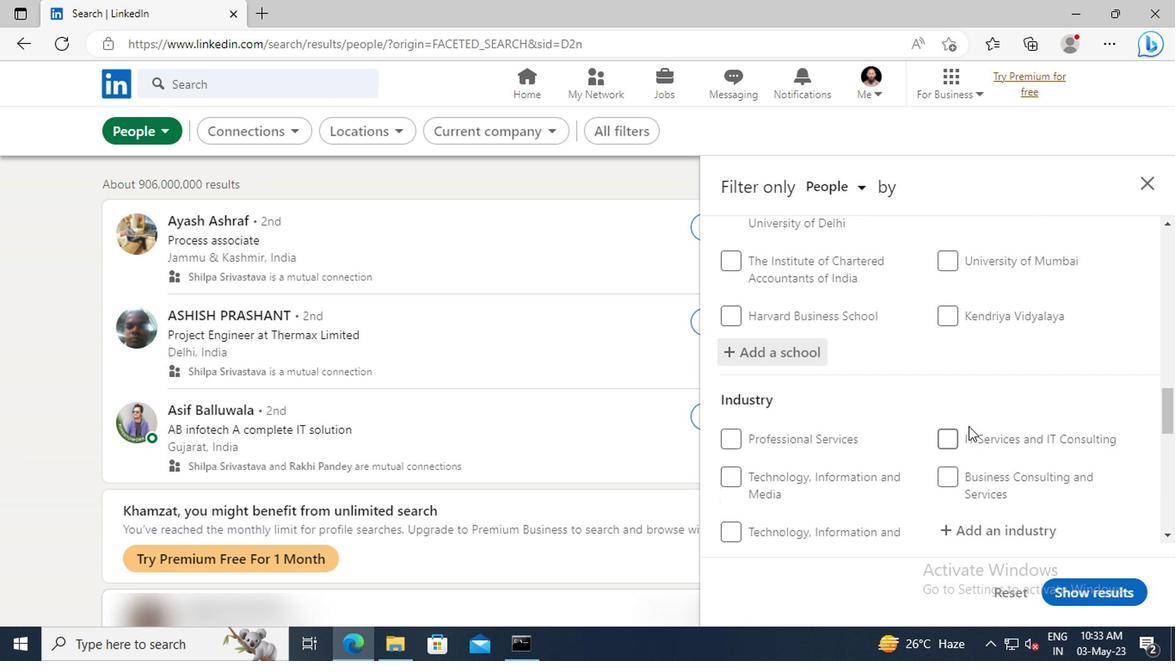 
Action: Mouse scrolled (962, 422) with delta (0, 0)
Screenshot: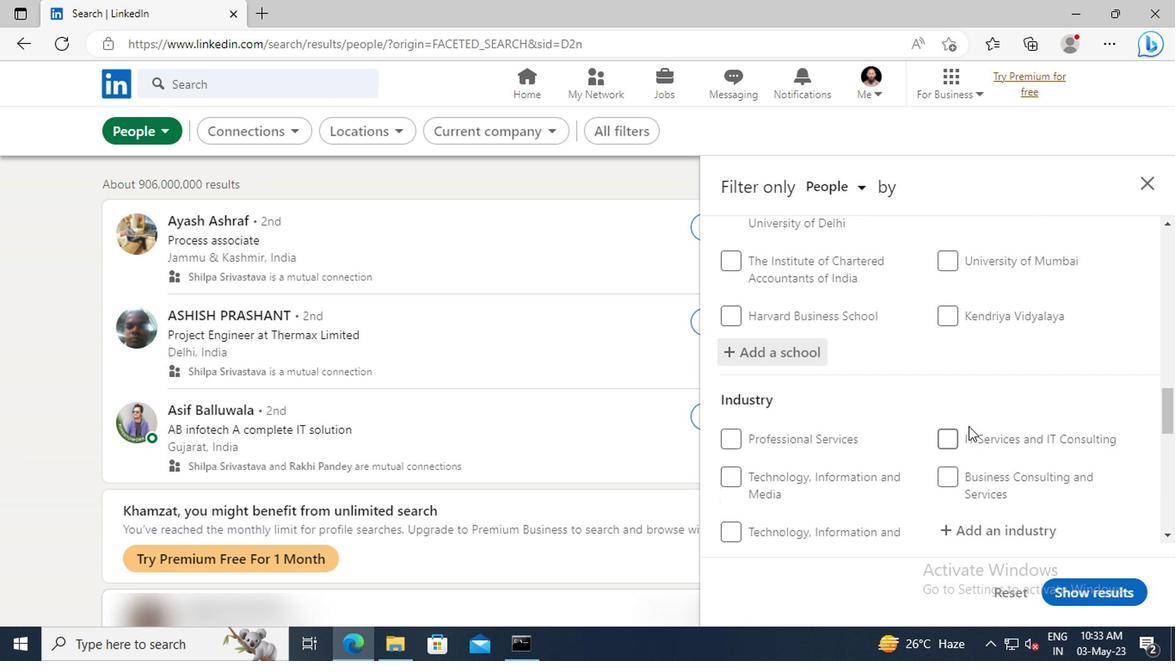
Action: Mouse moved to (955, 395)
Screenshot: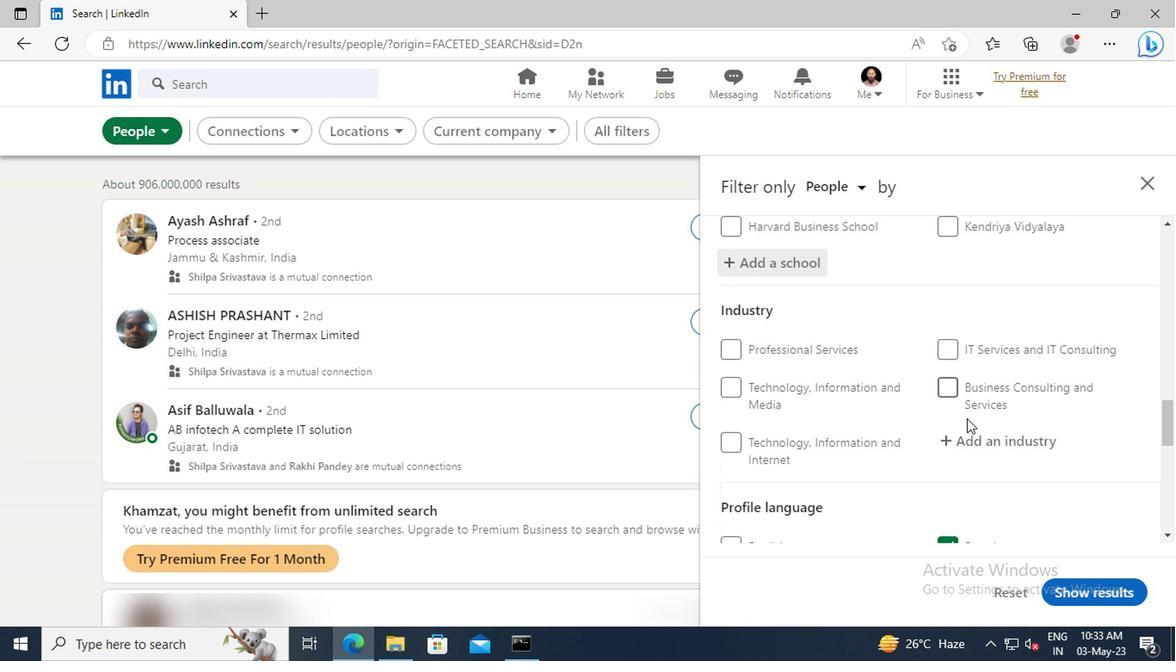 
Action: Mouse scrolled (955, 395) with delta (0, 0)
Screenshot: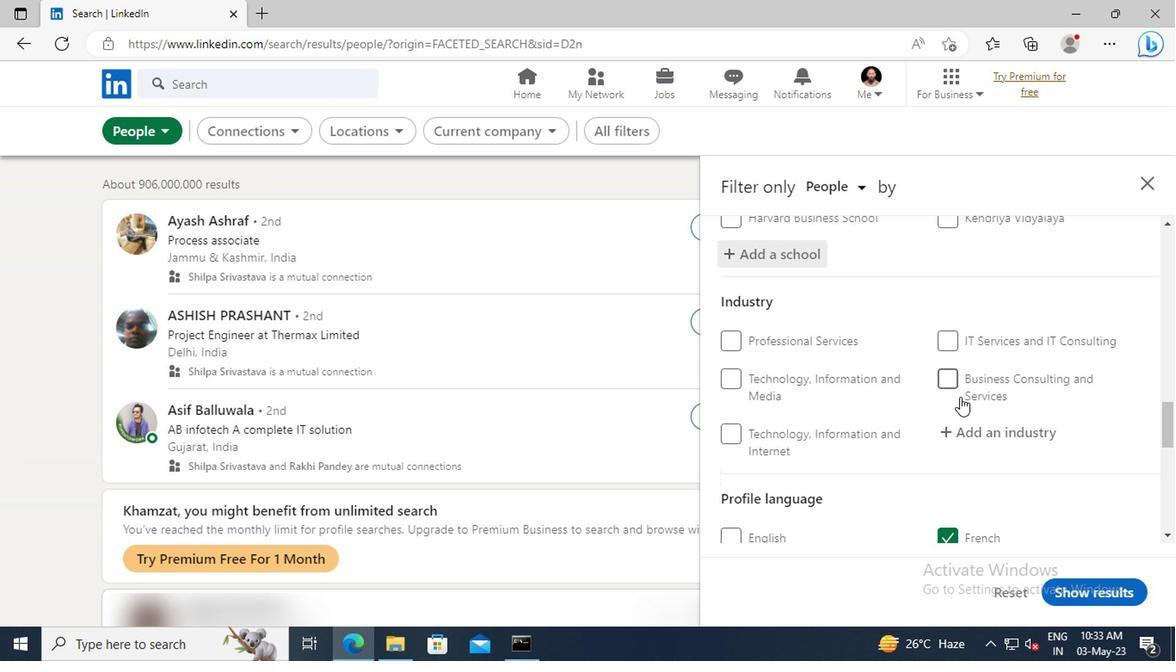 
Action: Mouse moved to (962, 387)
Screenshot: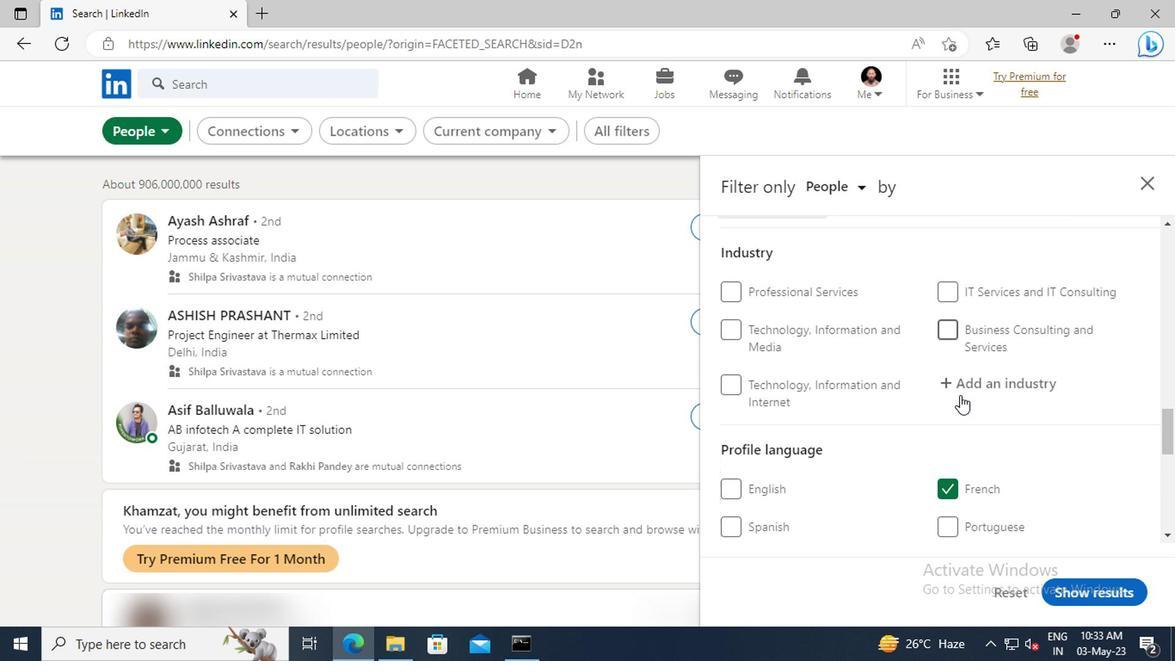 
Action: Mouse pressed left at (962, 387)
Screenshot: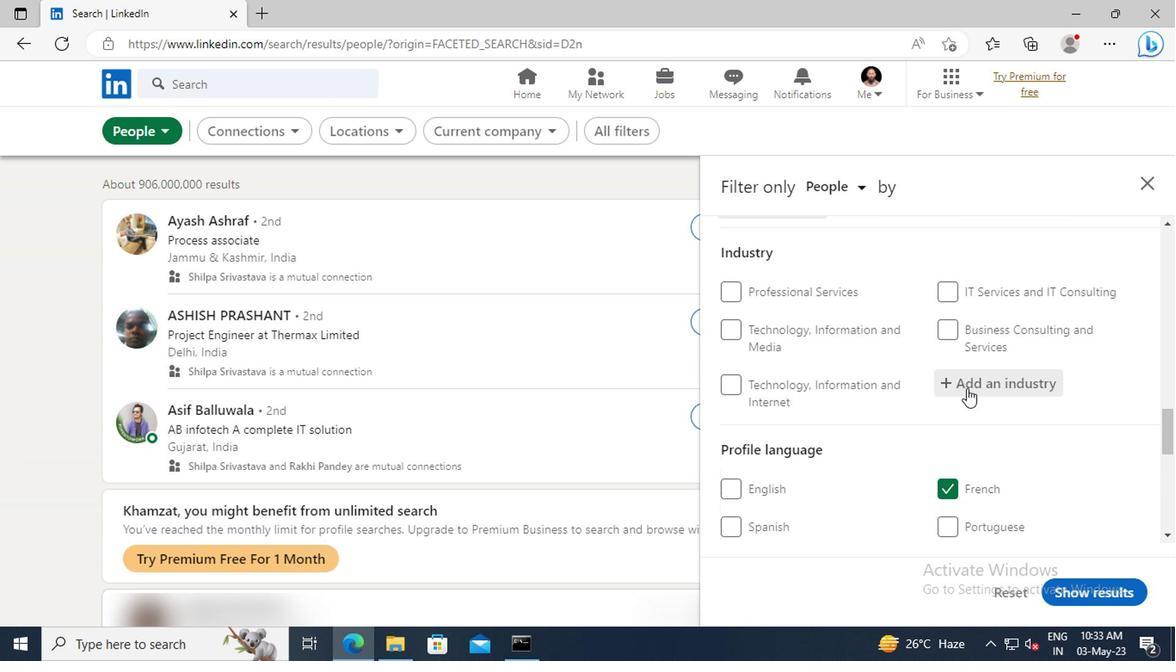 
Action: Key pressed <Key.shift>ALTERNATIVE<Key.space><Key.shift>D
Screenshot: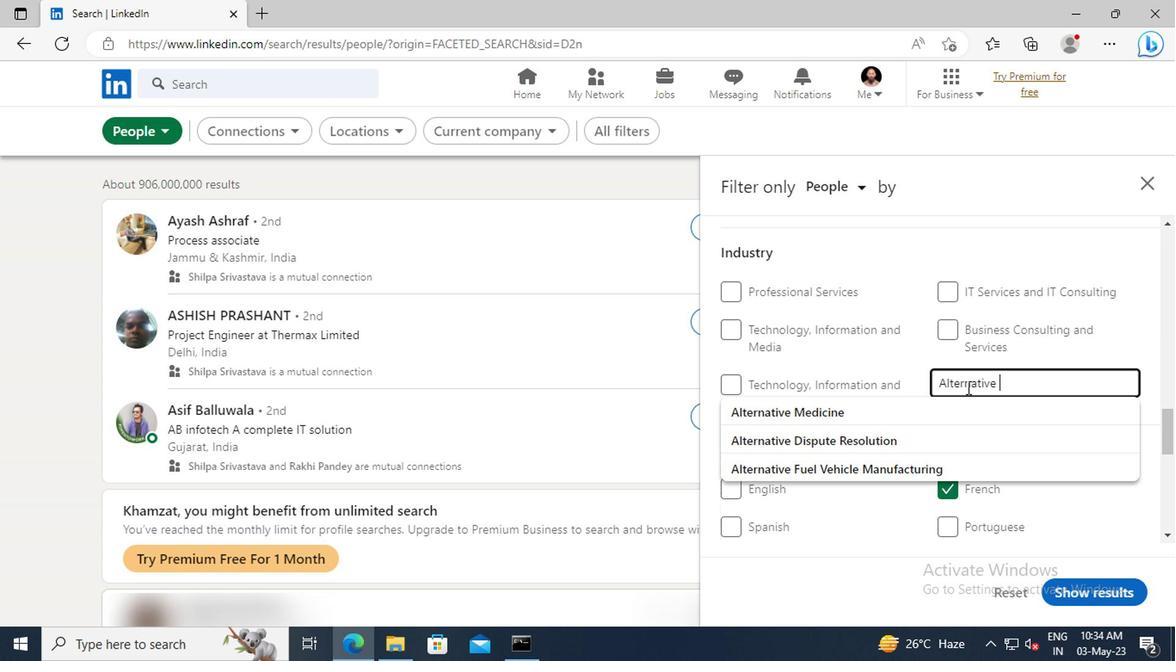
Action: Mouse moved to (966, 401)
Screenshot: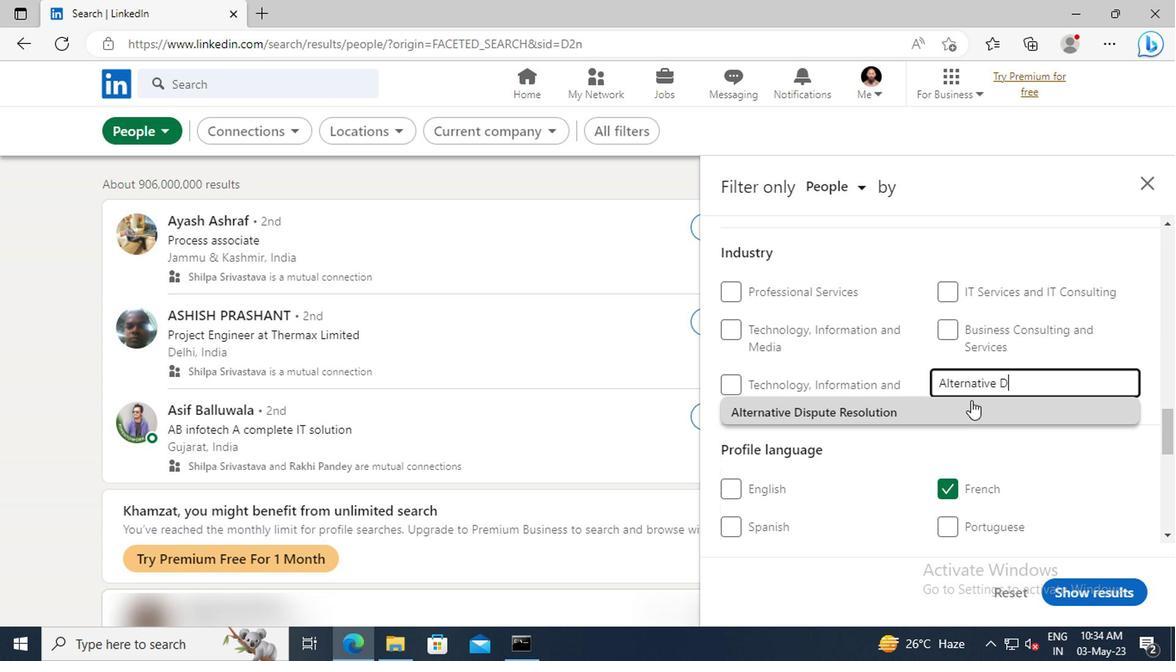 
Action: Mouse pressed left at (966, 401)
Screenshot: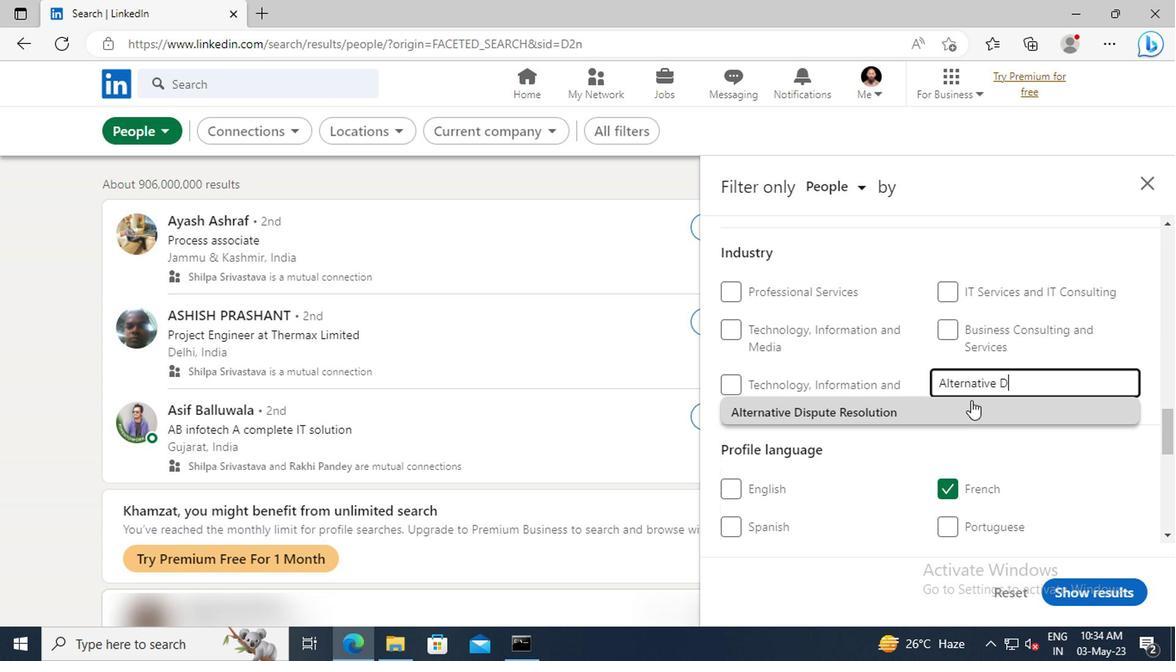
Action: Mouse scrolled (966, 400) with delta (0, -1)
Screenshot: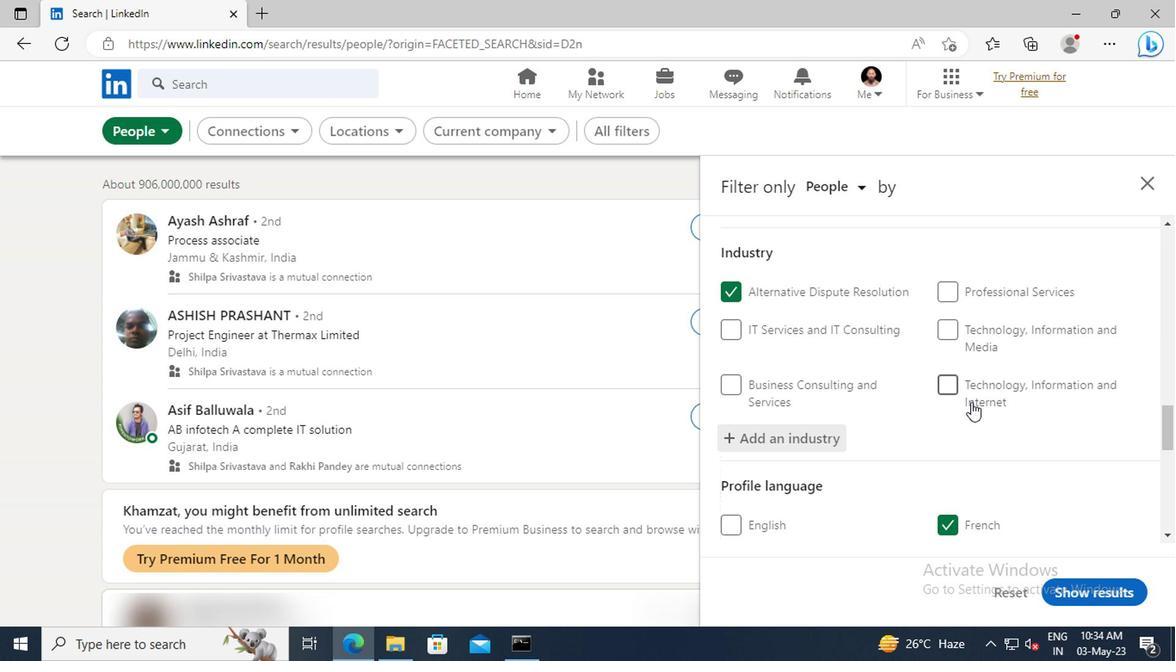 
Action: Mouse scrolled (966, 400) with delta (0, -1)
Screenshot: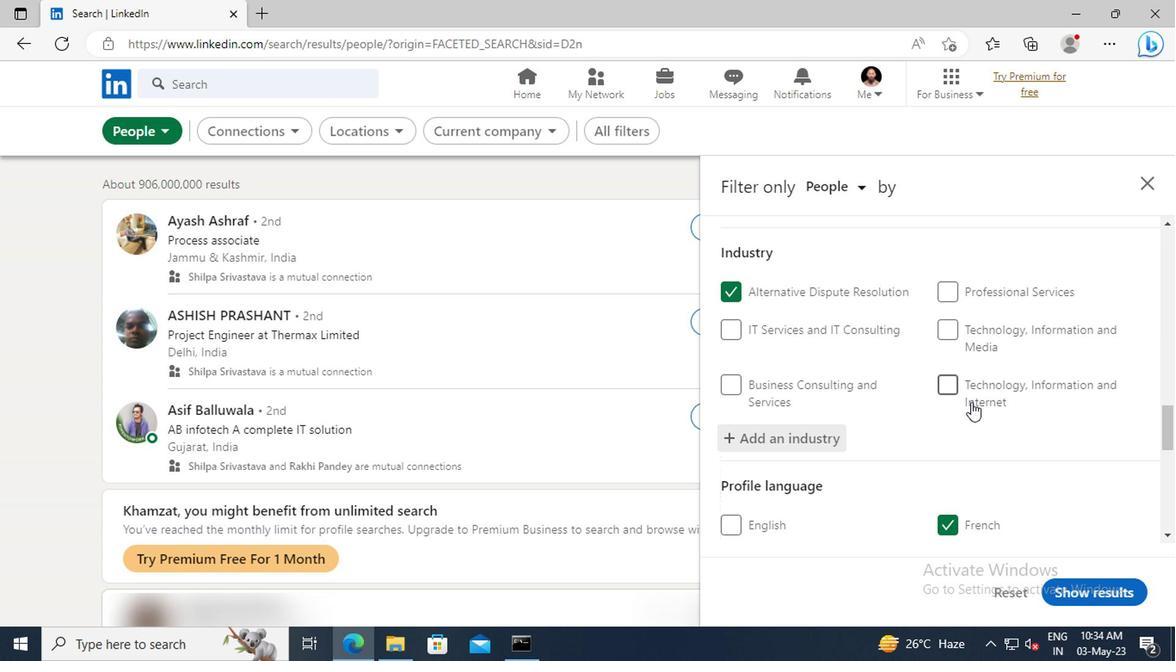 
Action: Mouse scrolled (966, 400) with delta (0, -1)
Screenshot: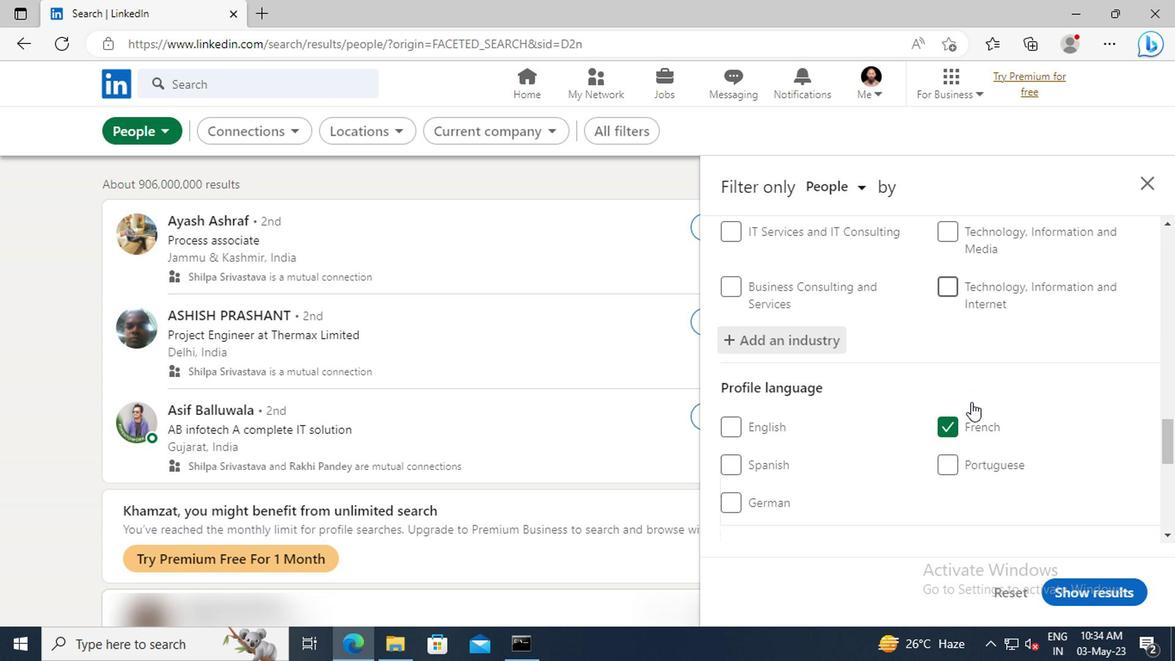 
Action: Mouse moved to (962, 375)
Screenshot: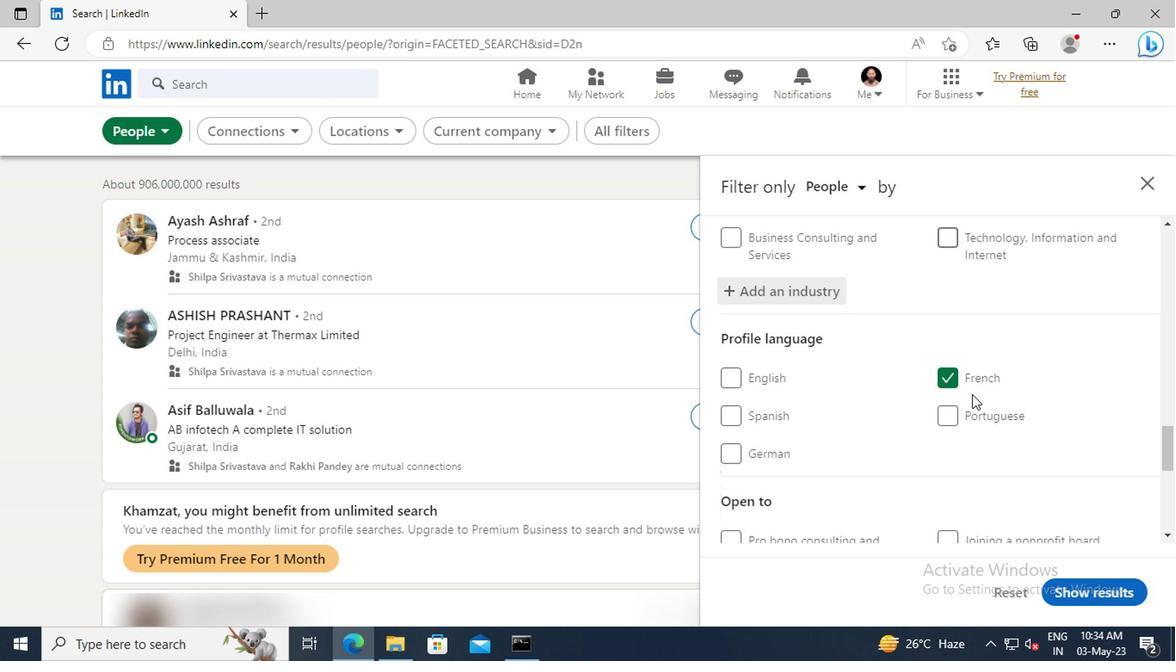 
Action: Mouse scrolled (962, 374) with delta (0, 0)
Screenshot: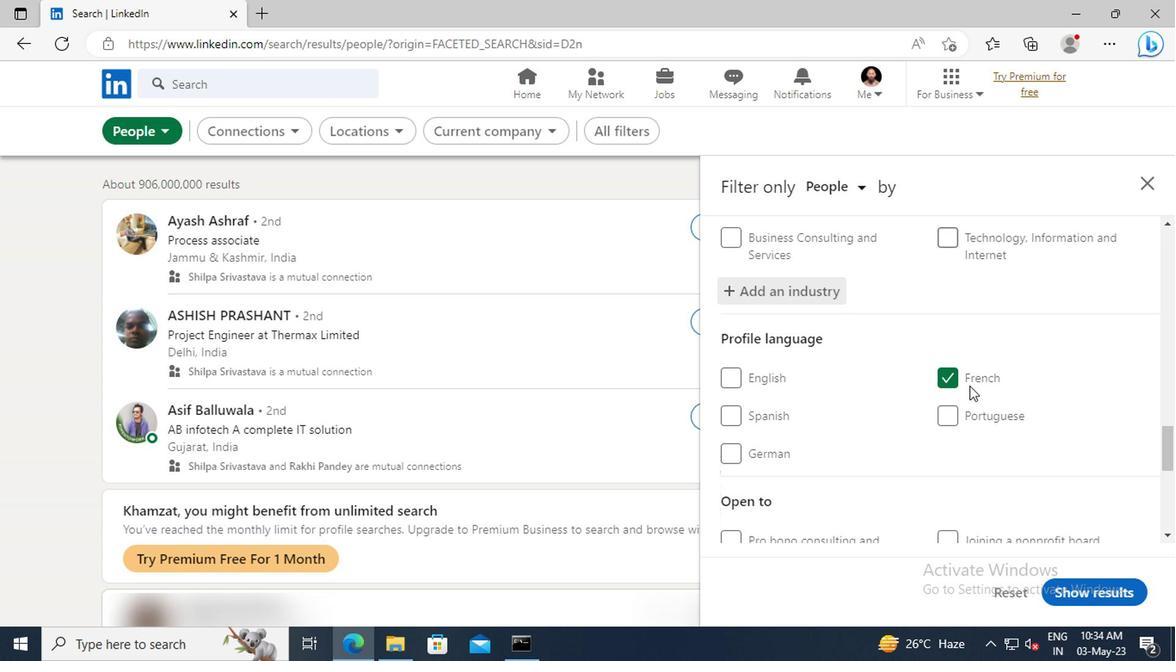 
Action: Mouse scrolled (962, 374) with delta (0, 0)
Screenshot: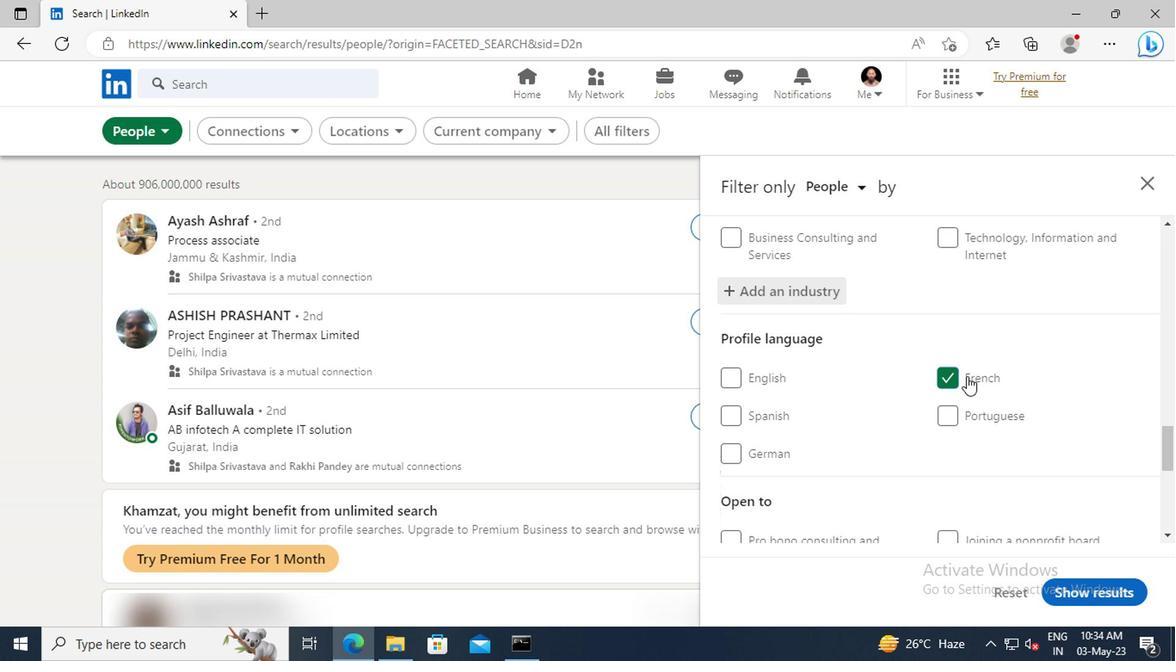 
Action: Mouse moved to (962, 360)
Screenshot: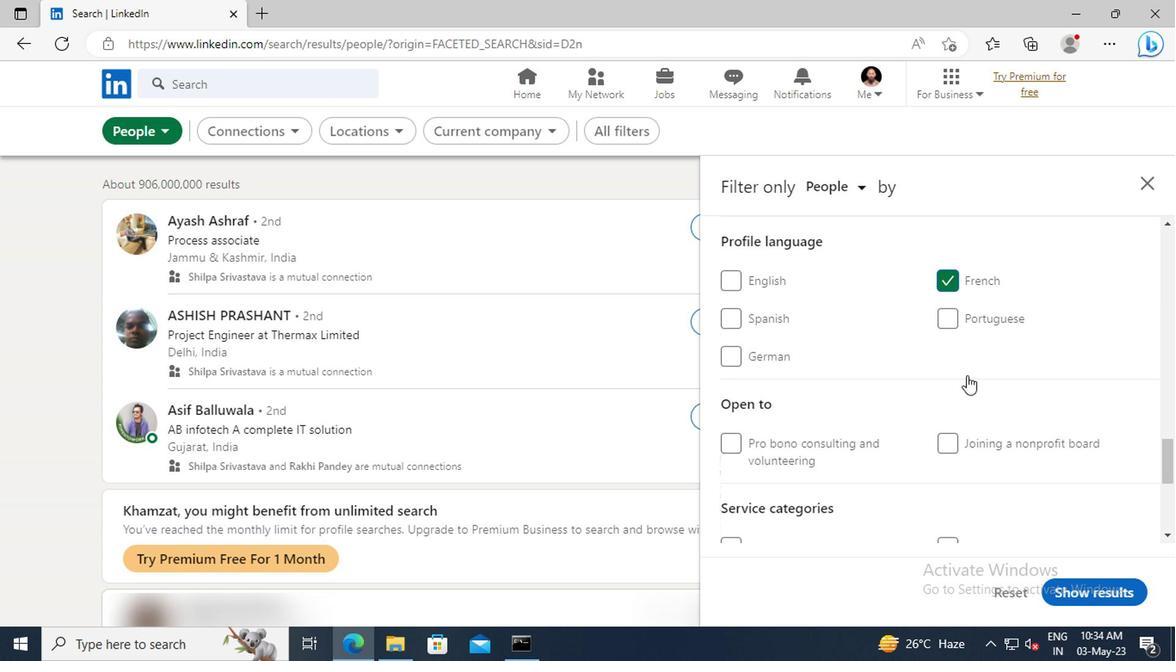 
Action: Mouse scrolled (962, 359) with delta (0, 0)
Screenshot: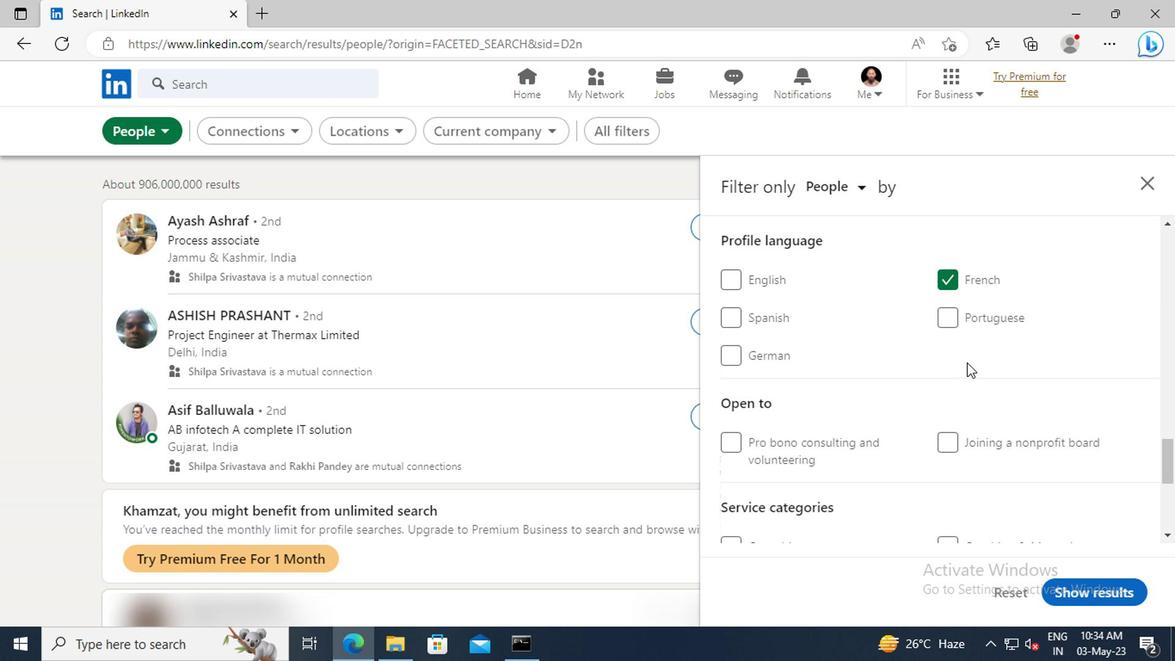 
Action: Mouse scrolled (962, 359) with delta (0, 0)
Screenshot: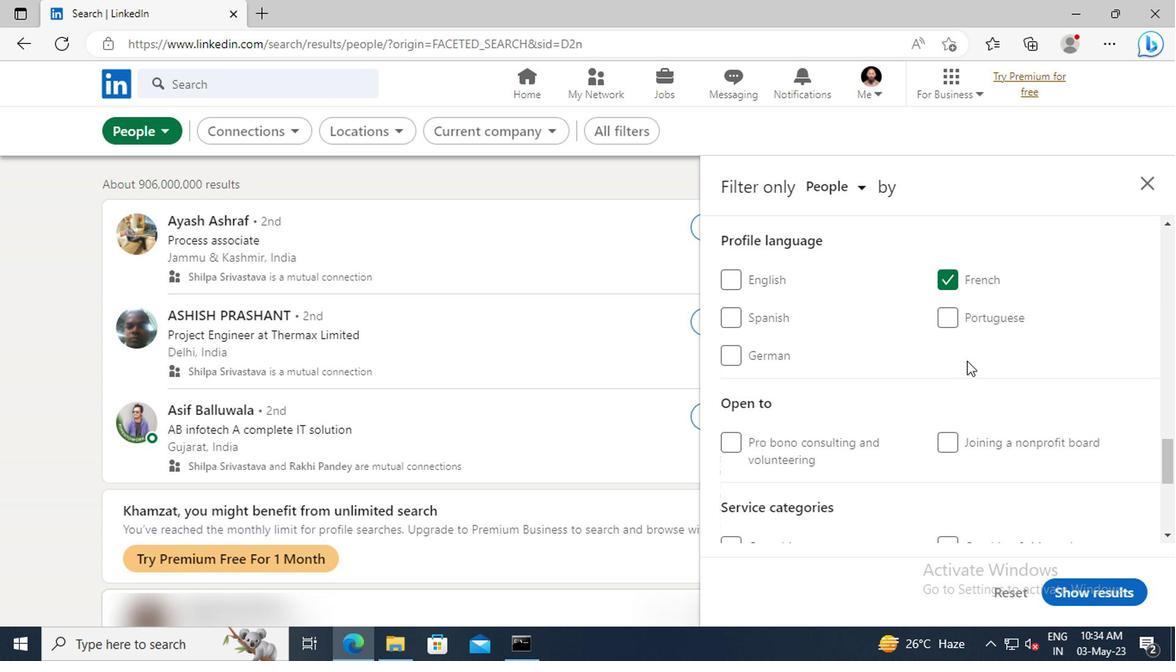 
Action: Mouse scrolled (962, 359) with delta (0, 0)
Screenshot: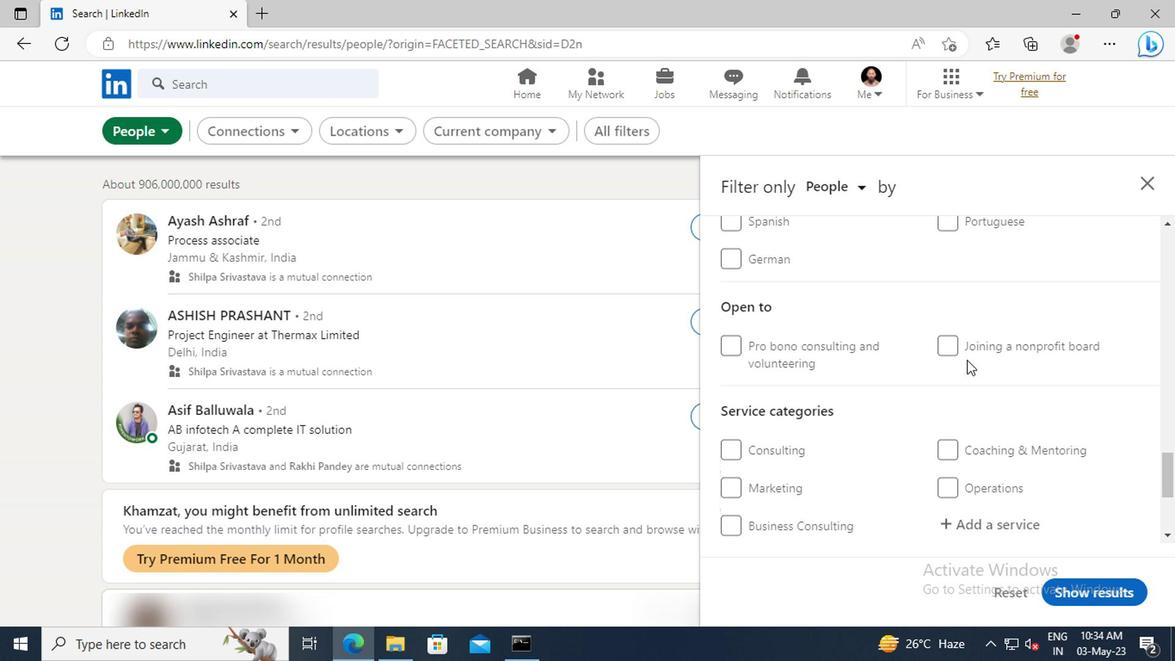 
Action: Mouse scrolled (962, 359) with delta (0, 0)
Screenshot: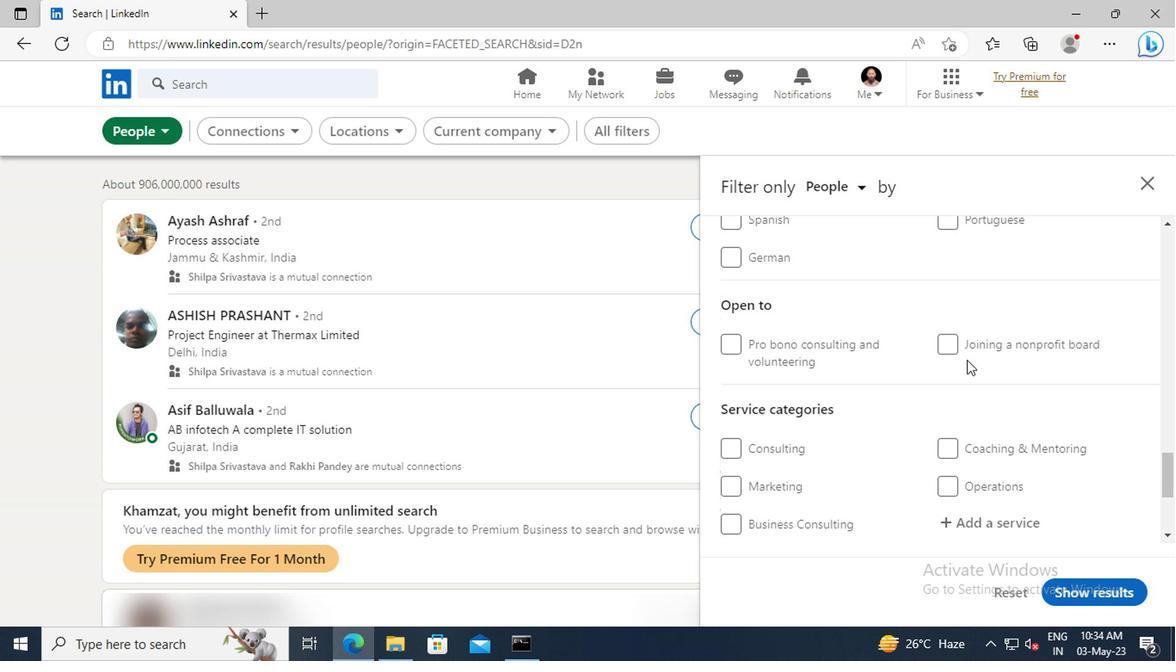 
Action: Mouse scrolled (962, 359) with delta (0, 0)
Screenshot: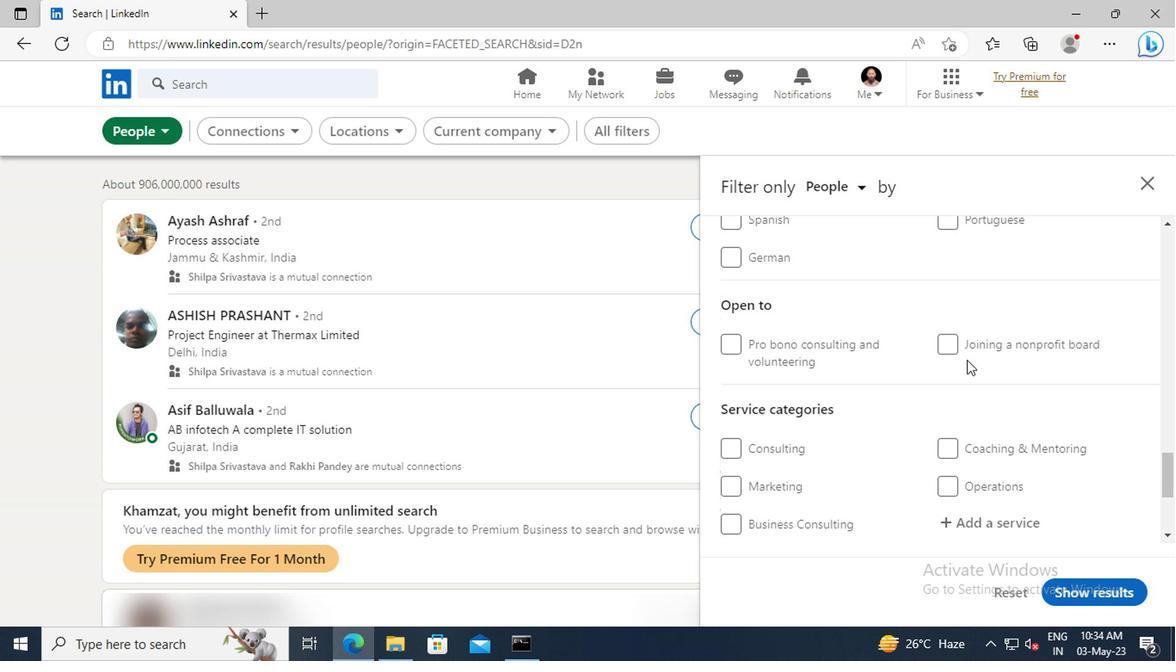 
Action: Mouse moved to (965, 371)
Screenshot: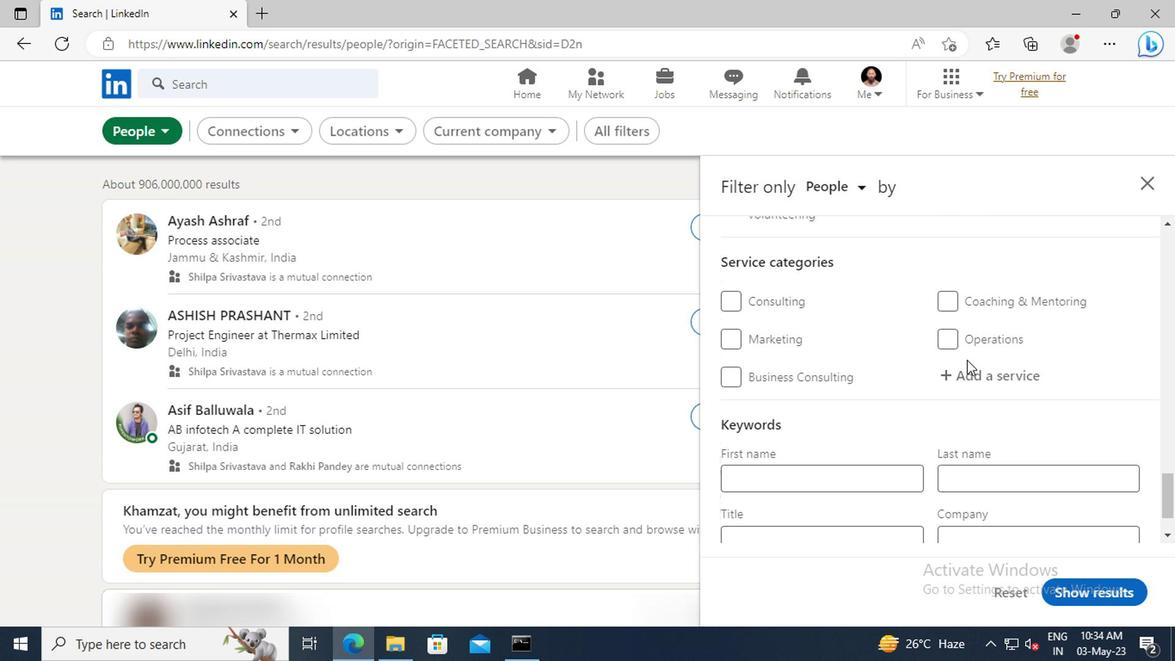 
Action: Mouse pressed left at (965, 371)
Screenshot: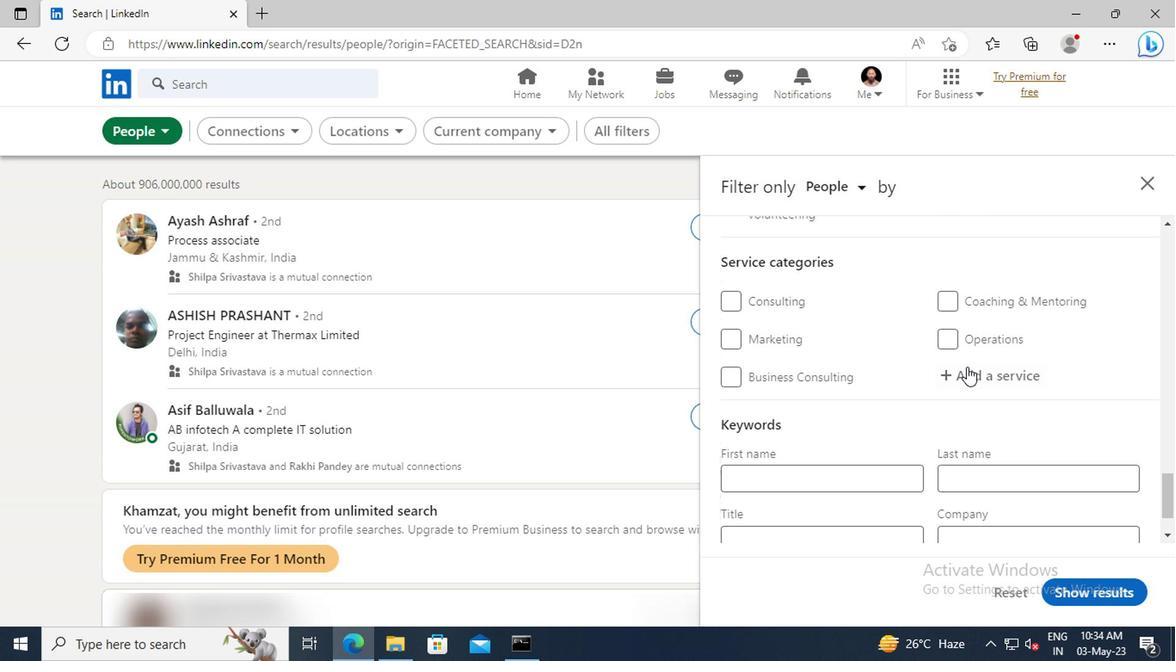 
Action: Key pressed I<Key.shift>OS
Screenshot: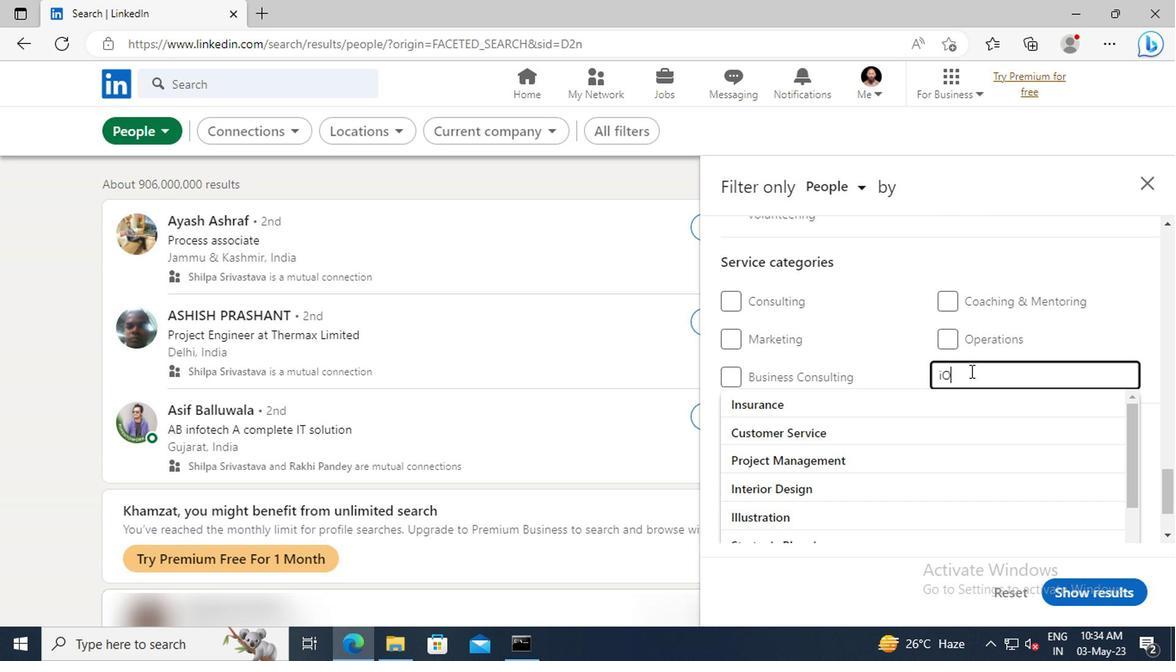 
Action: Mouse moved to (971, 397)
Screenshot: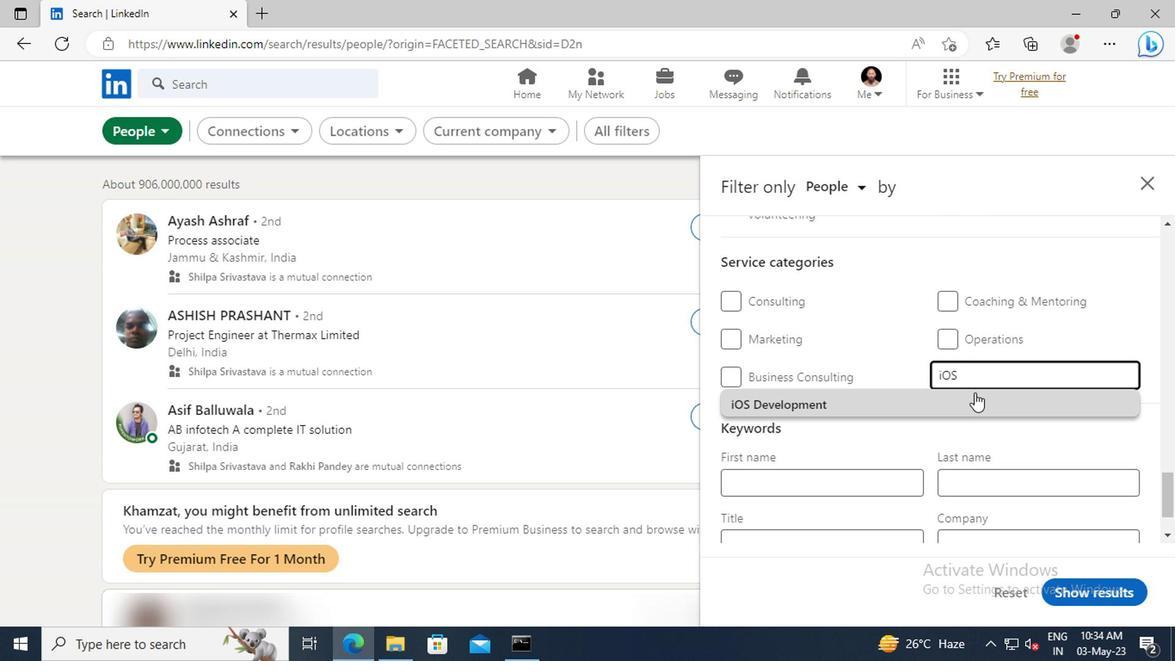 
Action: Mouse pressed left at (971, 397)
Screenshot: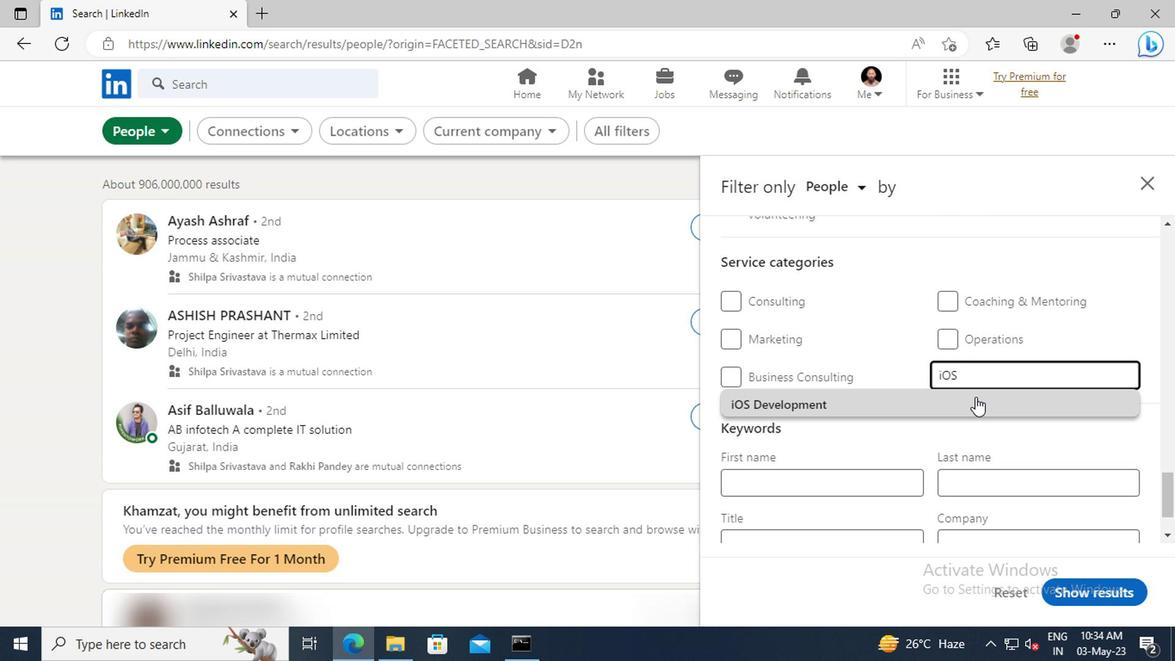 
Action: Mouse scrolled (971, 395) with delta (0, -1)
Screenshot: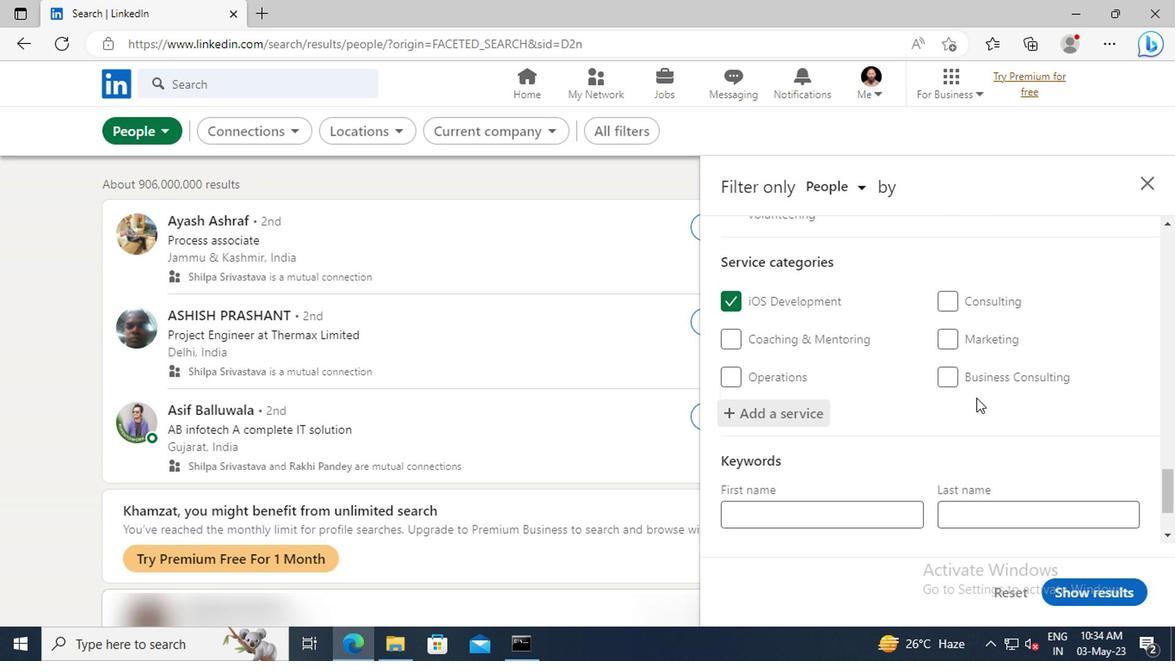 
Action: Mouse scrolled (971, 395) with delta (0, -1)
Screenshot: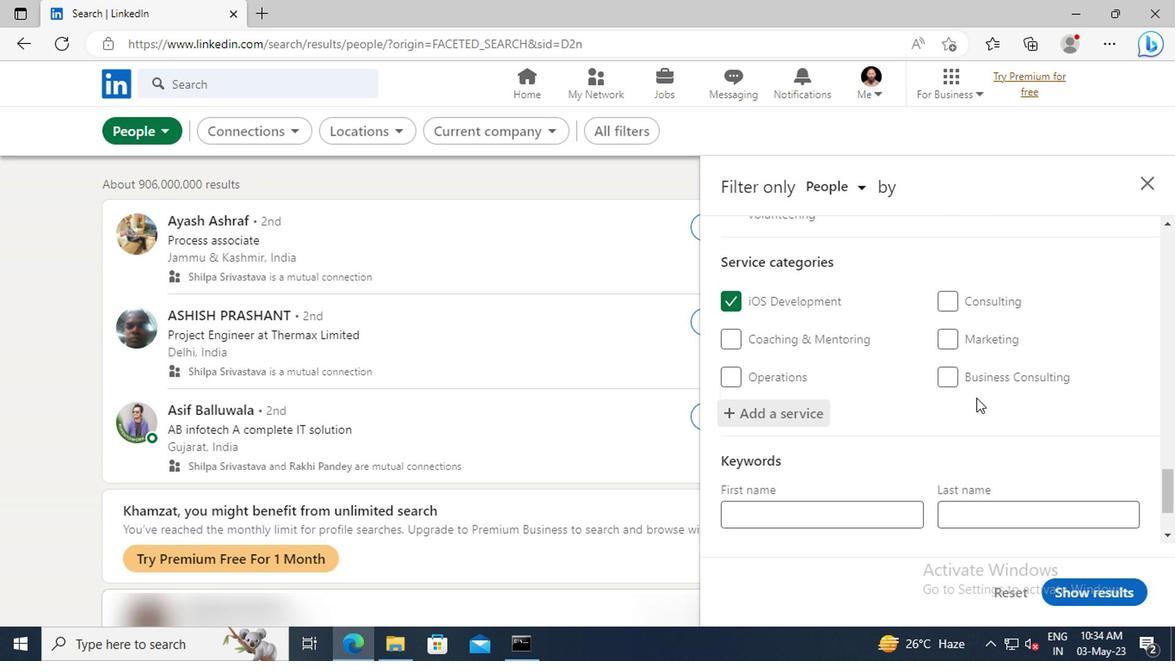 
Action: Mouse scrolled (971, 395) with delta (0, -1)
Screenshot: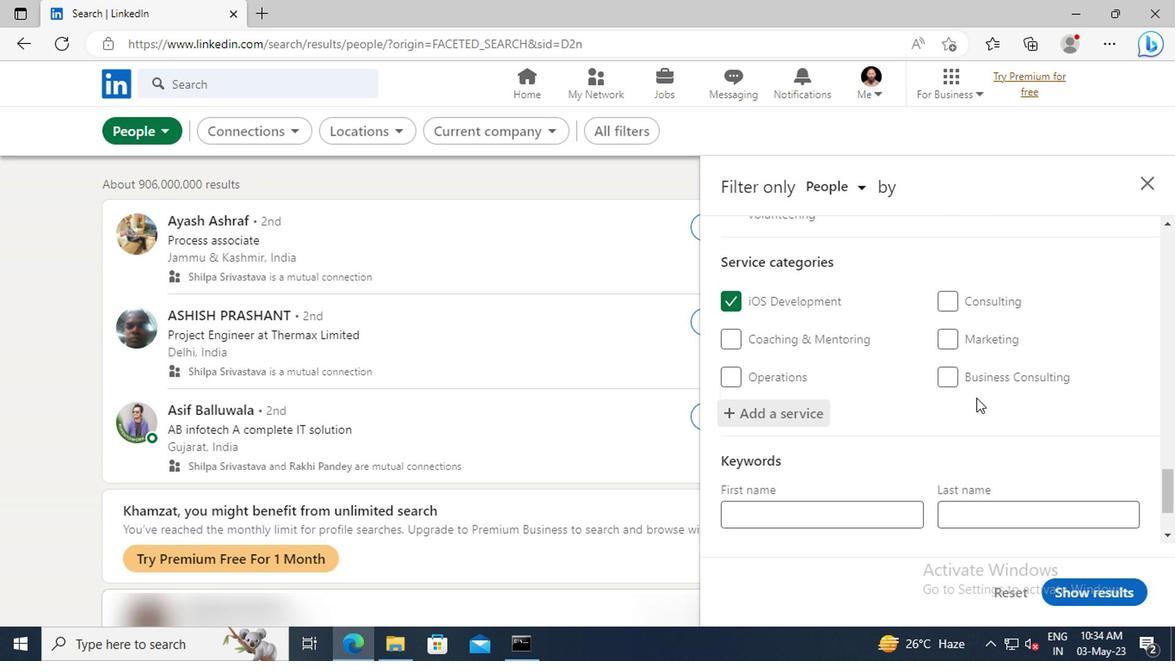 
Action: Mouse scrolled (971, 395) with delta (0, -1)
Screenshot: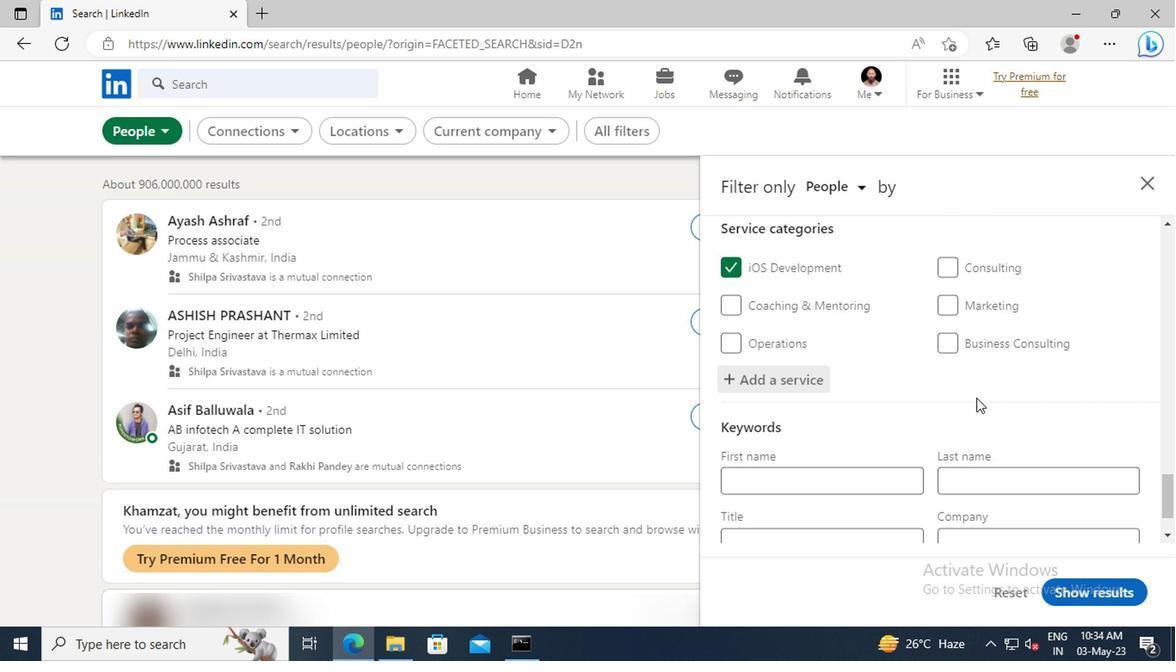 
Action: Mouse moved to (815, 459)
Screenshot: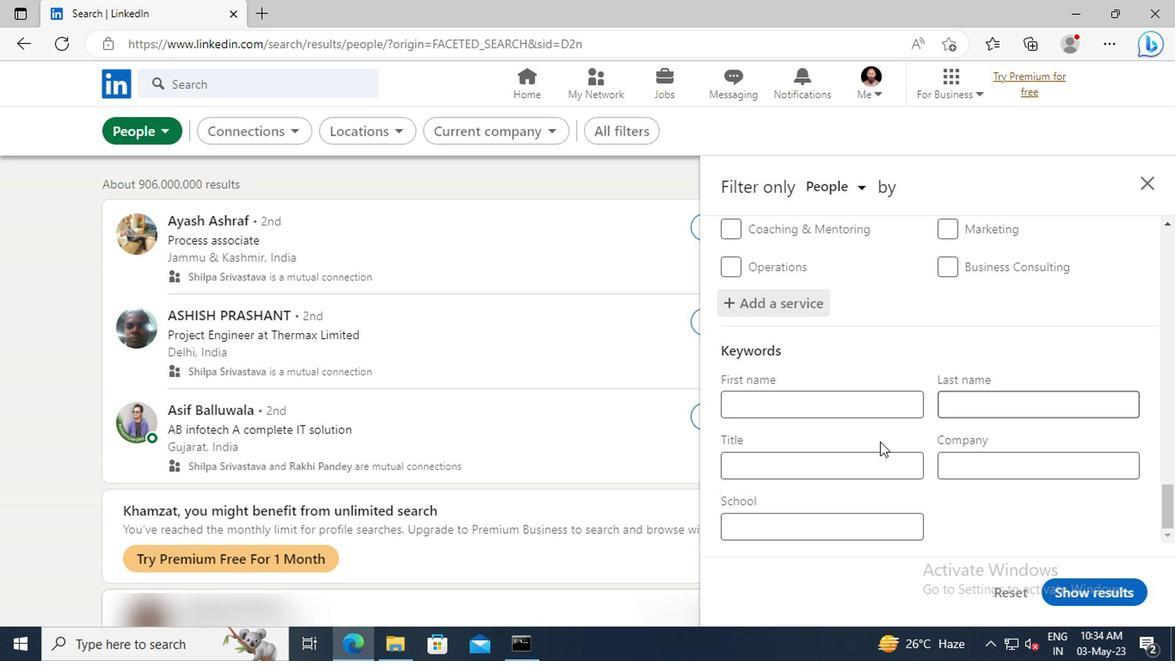 
Action: Mouse pressed left at (815, 459)
Screenshot: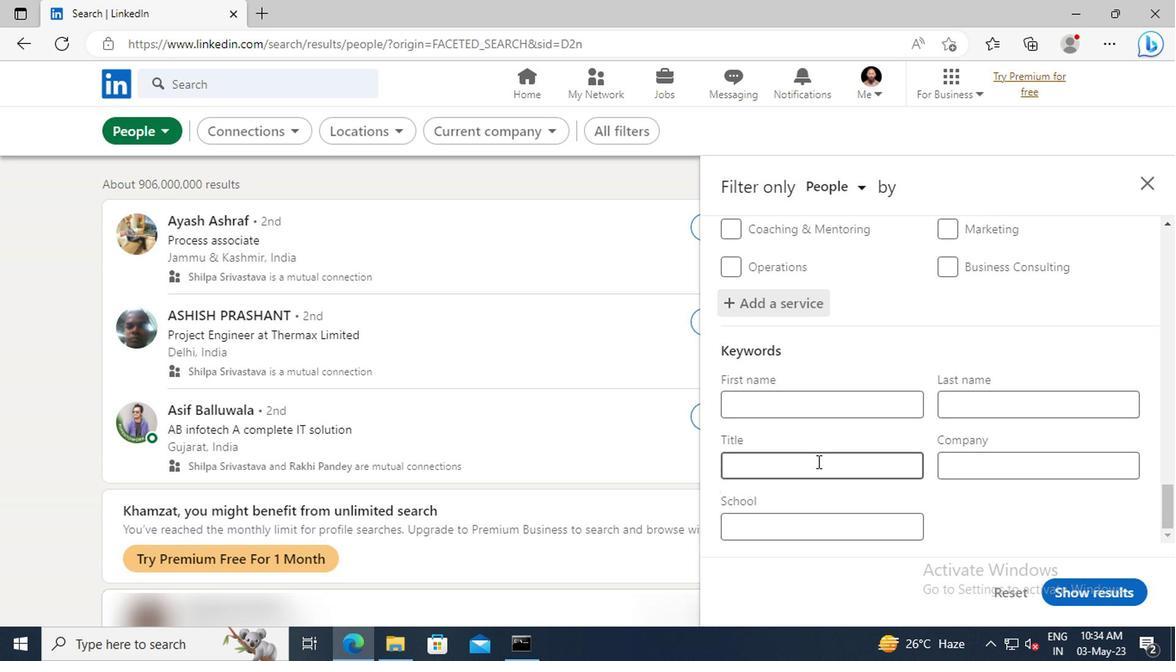 
Action: Key pressed <Key.shift>MARKETING<Key.space><Key.shift>DIRECTOR<Key.enter>
Screenshot: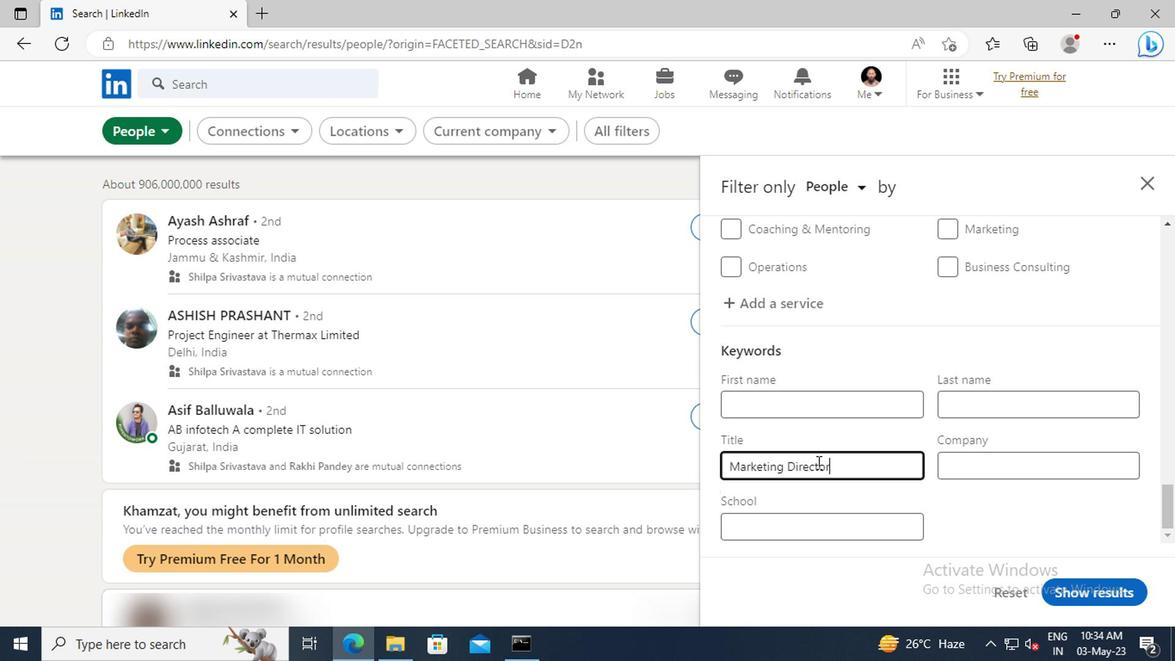 
Action: Mouse moved to (1063, 581)
Screenshot: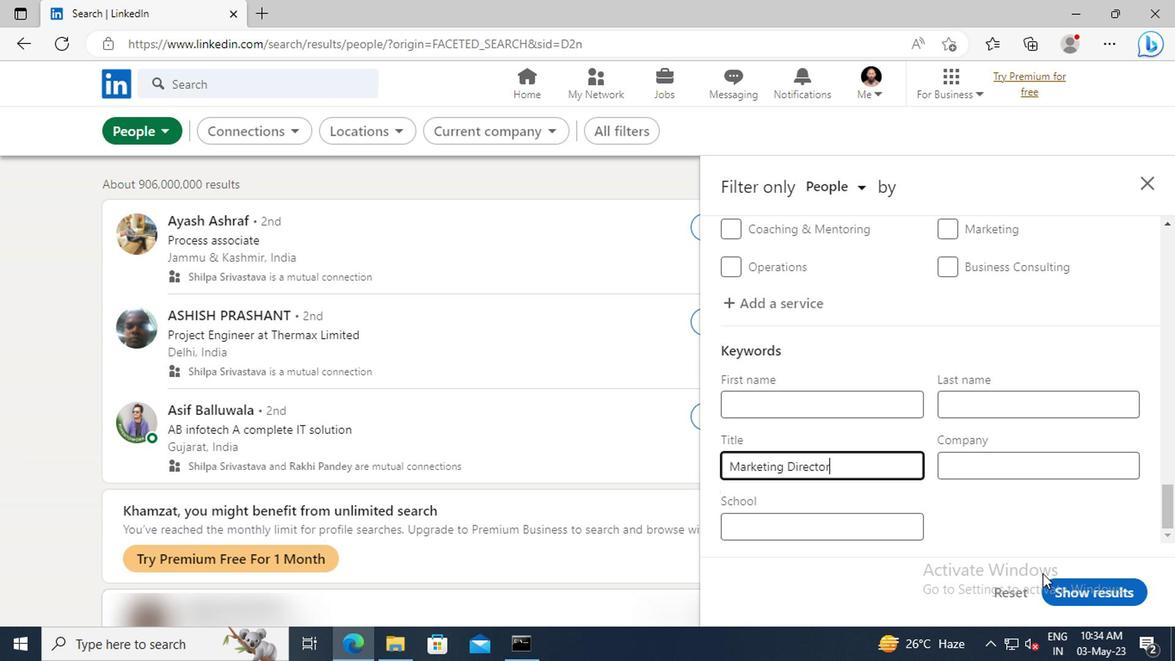 
Action: Mouse pressed left at (1063, 581)
Screenshot: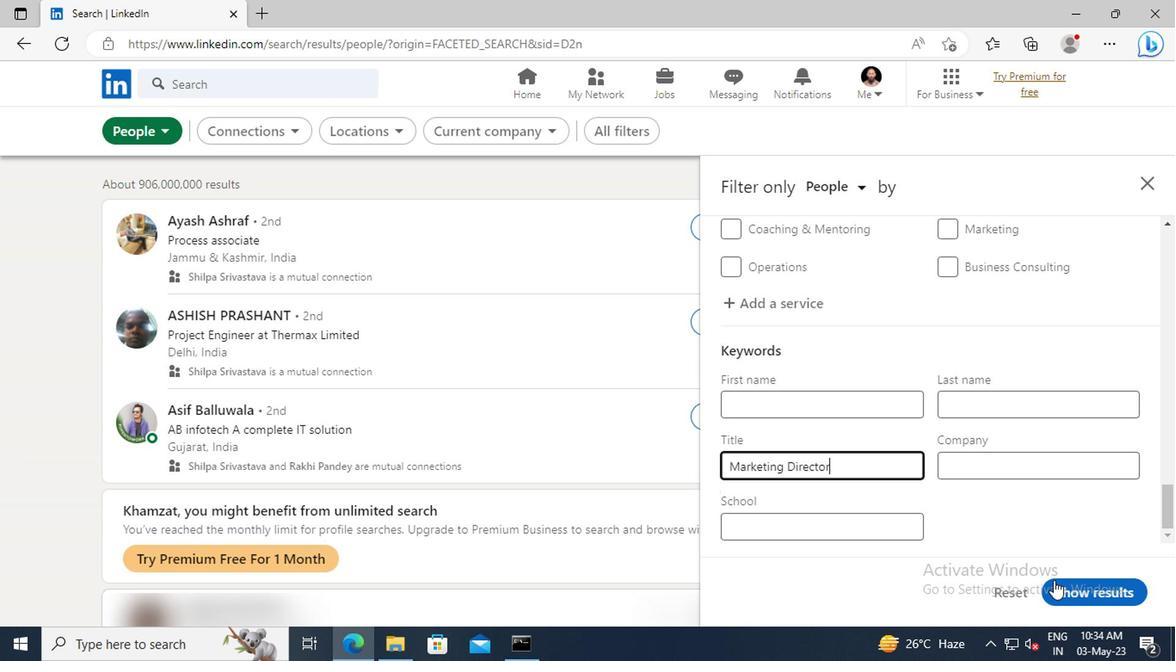 
